 Task: In the event  named  Interview with Can, Set a range of dates when you can accept meetings  '17 Jul â€" 1 Aug 2023'. Select a duration of  45 min. Select working hours  	_x000D_
MON- SAT 10:30am â€" 6:00pm. Add time before or after your events  as 15 min. Set the frequency of available time slots for invitees as  60 min. Set the minimum notice period and maximum events allowed per day as  48 hours and 5. , logged in from the account softage.4@softage.net and add another guest for the event, softage.6@softage.net
Action: Mouse moved to (340, 296)
Screenshot: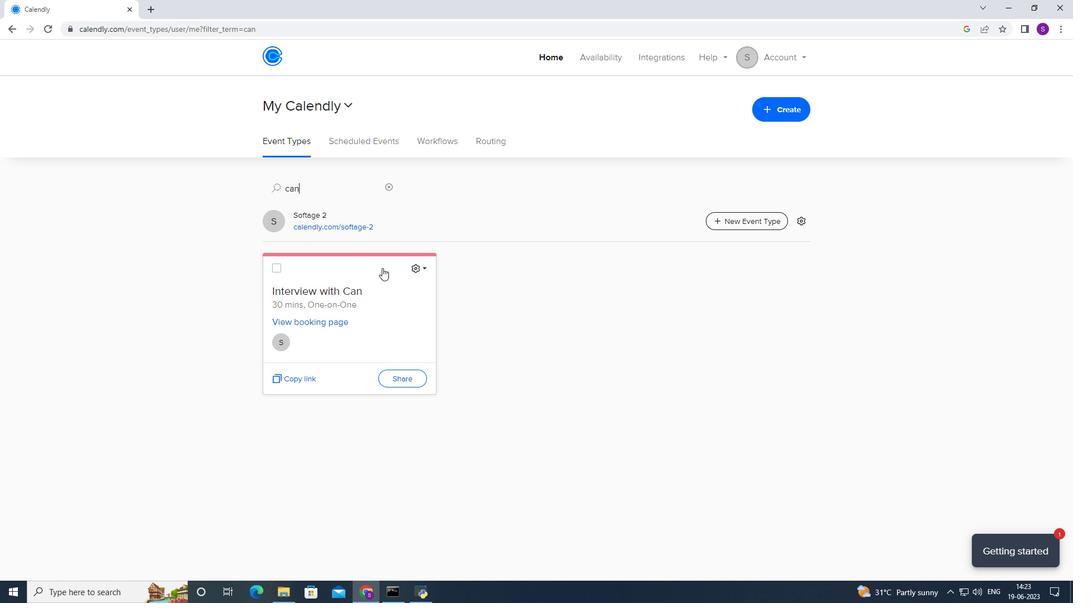 
Action: Mouse pressed left at (340, 296)
Screenshot: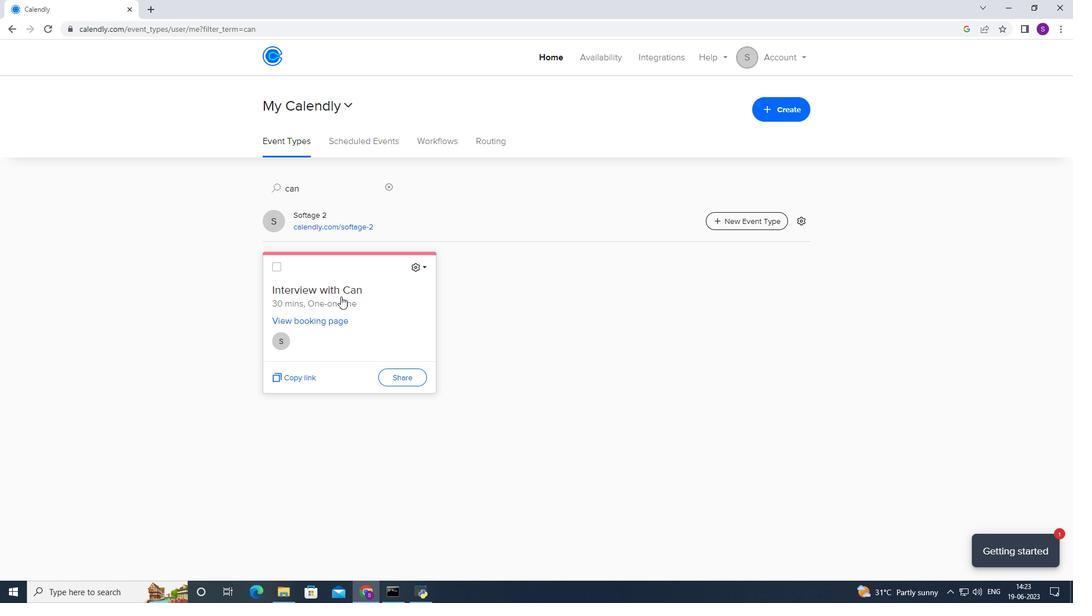 
Action: Mouse moved to (339, 301)
Screenshot: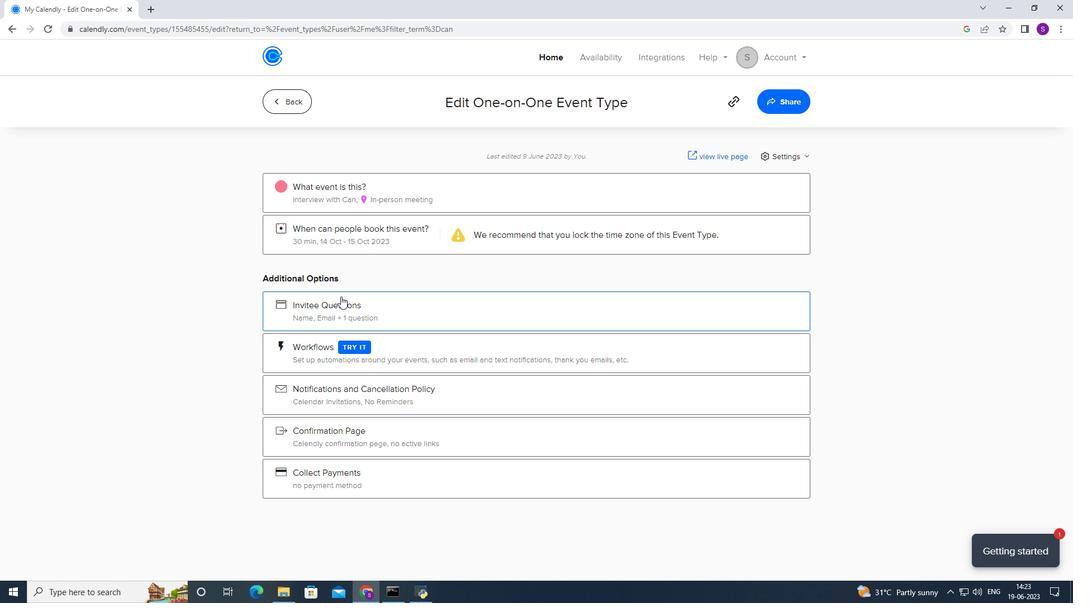 
Action: Mouse scrolled (339, 301) with delta (0, 0)
Screenshot: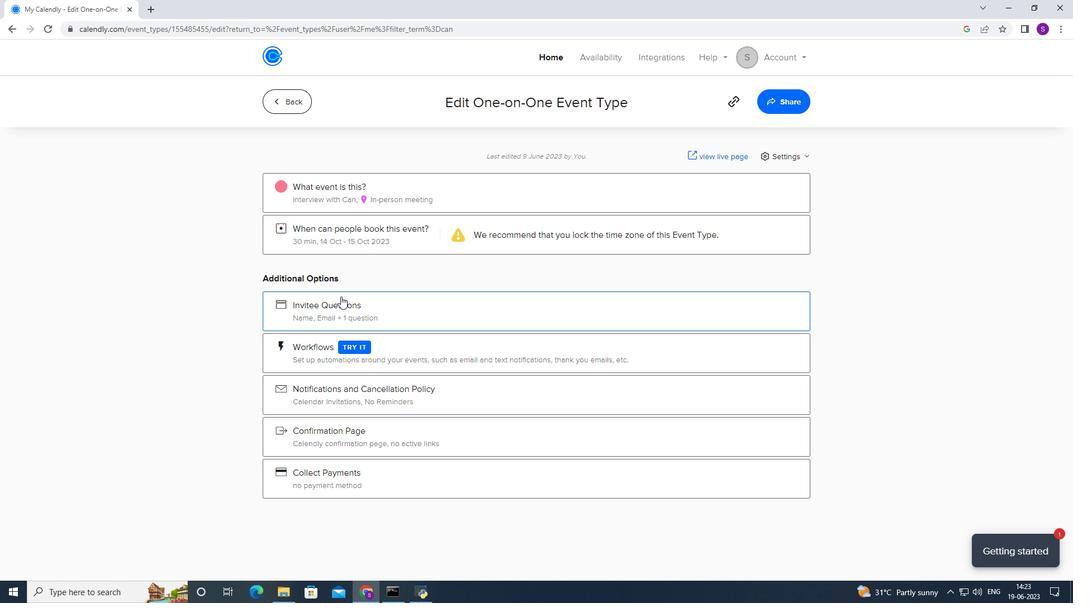 
Action: Mouse scrolled (339, 301) with delta (0, 0)
Screenshot: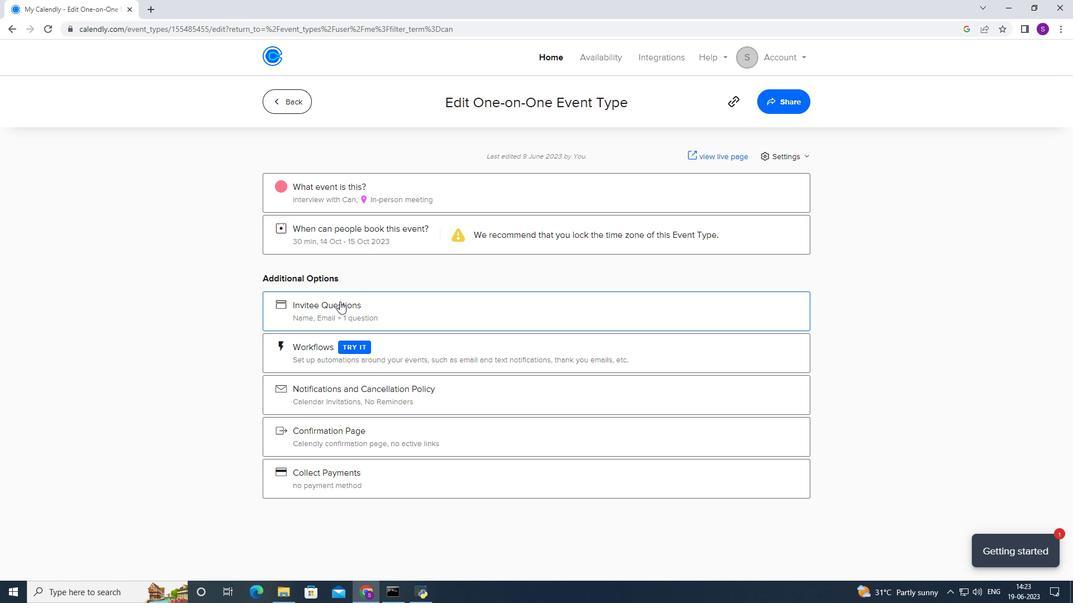 
Action: Mouse moved to (347, 233)
Screenshot: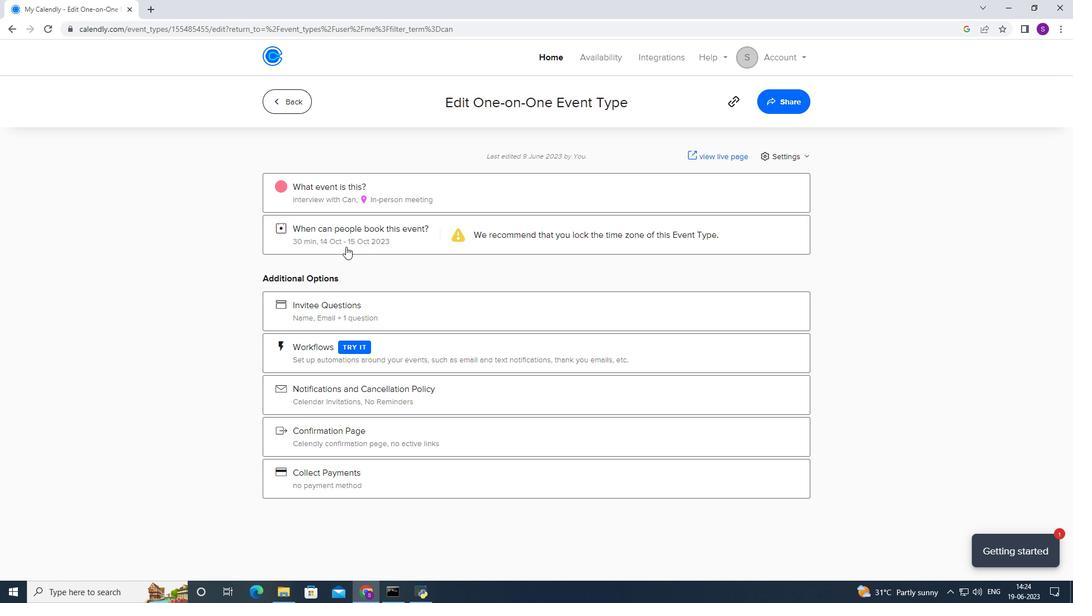 
Action: Mouse pressed left at (347, 233)
Screenshot: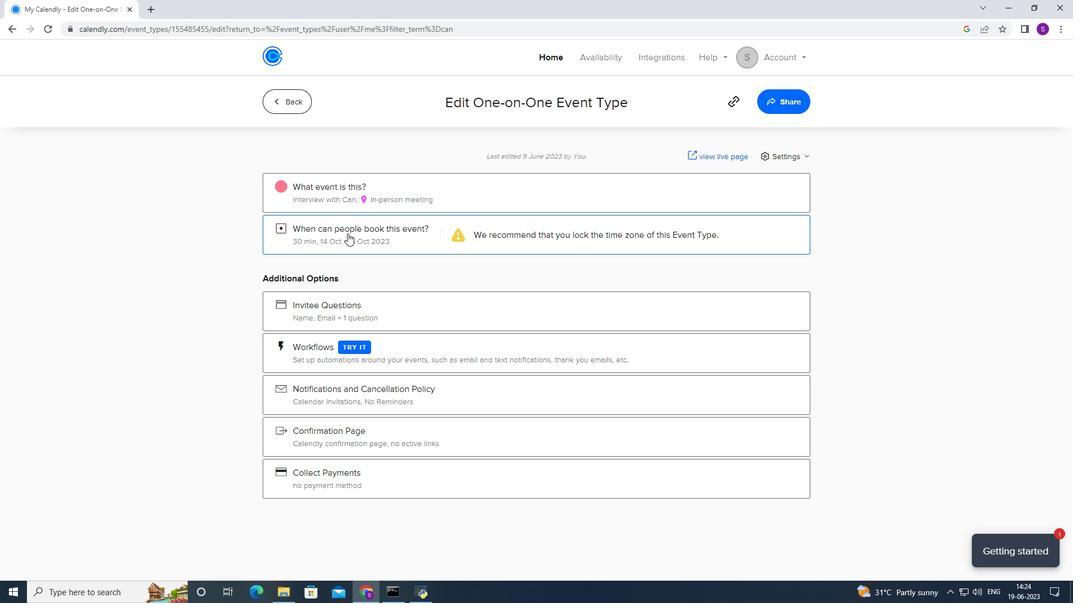 
Action: Mouse moved to (326, 327)
Screenshot: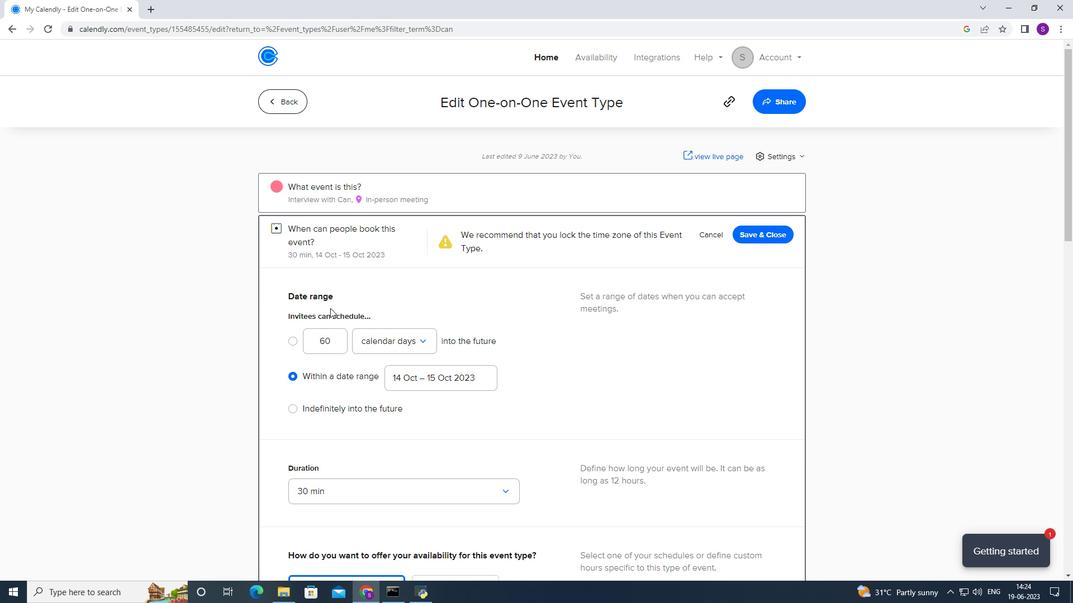 
Action: Mouse scrolled (326, 326) with delta (0, 0)
Screenshot: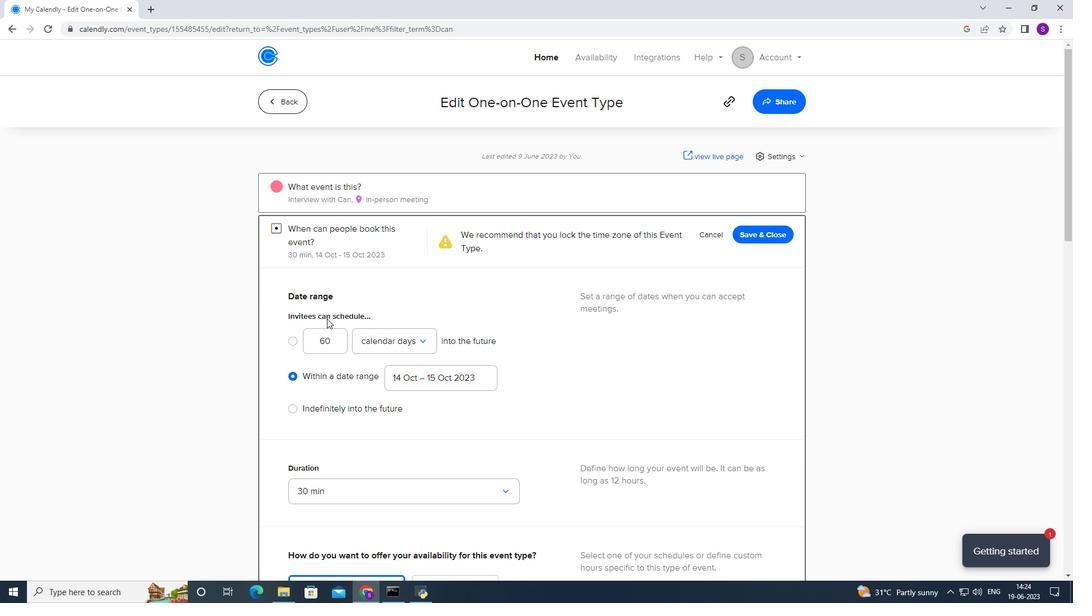 
Action: Mouse scrolled (326, 326) with delta (0, 0)
Screenshot: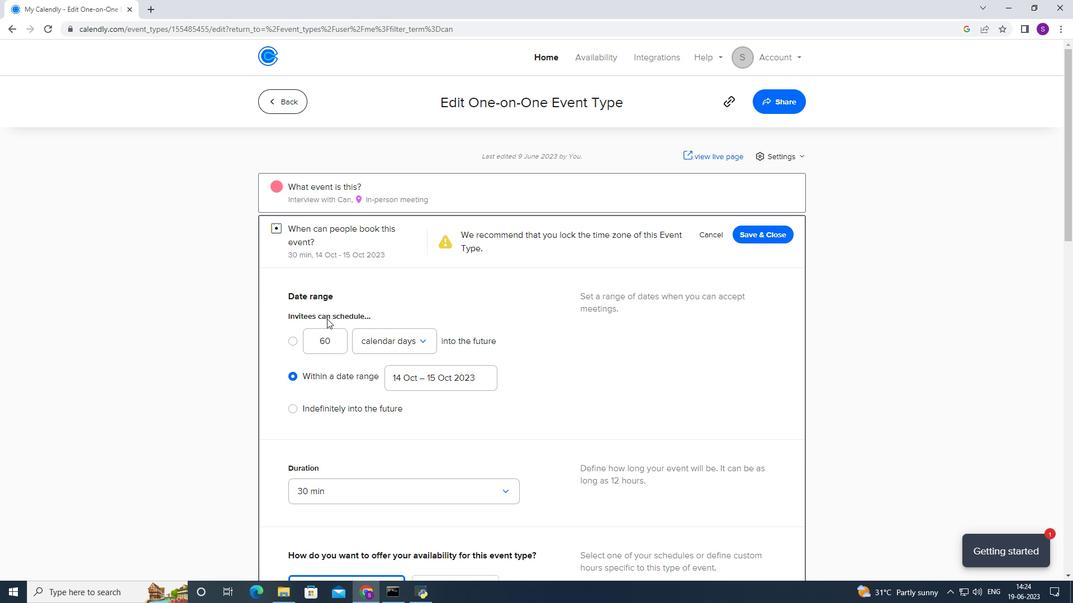 
Action: Mouse moved to (408, 267)
Screenshot: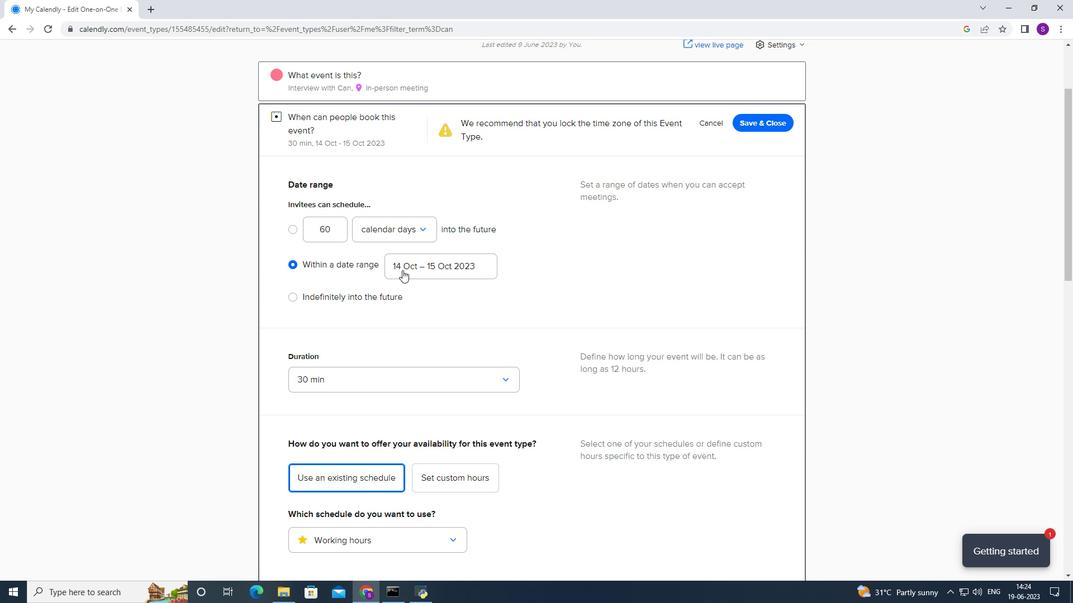 
Action: Mouse pressed left at (408, 267)
Screenshot: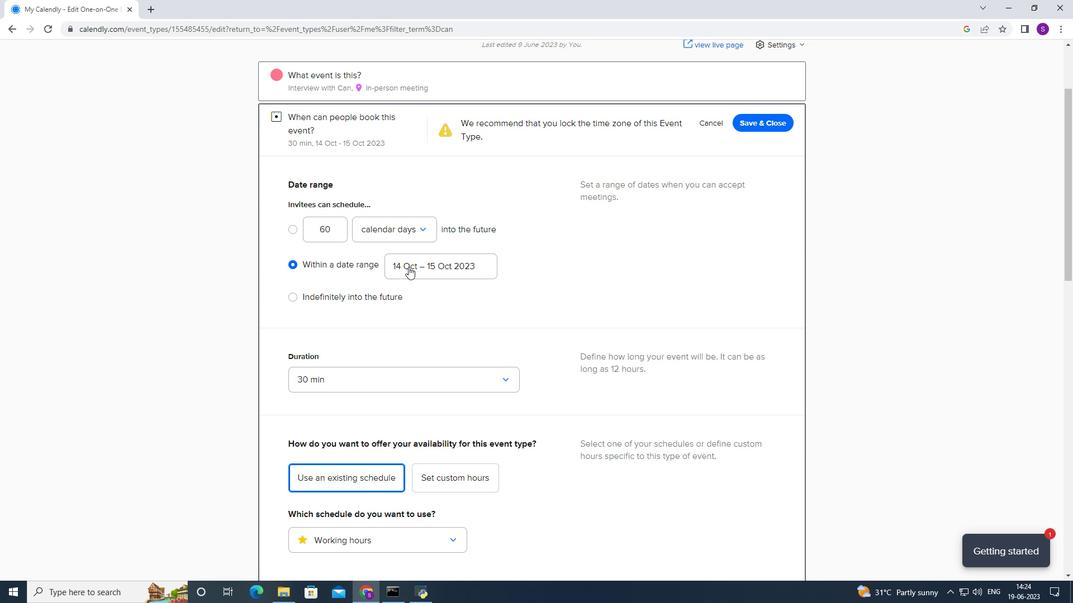 
Action: Mouse moved to (475, 313)
Screenshot: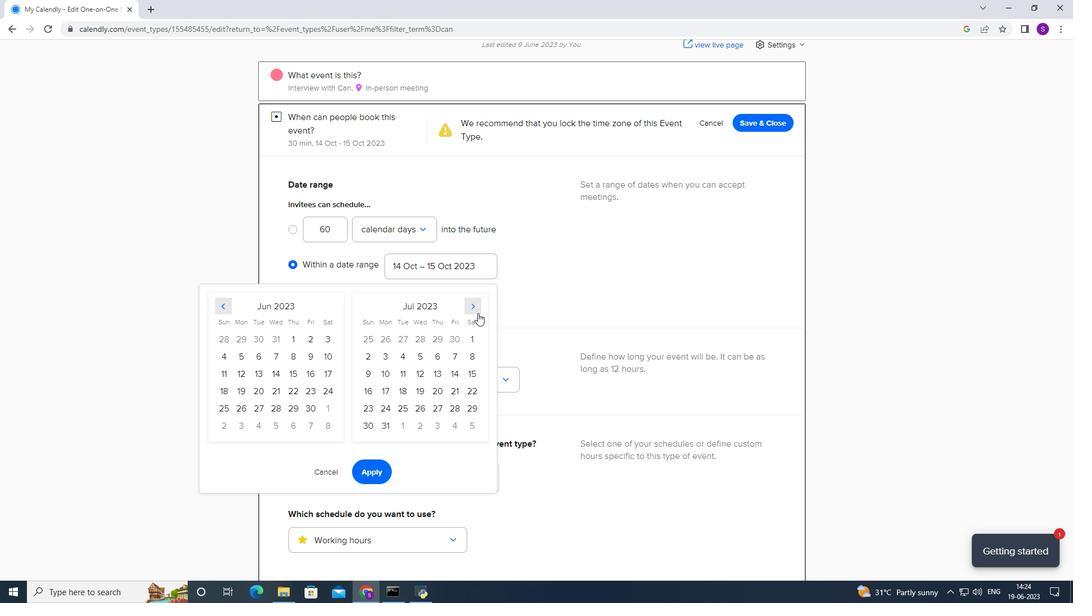 
Action: Mouse pressed left at (475, 313)
Screenshot: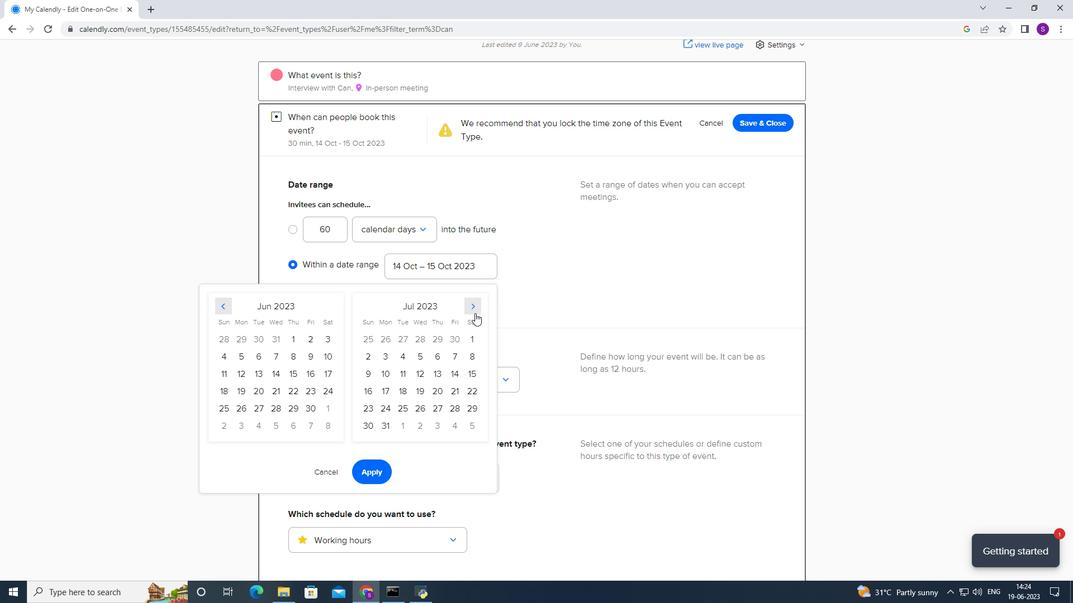 
Action: Mouse moved to (240, 386)
Screenshot: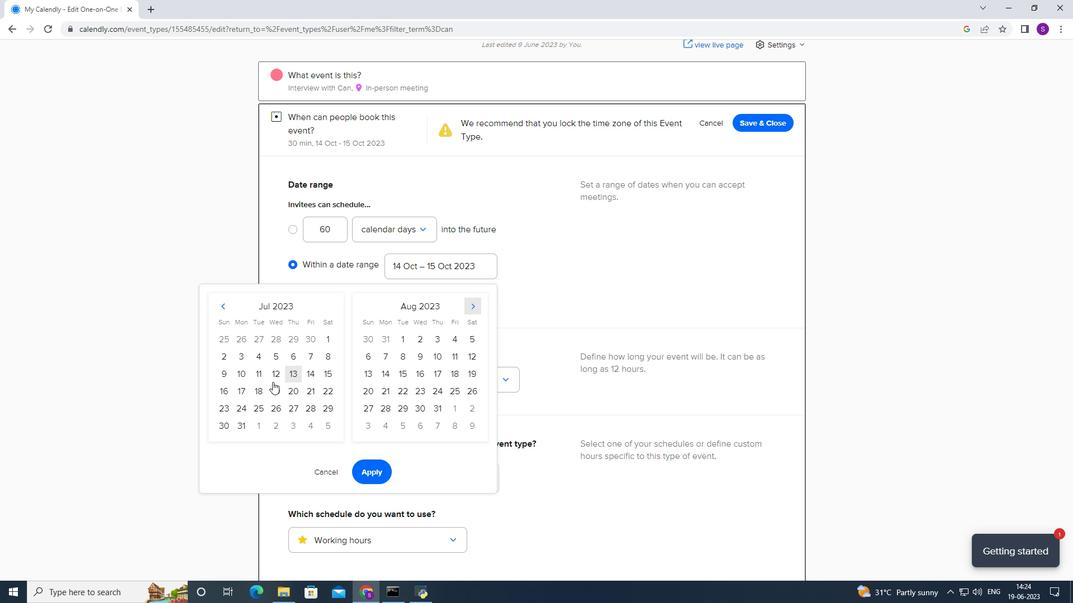 
Action: Mouse pressed left at (240, 386)
Screenshot: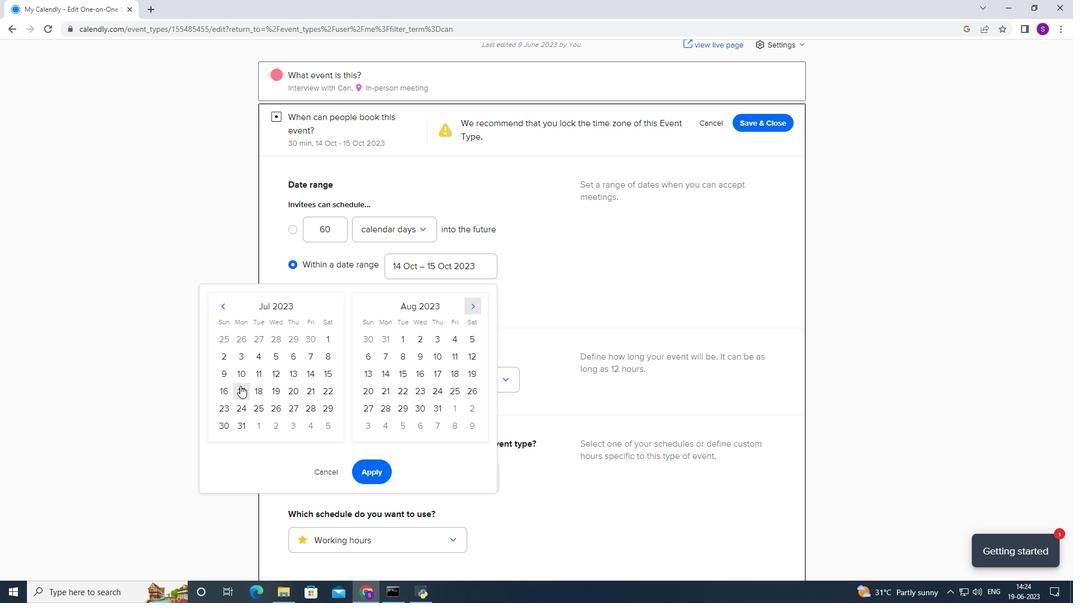 
Action: Mouse moved to (406, 332)
Screenshot: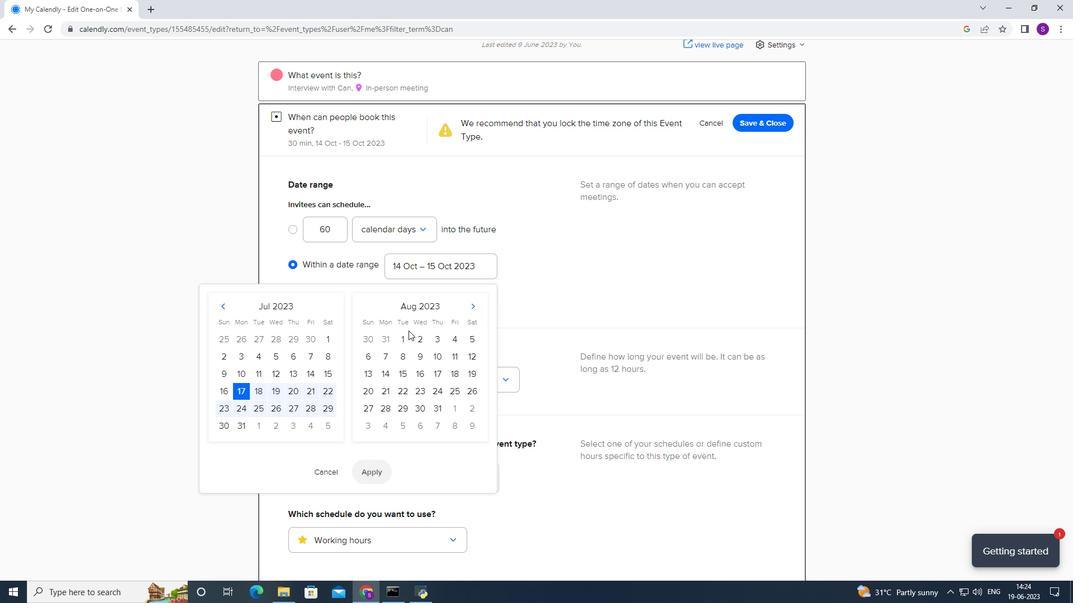 
Action: Mouse pressed left at (406, 332)
Screenshot: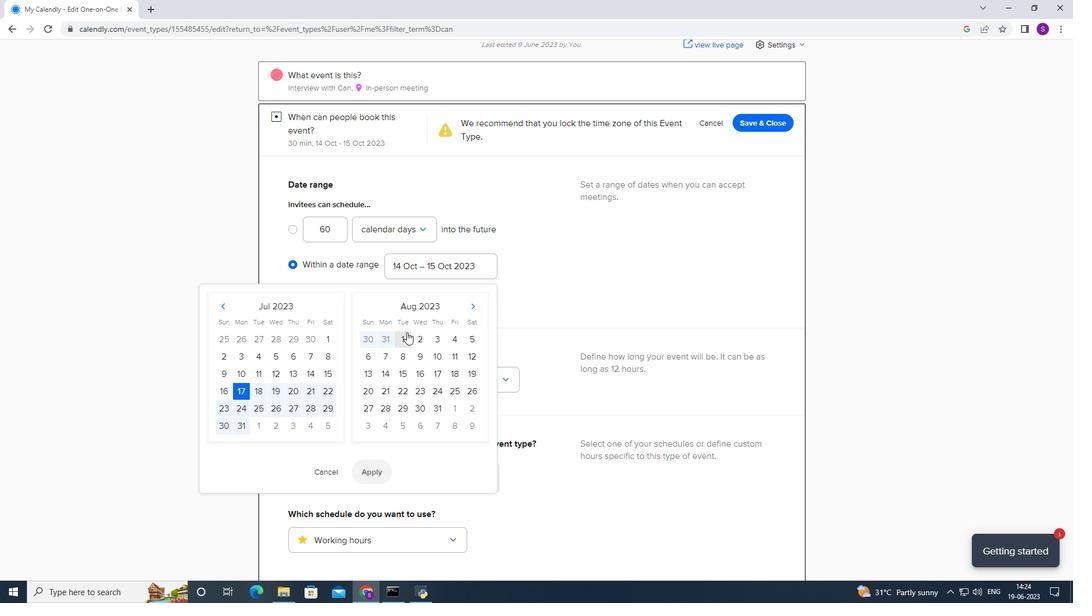 
Action: Mouse moved to (368, 474)
Screenshot: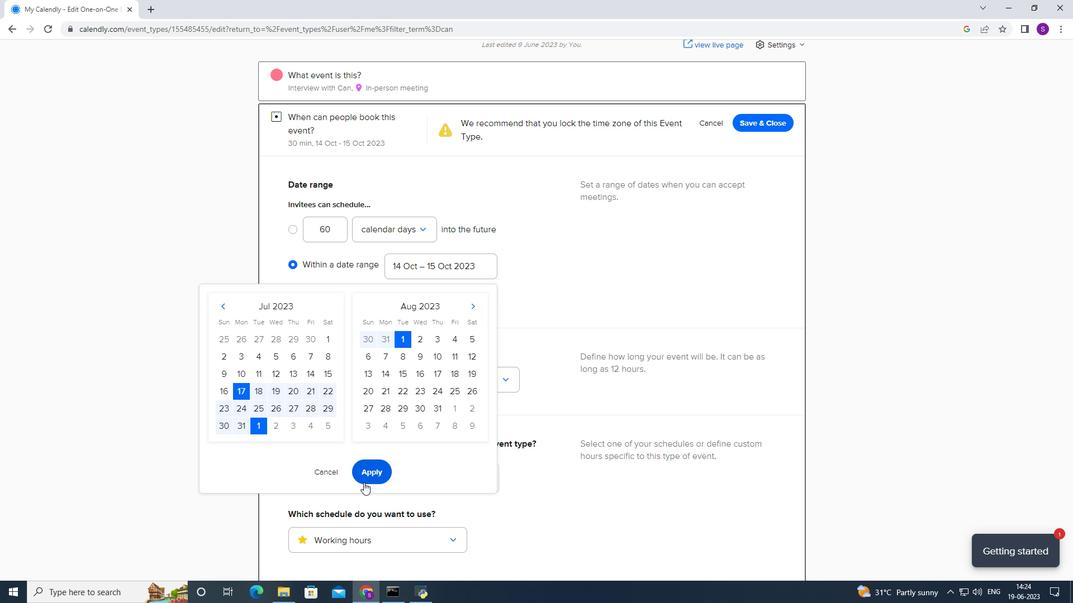 
Action: Mouse pressed left at (368, 474)
Screenshot: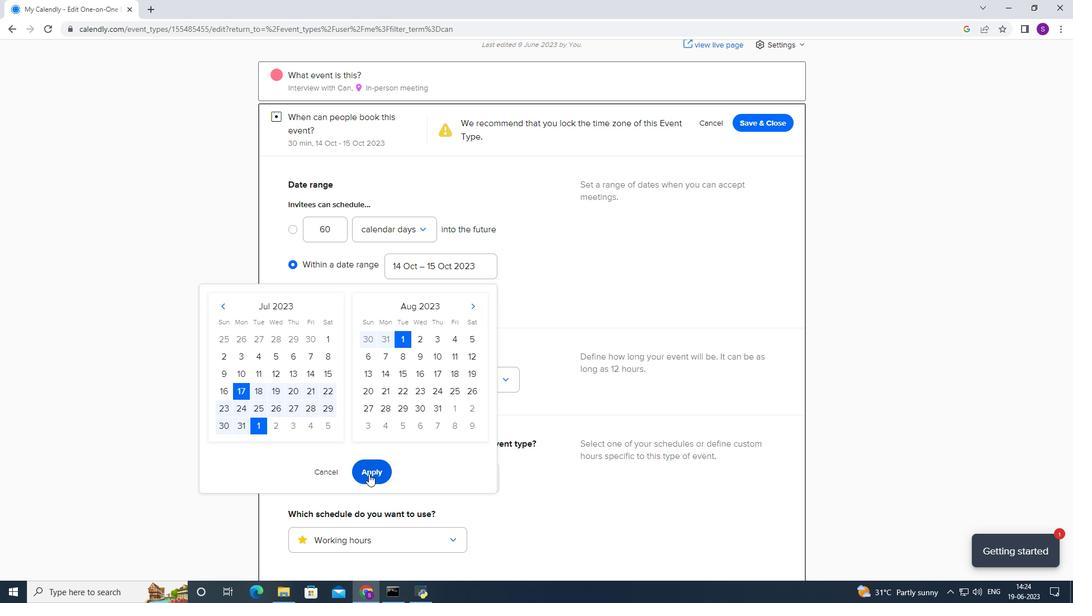 
Action: Mouse moved to (389, 453)
Screenshot: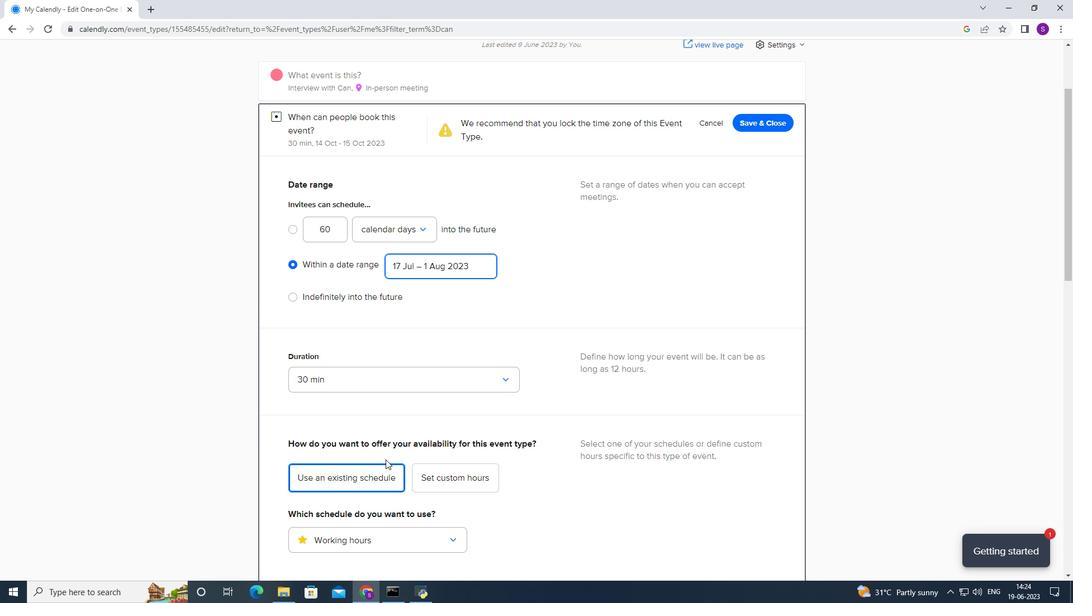 
Action: Mouse scrolled (389, 452) with delta (0, 0)
Screenshot: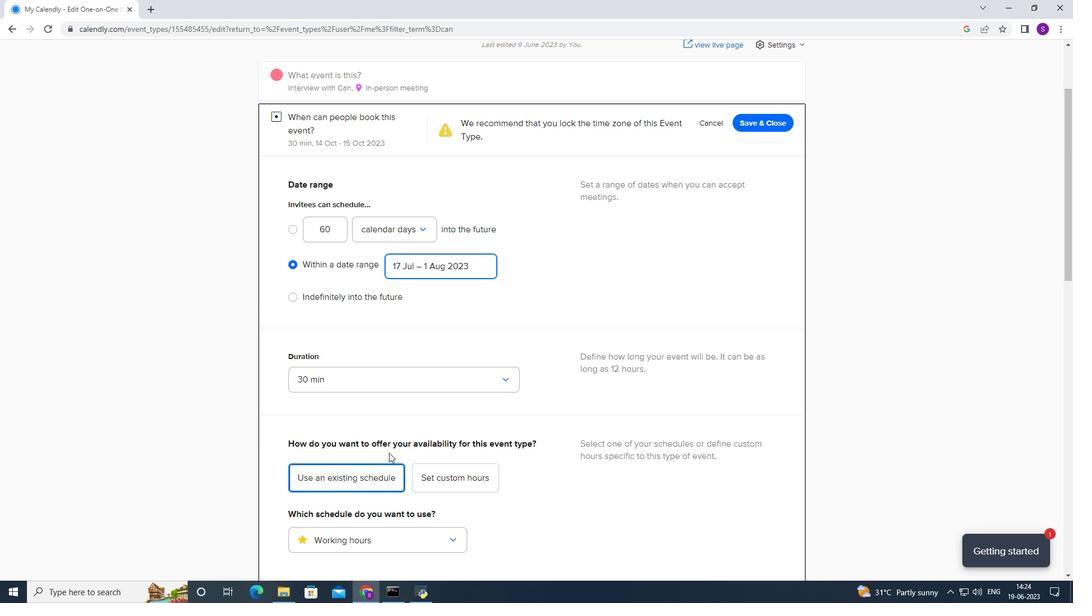 
Action: Mouse scrolled (389, 452) with delta (0, 0)
Screenshot: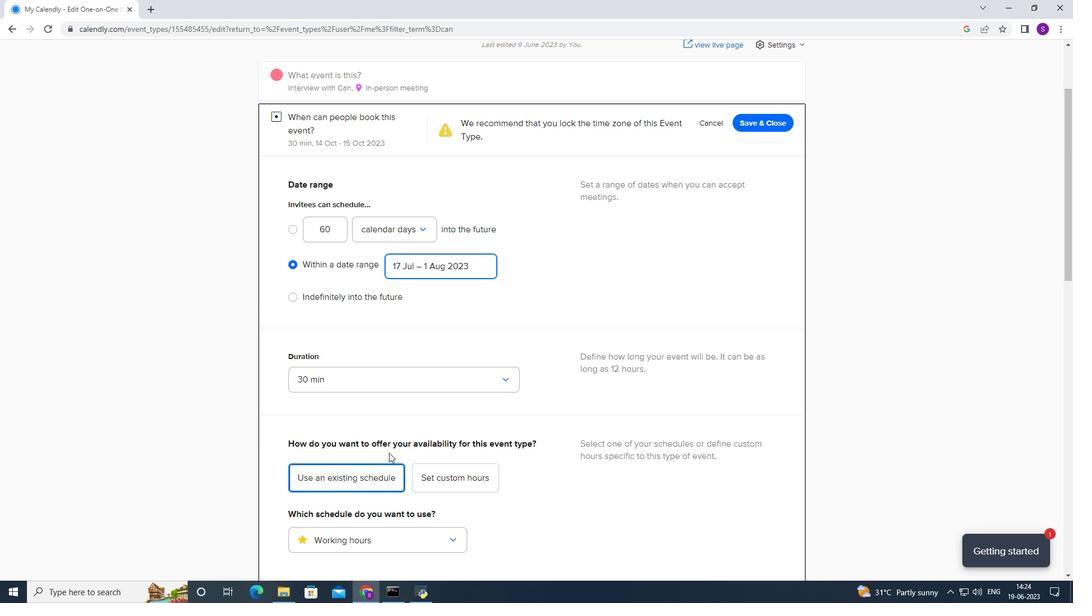 
Action: Mouse scrolled (389, 452) with delta (0, 0)
Screenshot: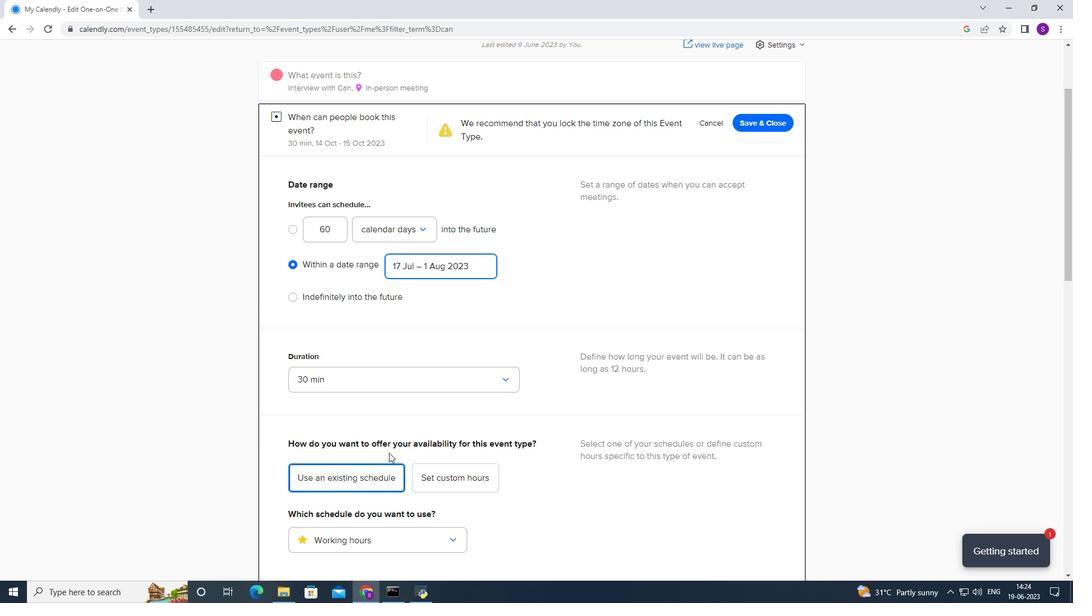 
Action: Mouse moved to (414, 200)
Screenshot: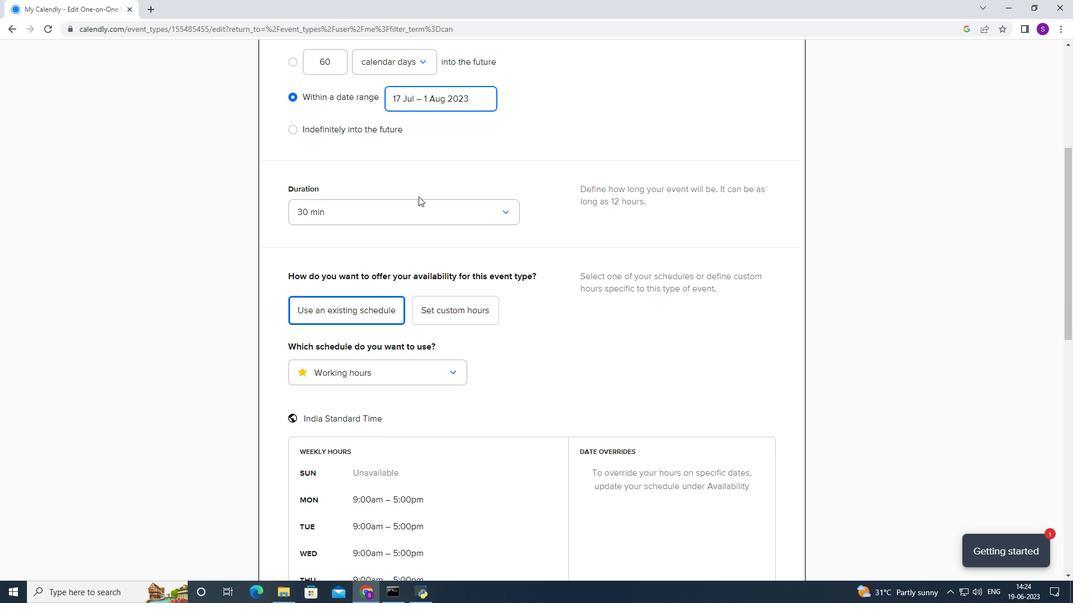 
Action: Mouse pressed left at (414, 200)
Screenshot: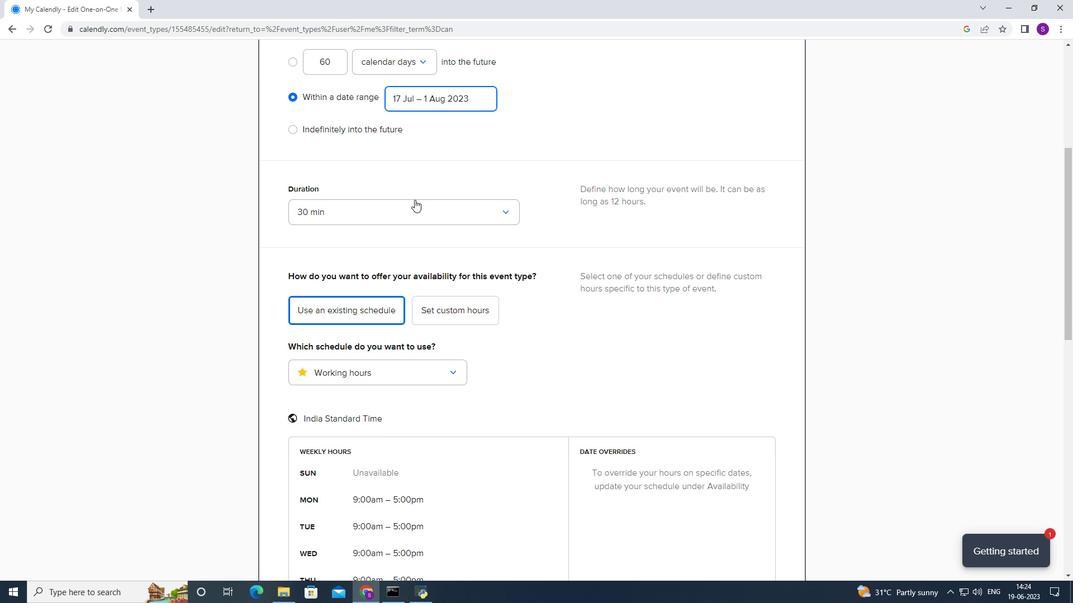 
Action: Mouse moved to (342, 281)
Screenshot: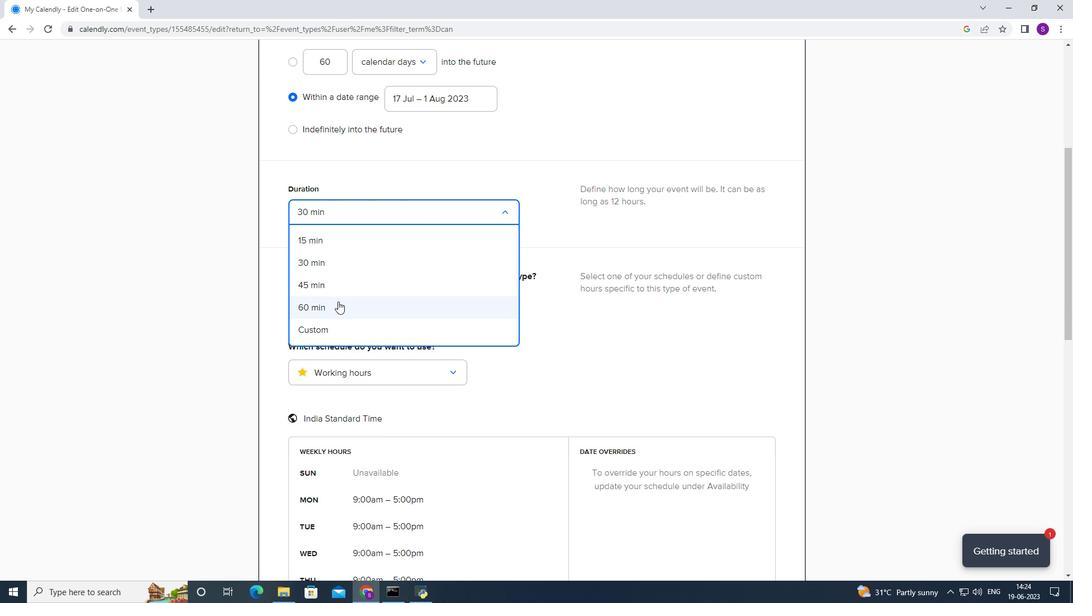 
Action: Mouse pressed left at (342, 281)
Screenshot: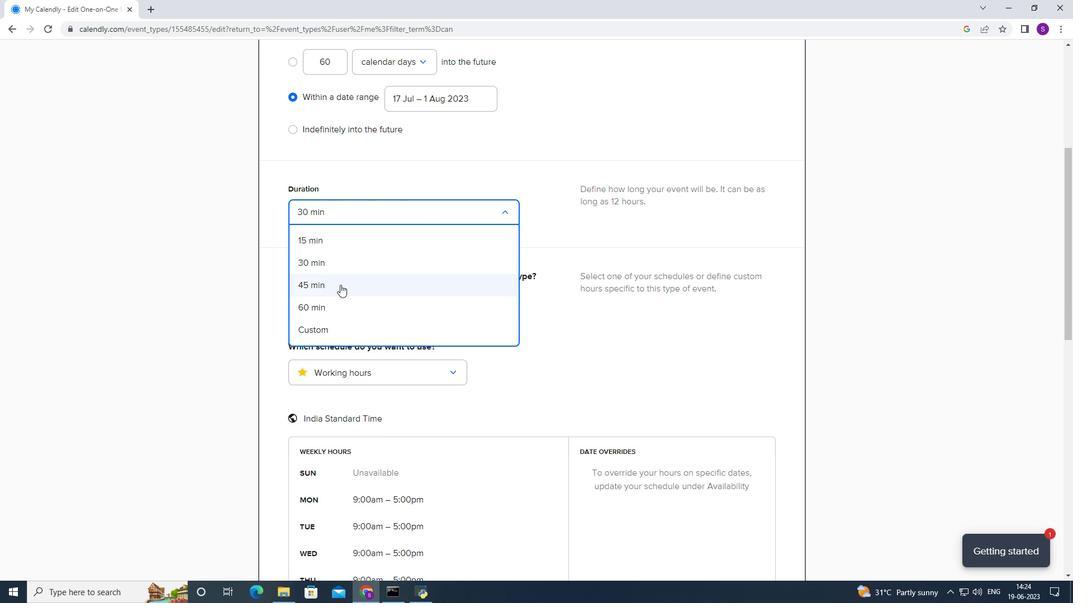 
Action: Mouse moved to (450, 314)
Screenshot: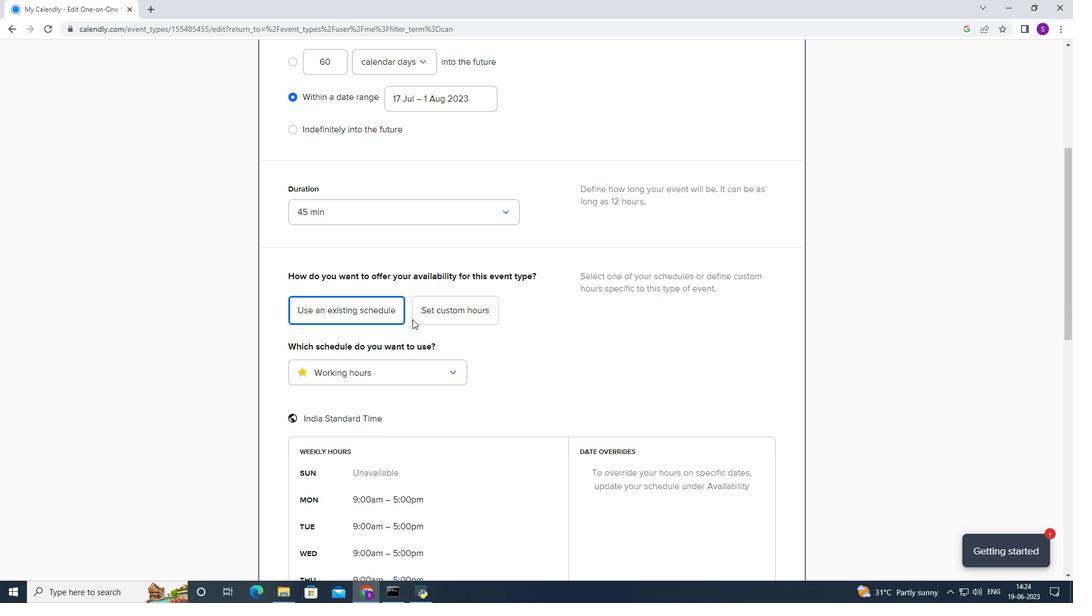 
Action: Mouse pressed left at (450, 314)
Screenshot: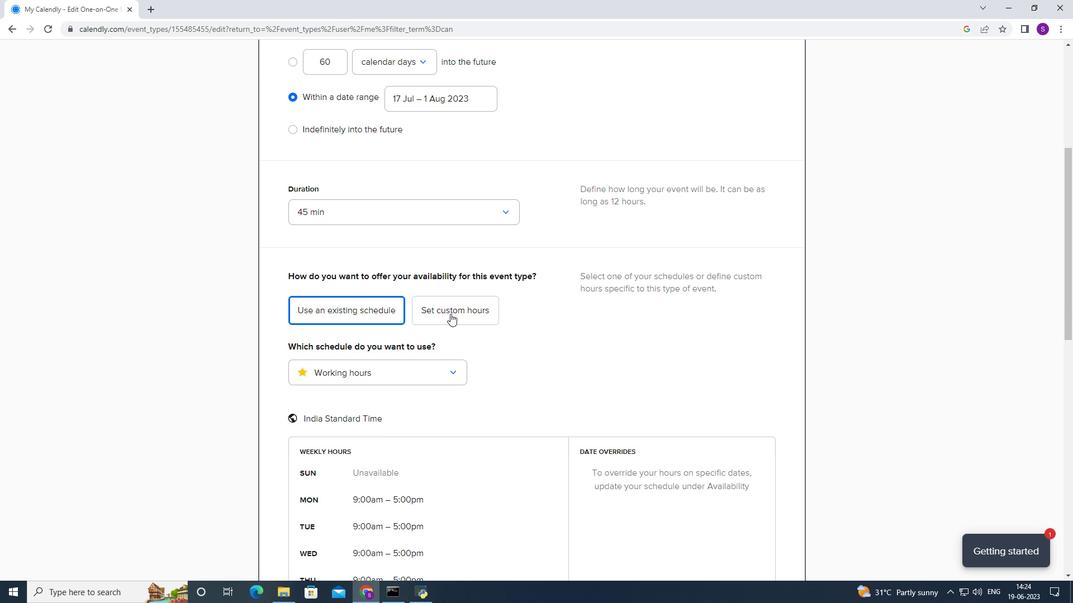
Action: Mouse moved to (402, 325)
Screenshot: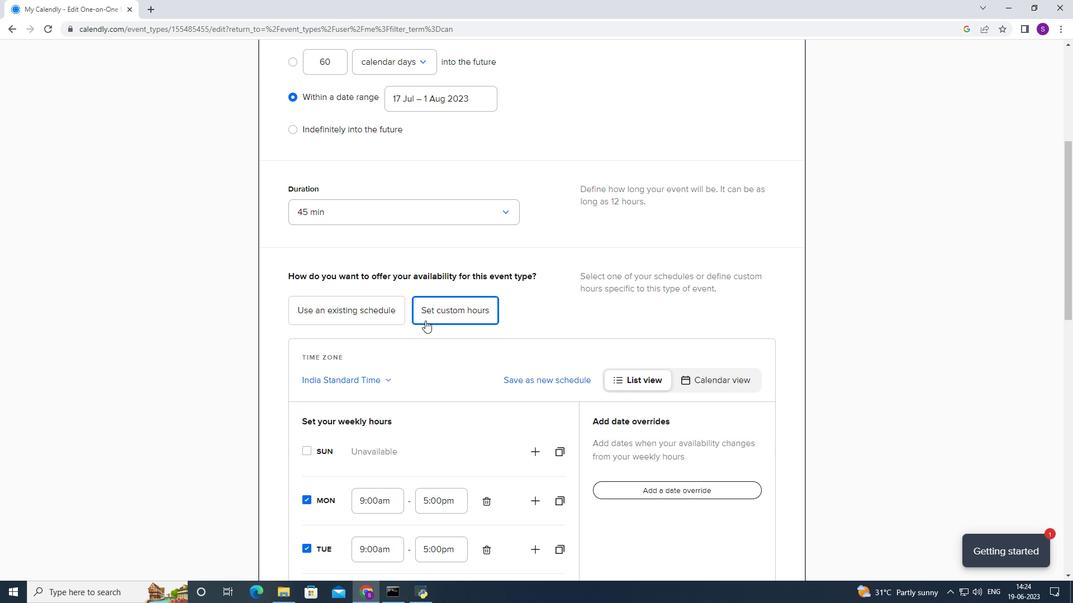 
Action: Mouse scrolled (402, 325) with delta (0, 0)
Screenshot: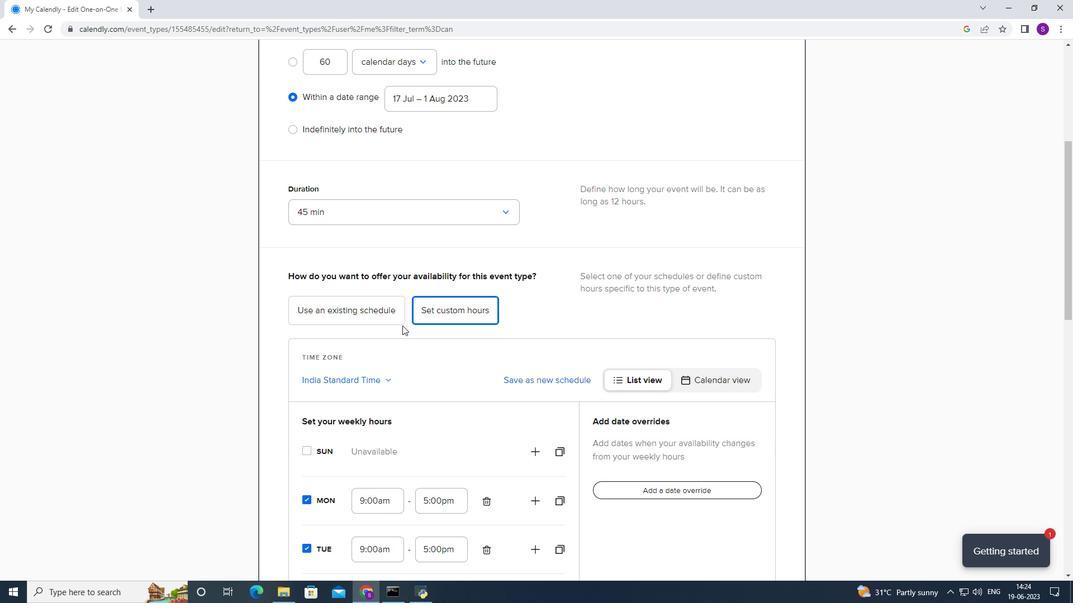 
Action: Mouse scrolled (402, 325) with delta (0, 0)
Screenshot: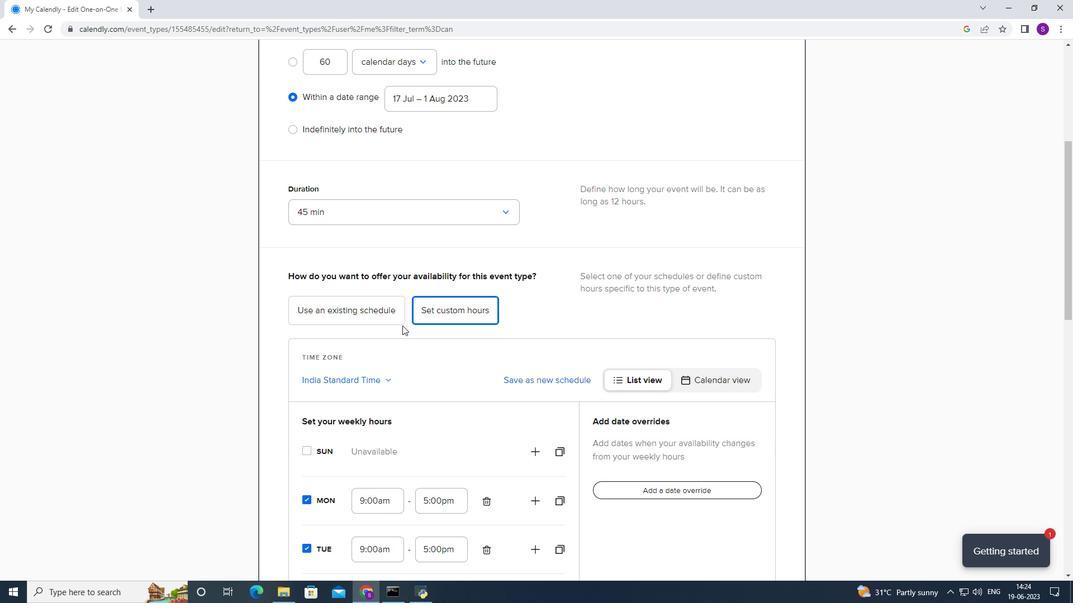 
Action: Mouse scrolled (402, 325) with delta (0, 0)
Screenshot: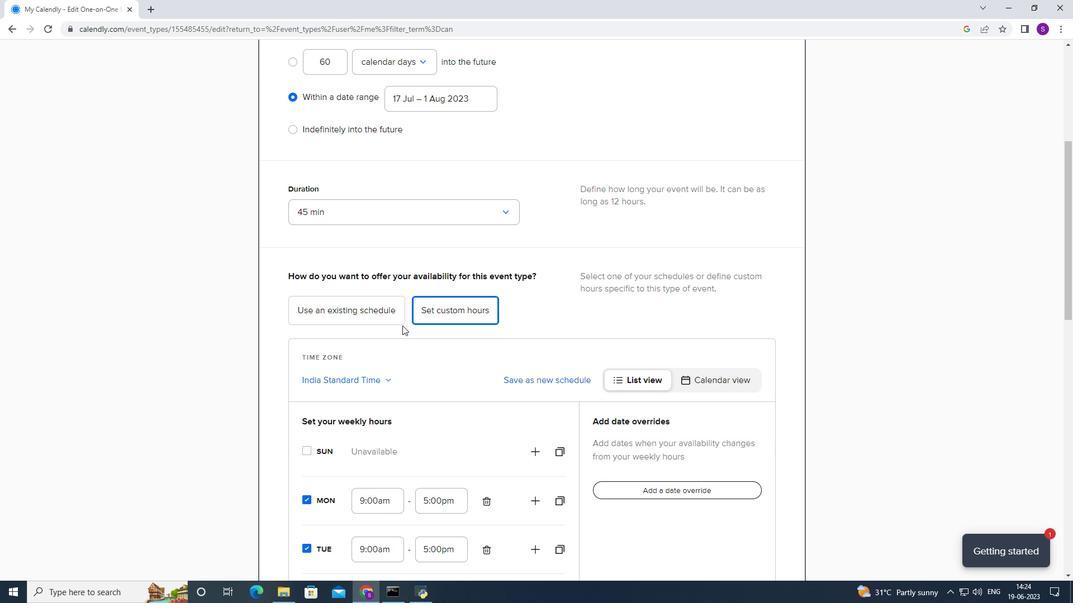 
Action: Mouse scrolled (402, 325) with delta (0, 0)
Screenshot: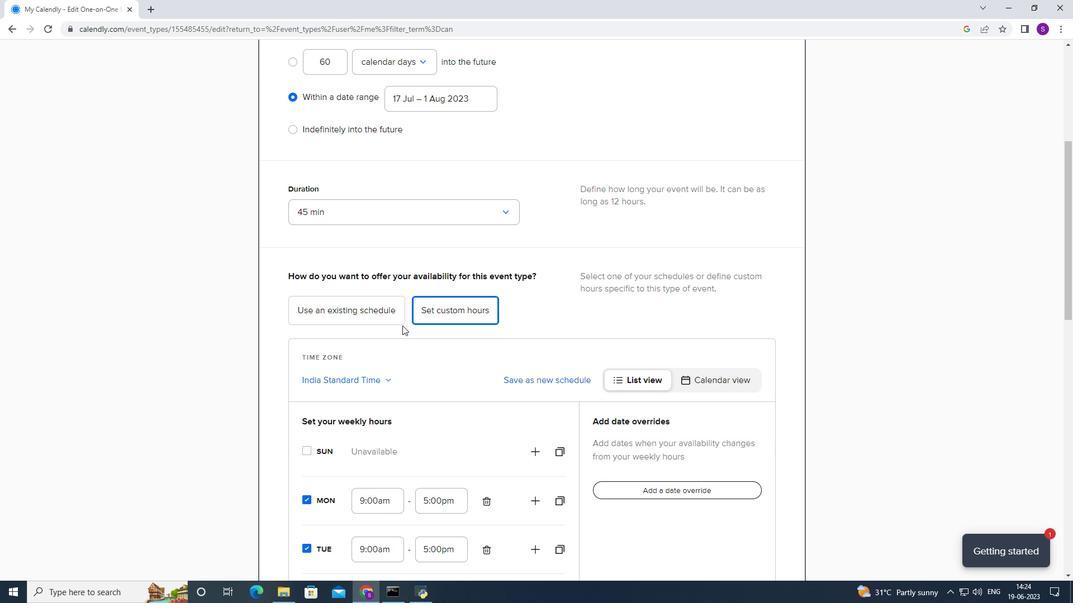 
Action: Mouse scrolled (402, 325) with delta (0, 0)
Screenshot: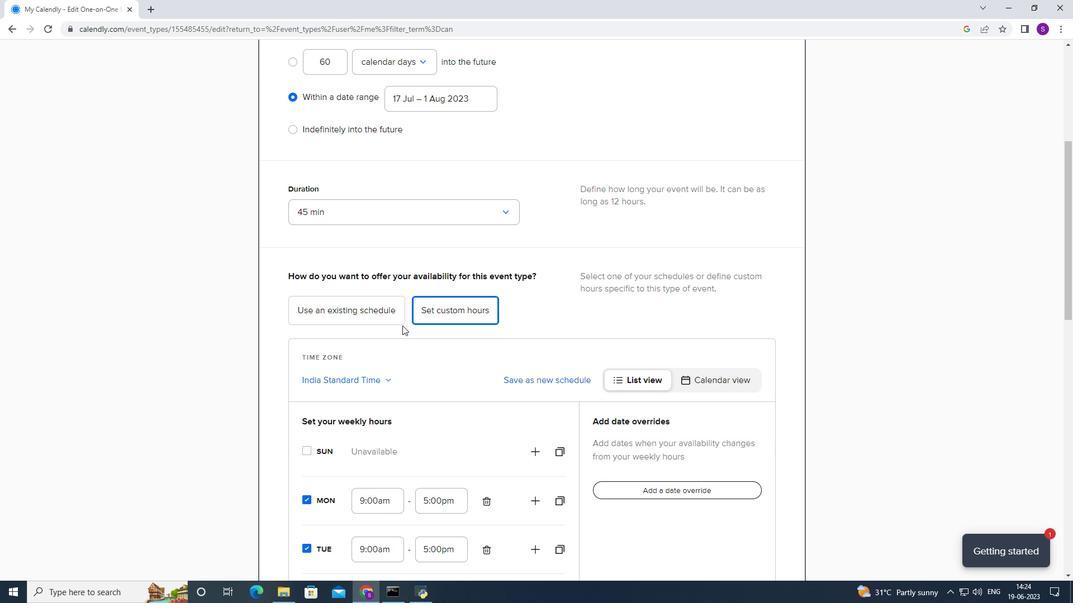 
Action: Mouse moved to (303, 474)
Screenshot: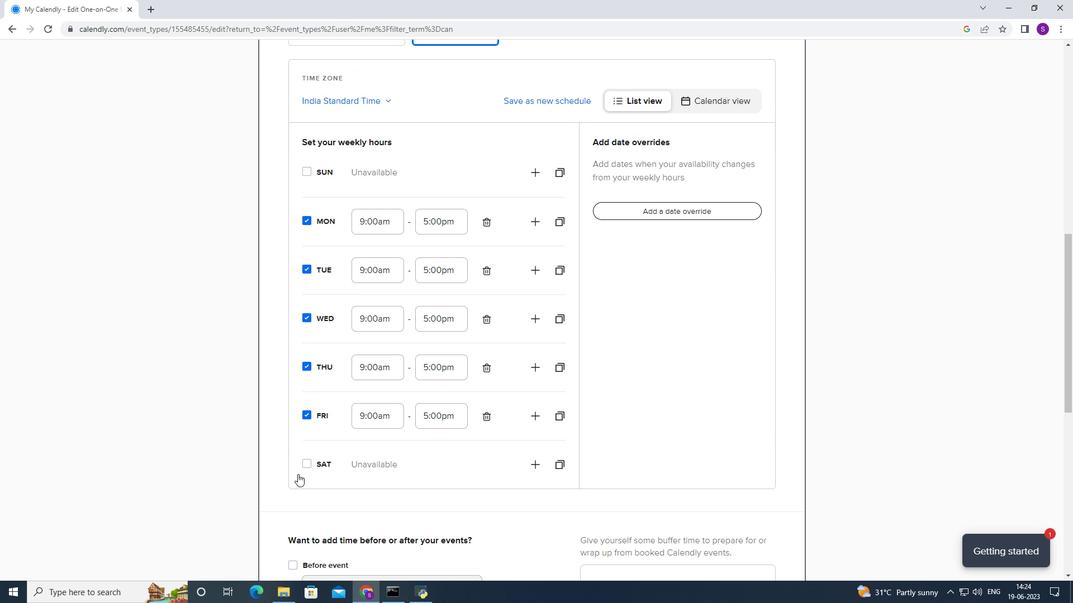 
Action: Mouse pressed left at (303, 474)
Screenshot: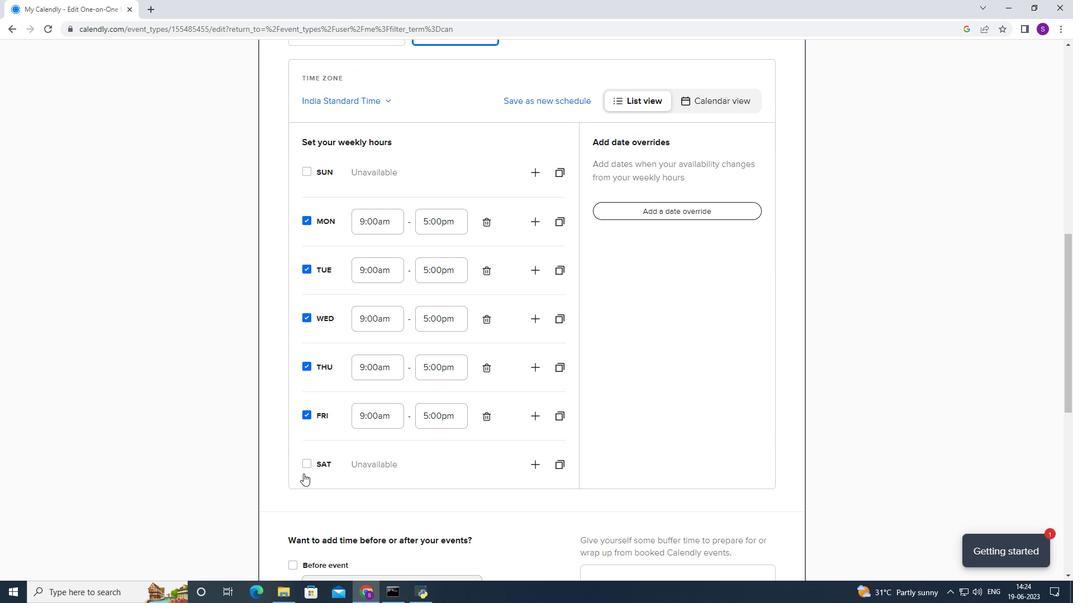 
Action: Mouse moved to (362, 453)
Screenshot: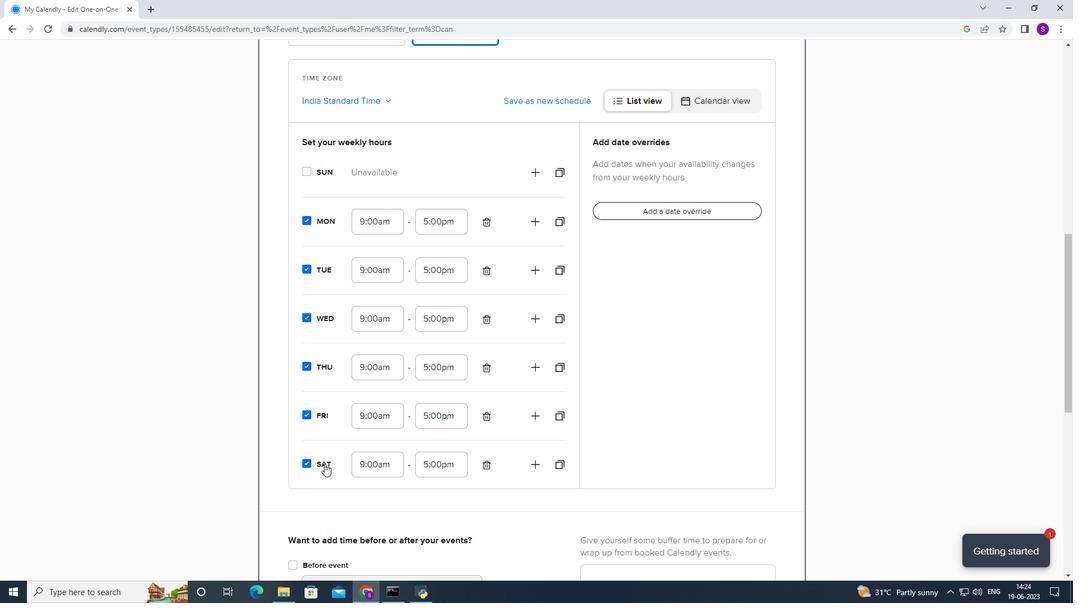 
Action: Mouse pressed left at (362, 453)
Screenshot: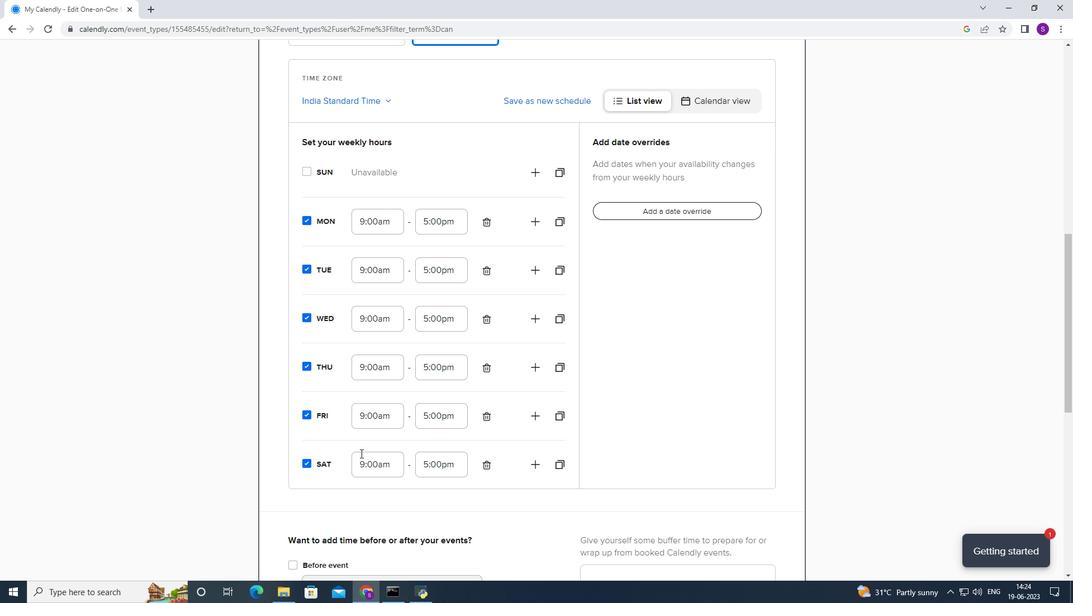 
Action: Mouse moved to (426, 490)
Screenshot: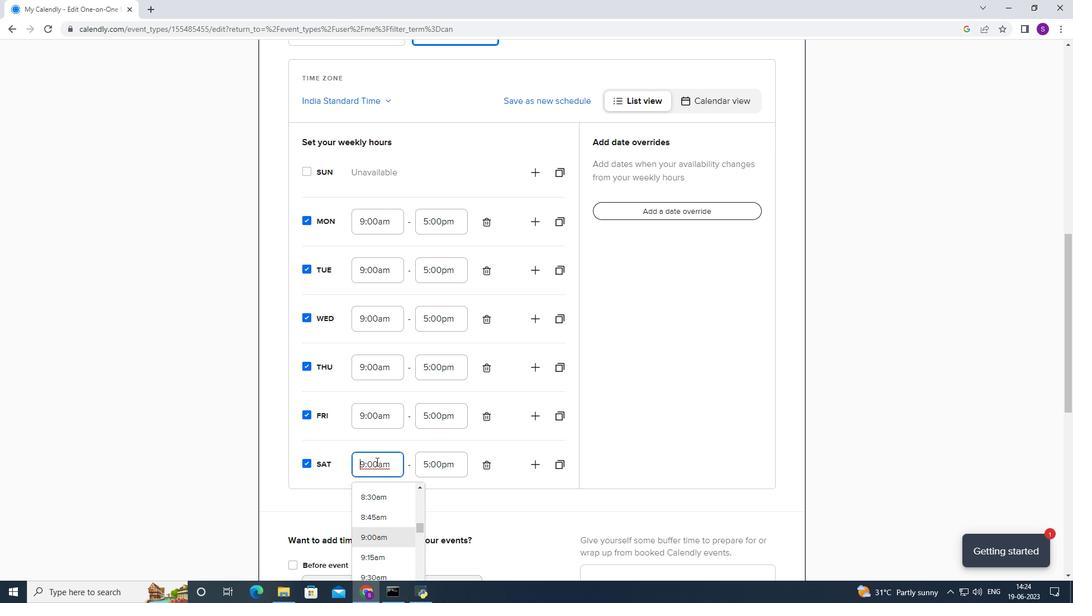 
Action: Mouse scrolled (426, 489) with delta (0, 0)
Screenshot: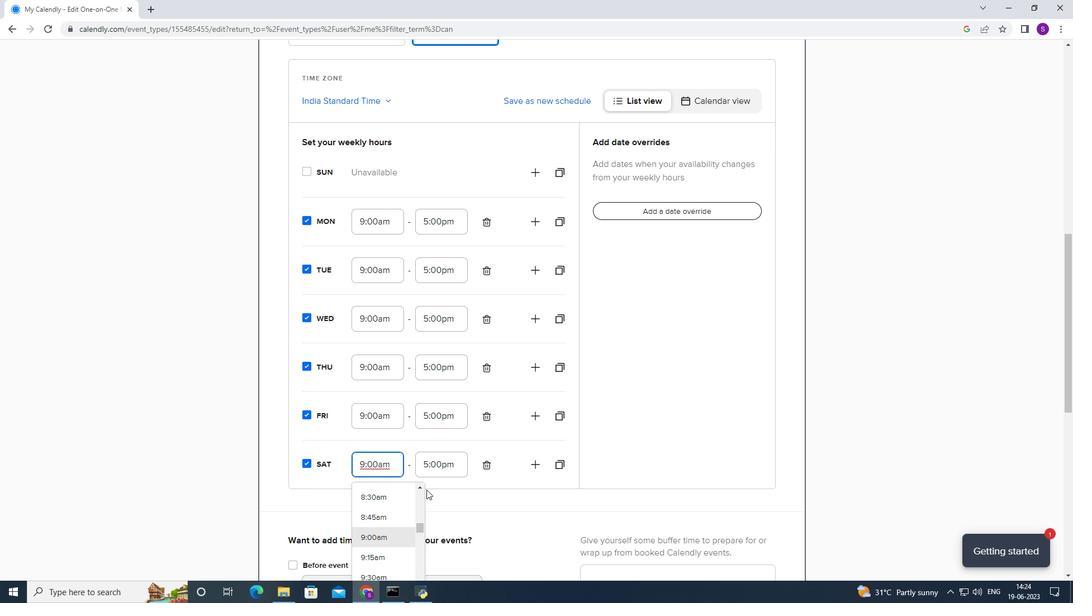 
Action: Mouse scrolled (426, 489) with delta (0, 0)
Screenshot: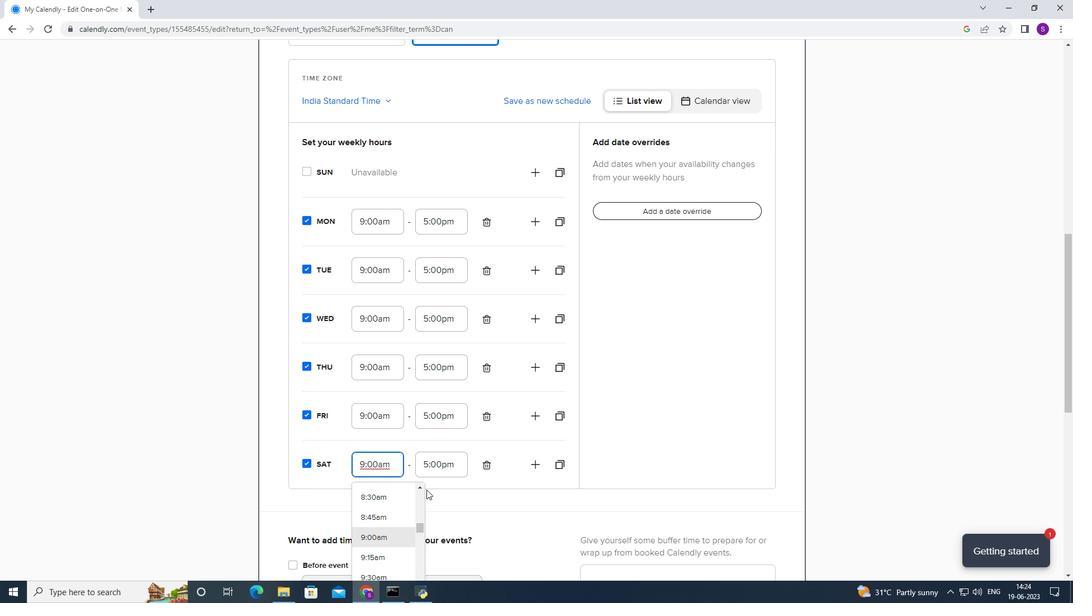 
Action: Mouse scrolled (426, 489) with delta (0, 0)
Screenshot: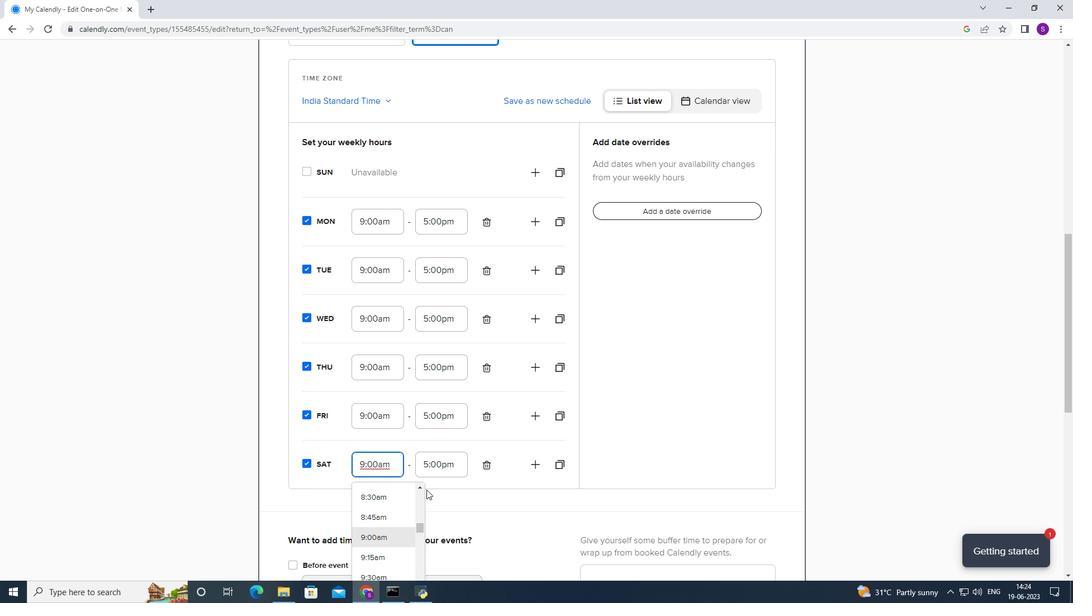 
Action: Mouse moved to (375, 296)
Screenshot: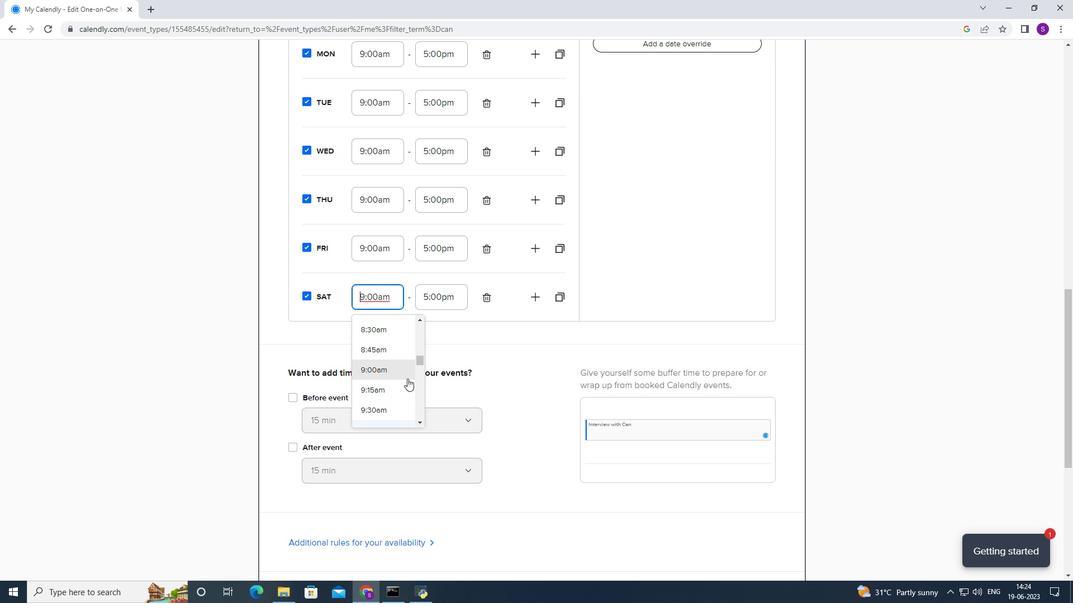 
Action: Mouse scrolled (375, 296) with delta (0, 0)
Screenshot: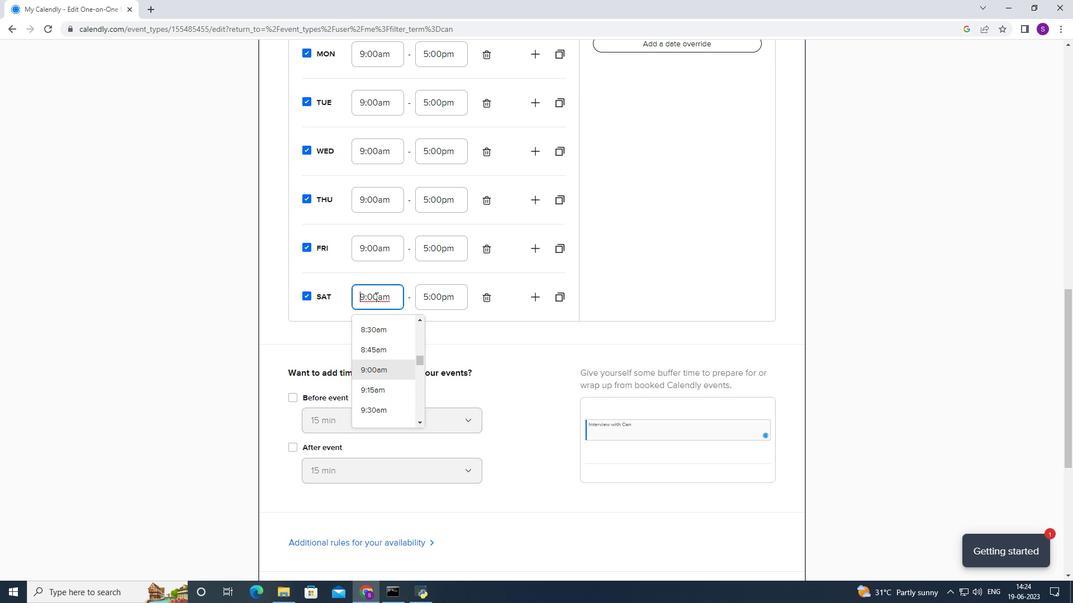 
Action: Mouse scrolled (375, 296) with delta (0, 0)
Screenshot: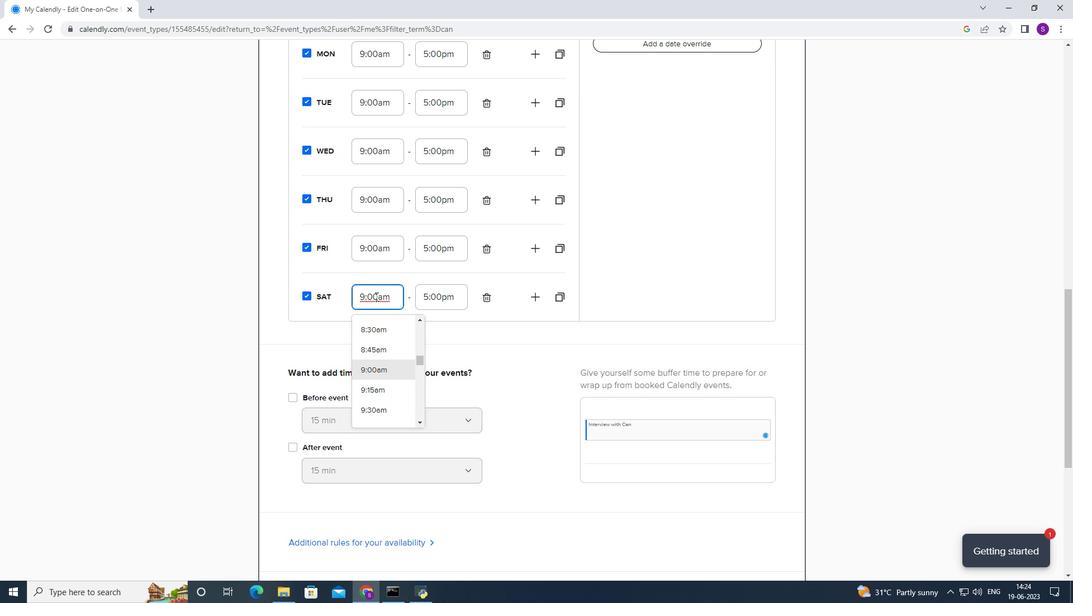 
Action: Mouse scrolled (375, 296) with delta (0, 0)
Screenshot: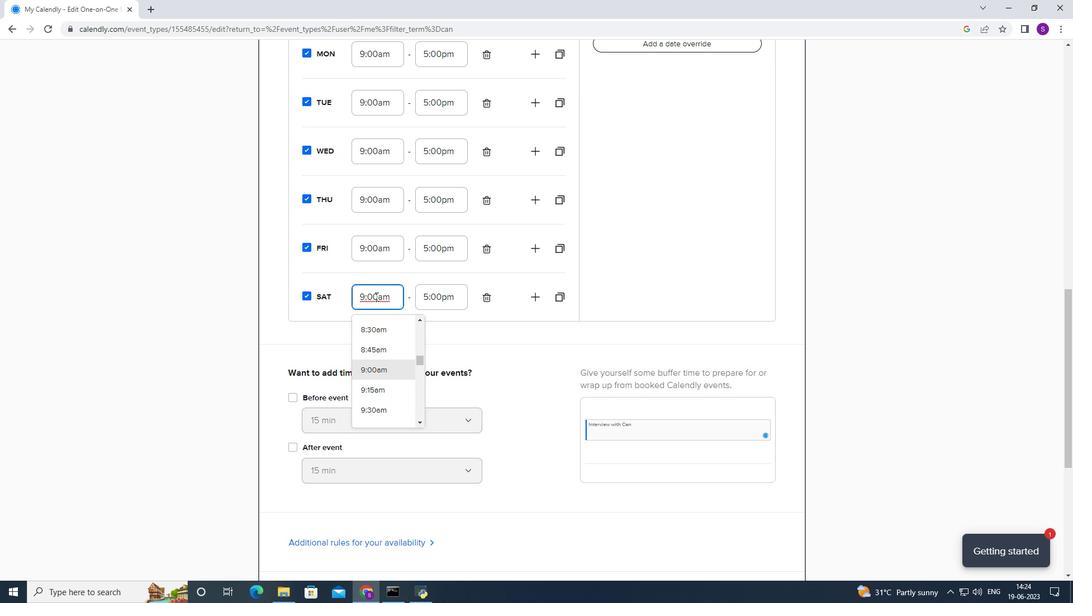 
Action: Mouse moved to (408, 213)
Screenshot: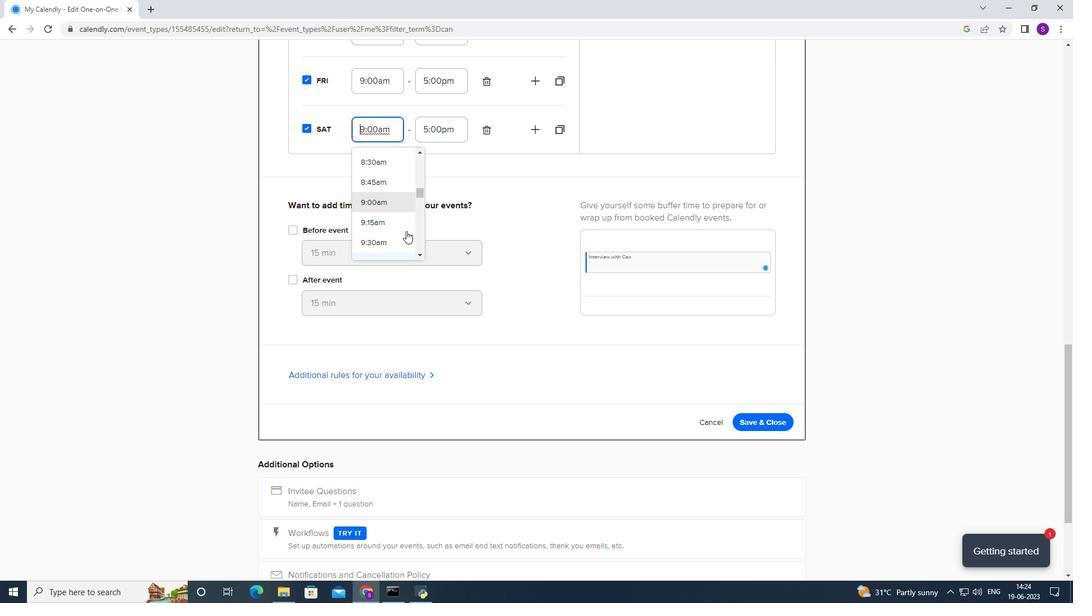 
Action: Mouse scrolled (408, 212) with delta (0, 0)
Screenshot: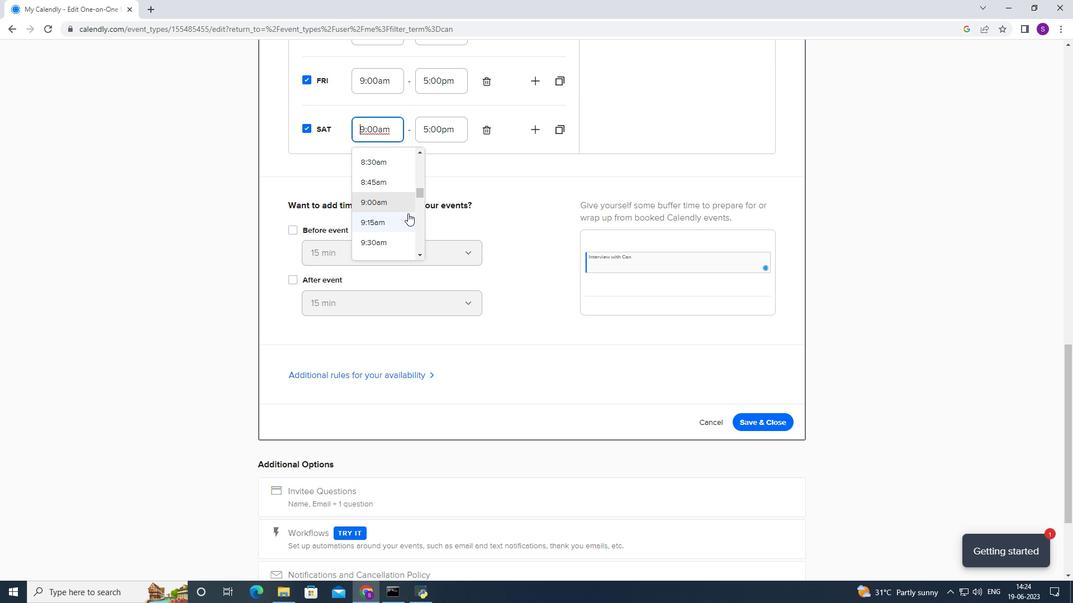 
Action: Mouse scrolled (408, 212) with delta (0, 0)
Screenshot: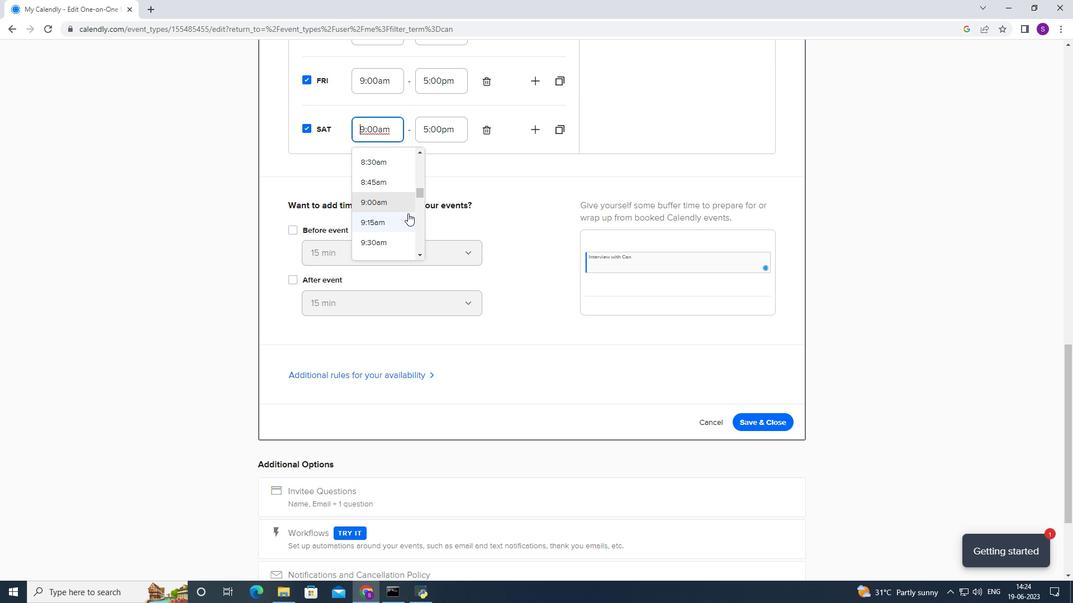
Action: Mouse moved to (404, 212)
Screenshot: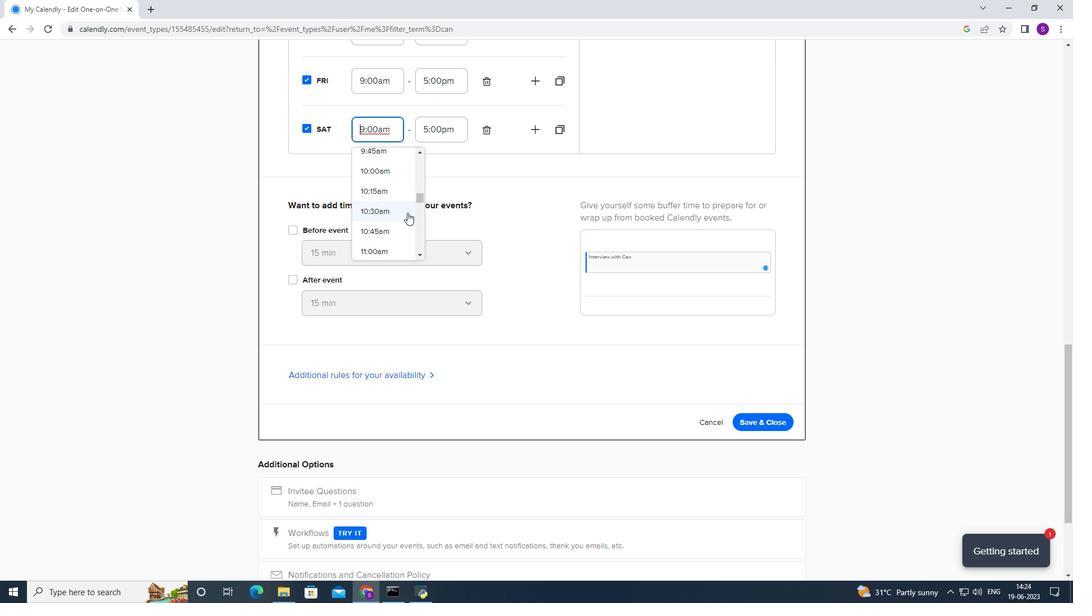 
Action: Mouse pressed left at (404, 212)
Screenshot: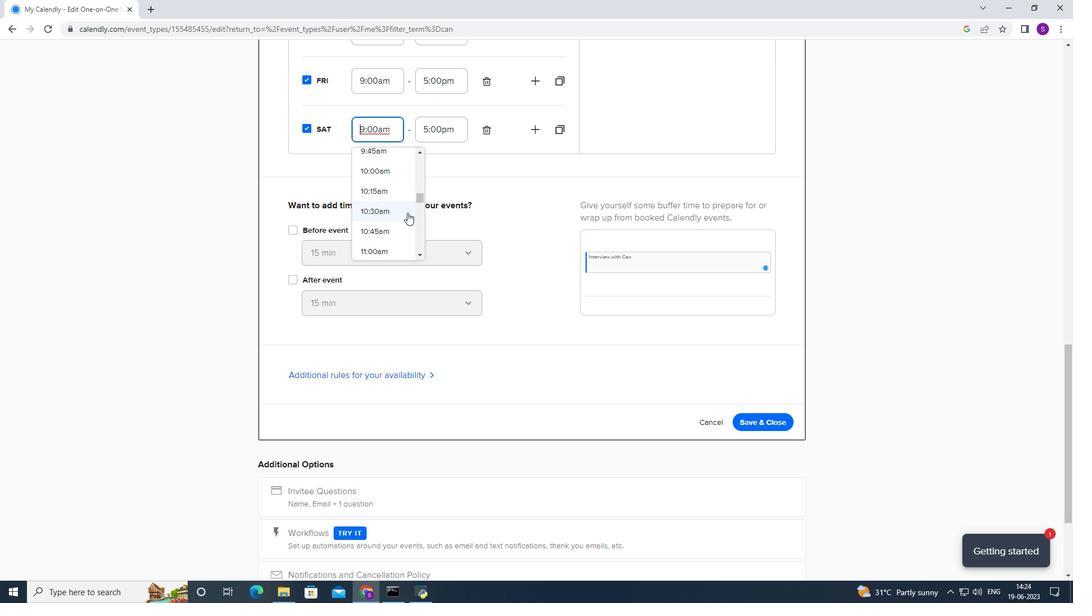 
Action: Mouse moved to (399, 148)
Screenshot: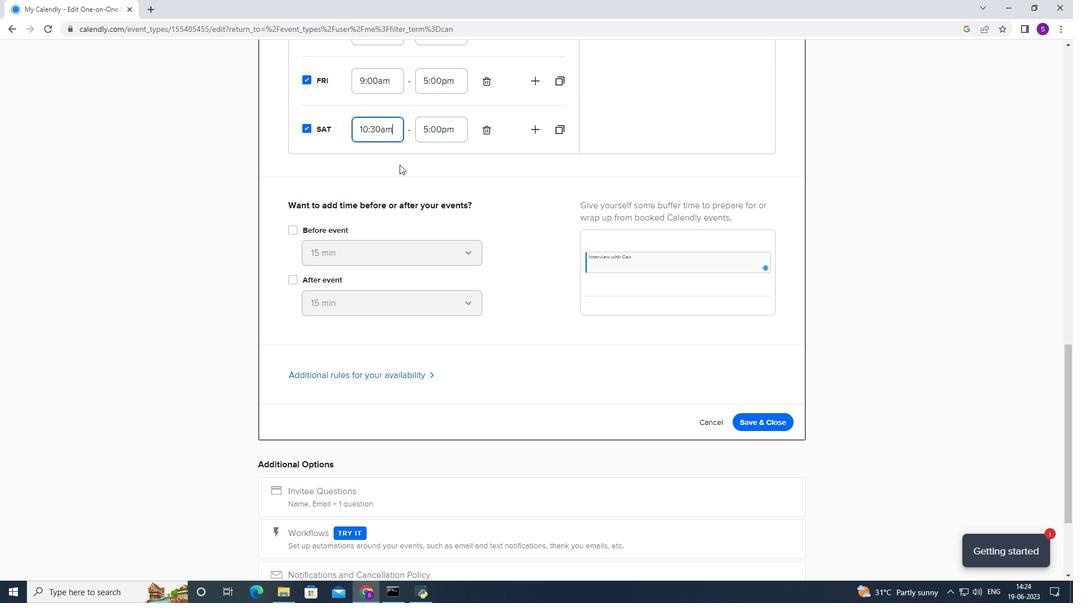 
Action: Mouse scrolled (399, 148) with delta (0, 0)
Screenshot: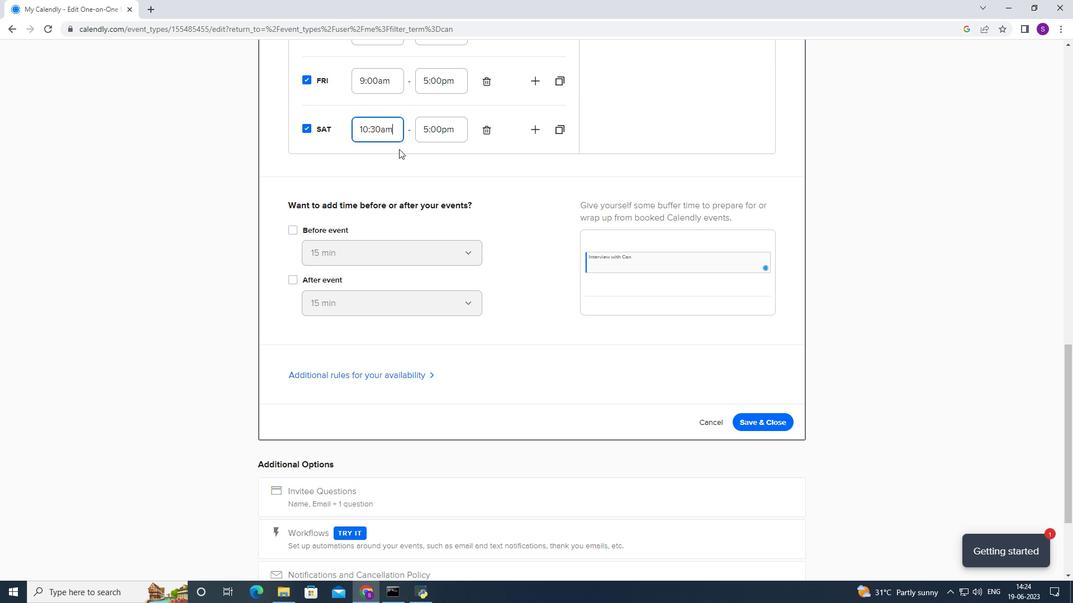 
Action: Mouse scrolled (399, 148) with delta (0, 0)
Screenshot: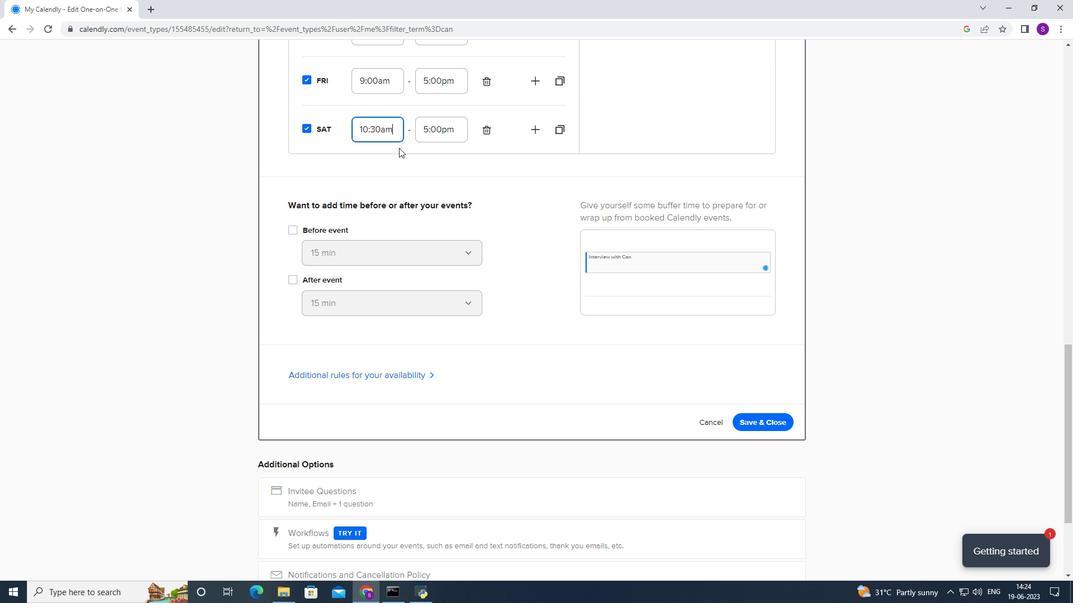 
Action: Mouse scrolled (399, 148) with delta (0, 0)
Screenshot: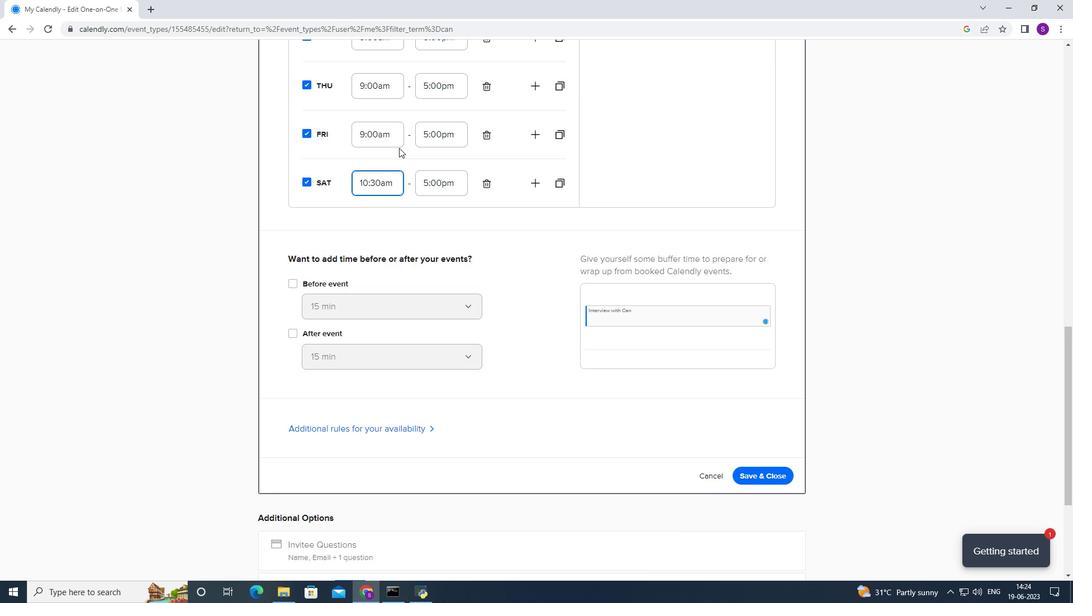 
Action: Mouse moved to (373, 268)
Screenshot: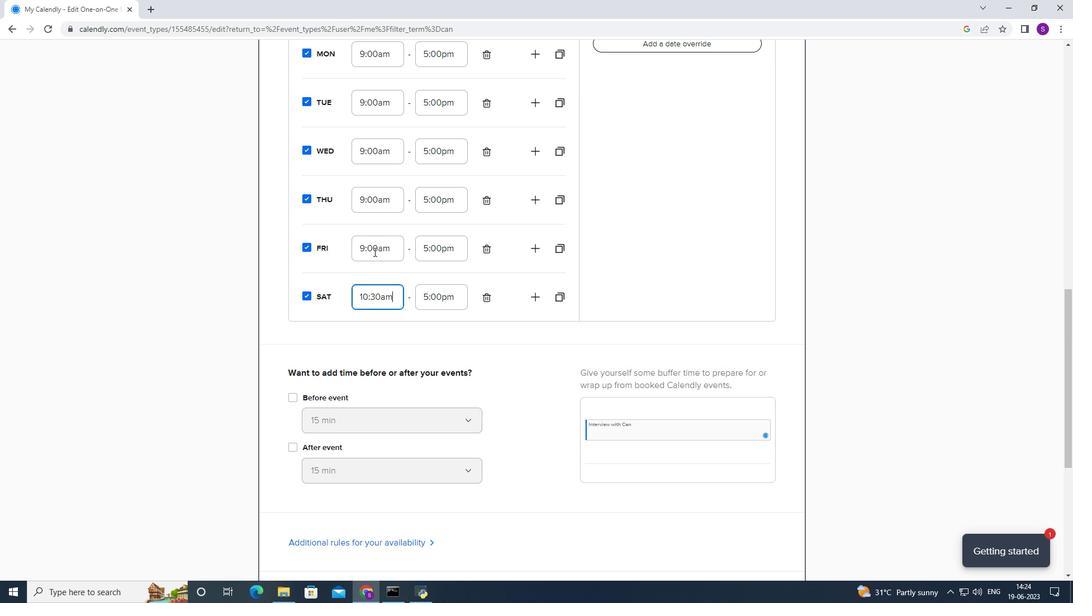 
Action: Mouse pressed left at (373, 268)
Screenshot: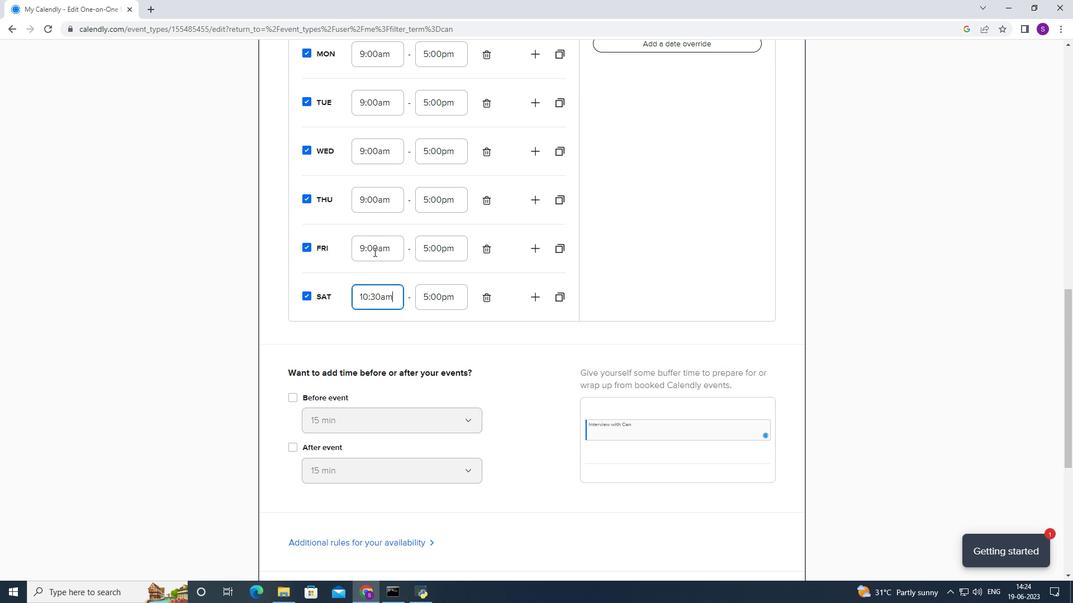 
Action: Mouse moved to (387, 256)
Screenshot: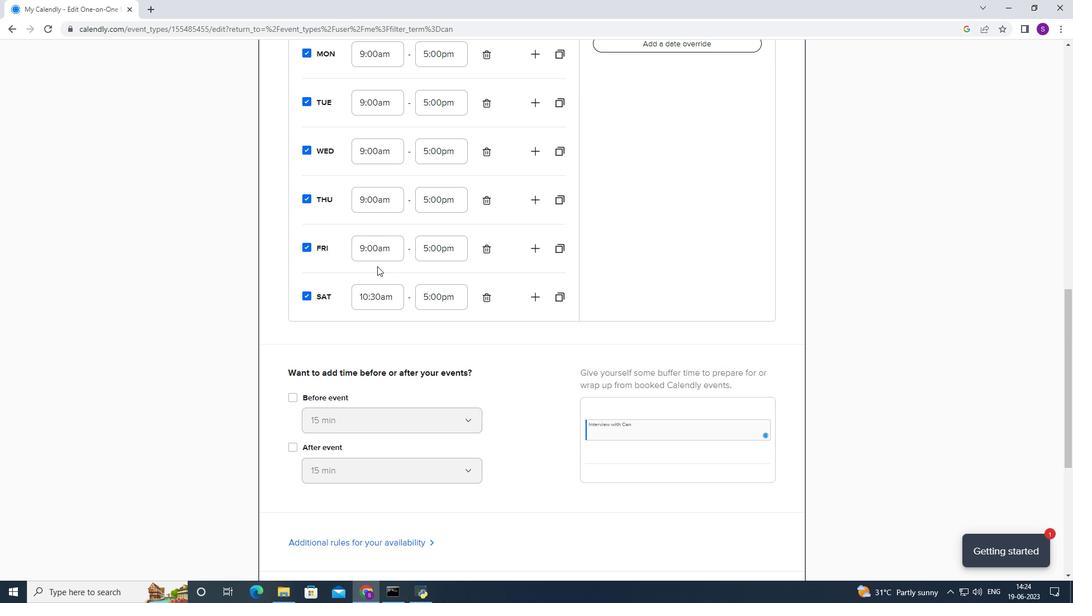 
Action: Mouse pressed left at (387, 256)
Screenshot: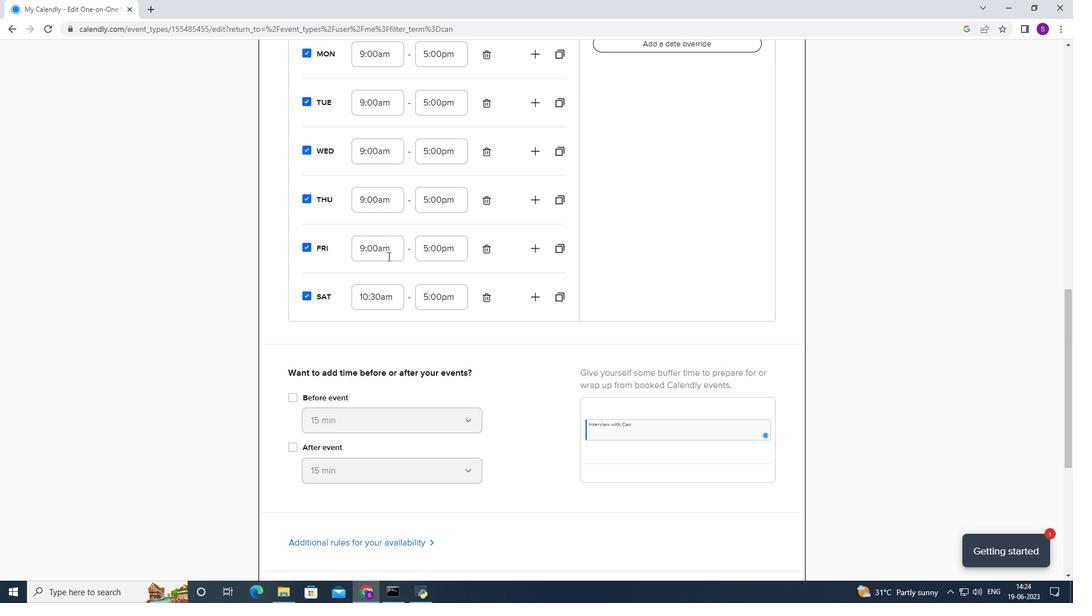 
Action: Mouse moved to (384, 300)
Screenshot: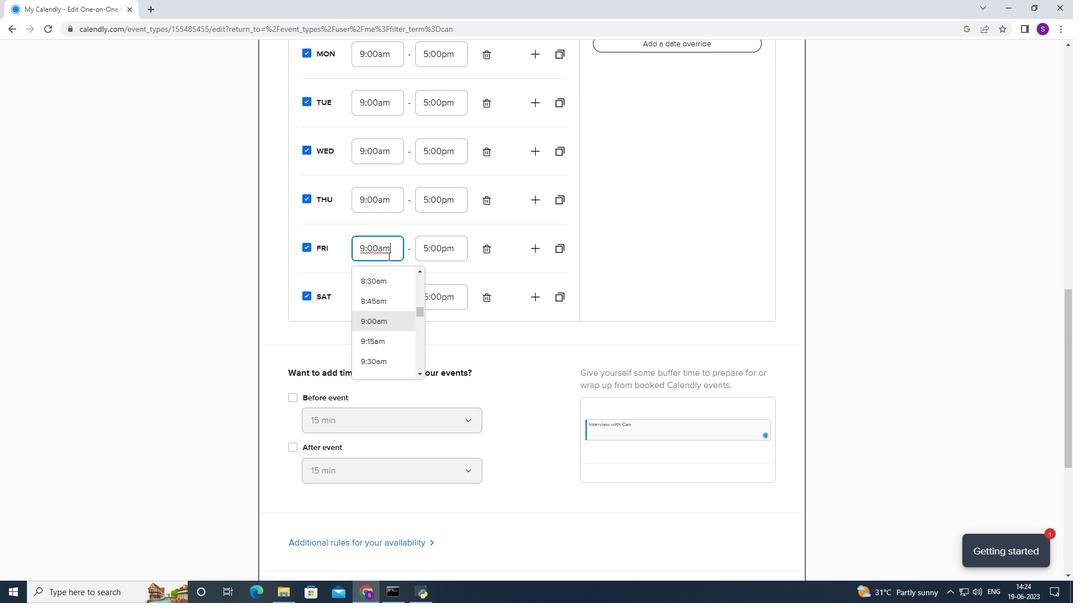 
Action: Mouse scrolled (384, 300) with delta (0, 0)
Screenshot: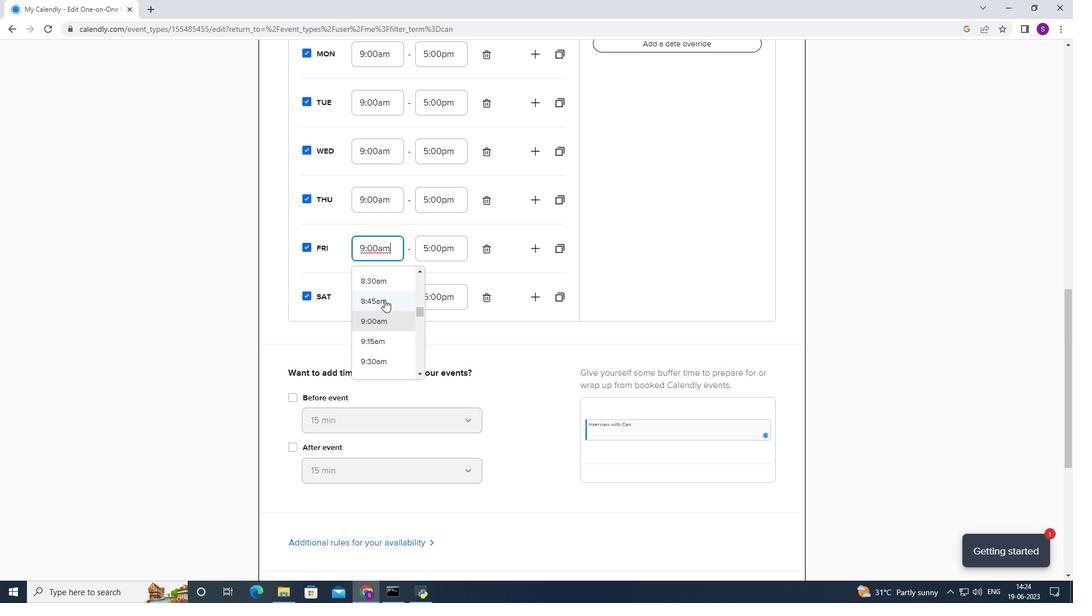 
Action: Mouse moved to (383, 303)
Screenshot: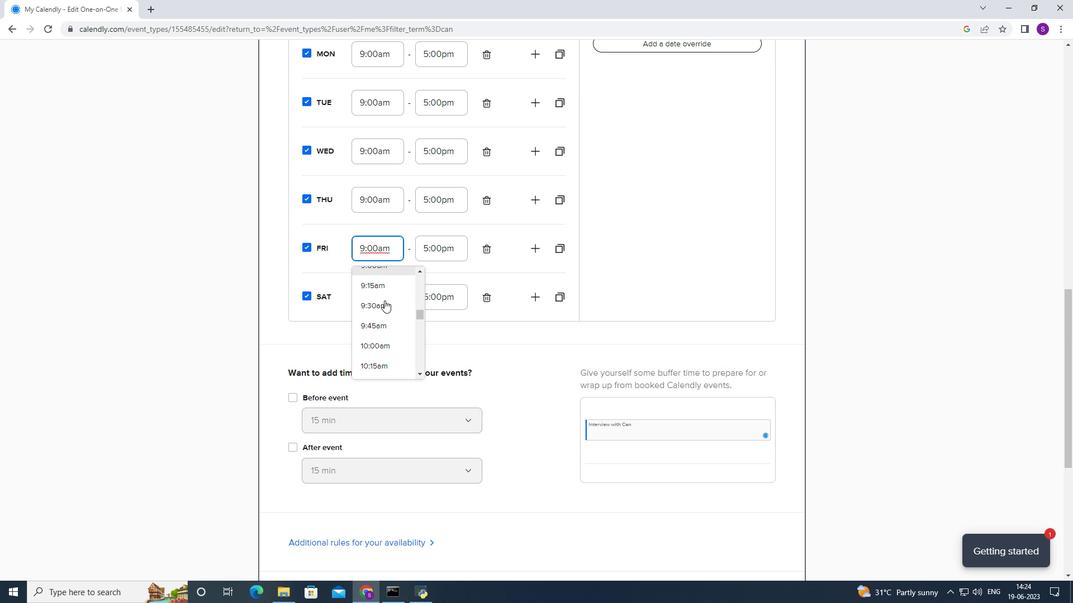 
Action: Mouse scrolled (383, 302) with delta (0, 0)
Screenshot: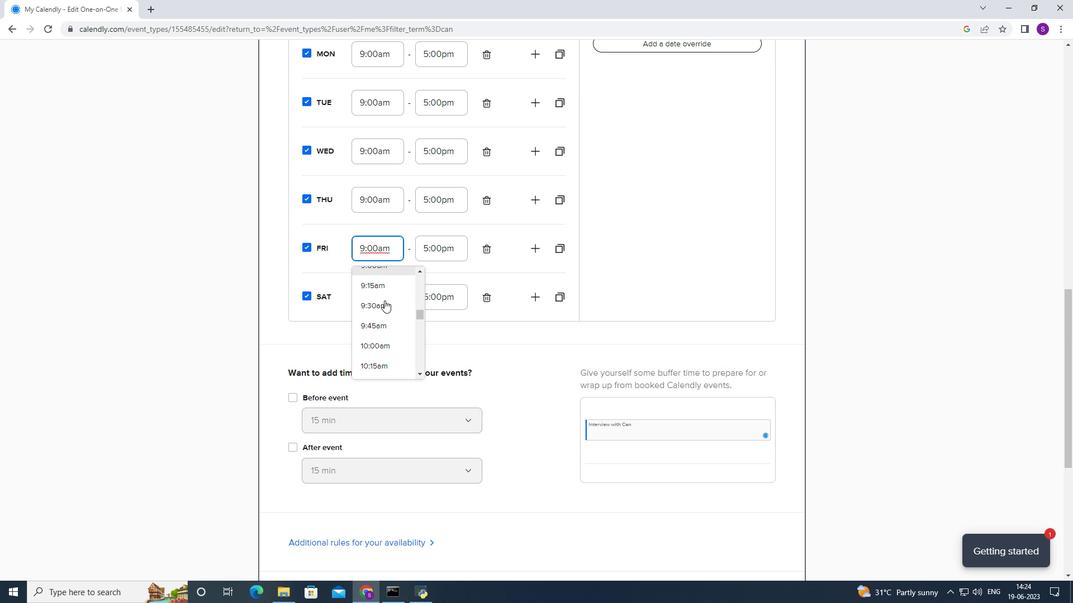
Action: Mouse moved to (375, 330)
Screenshot: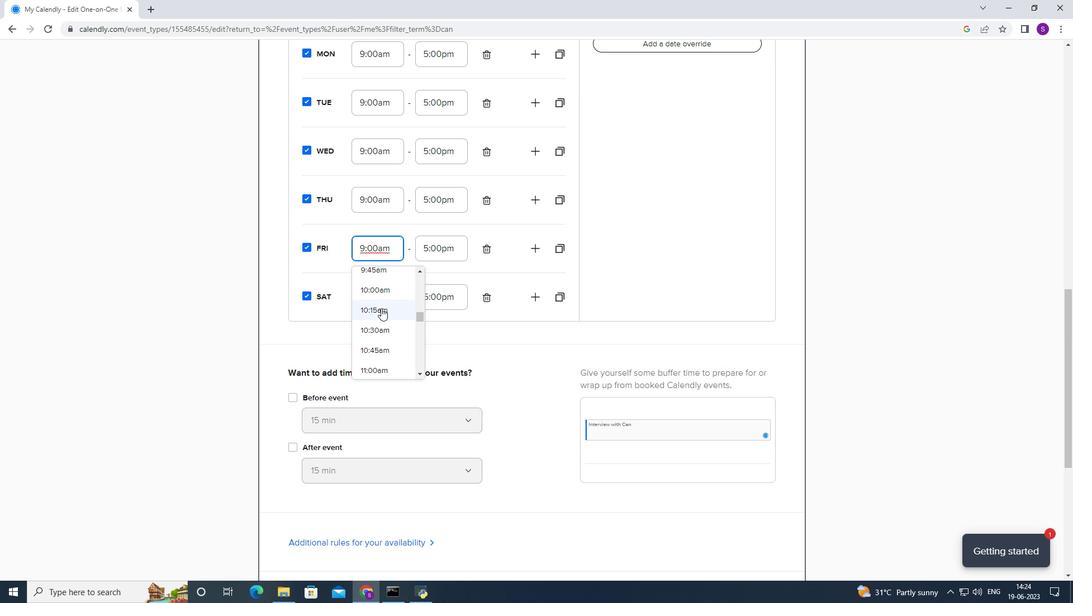 
Action: Mouse pressed left at (375, 330)
Screenshot: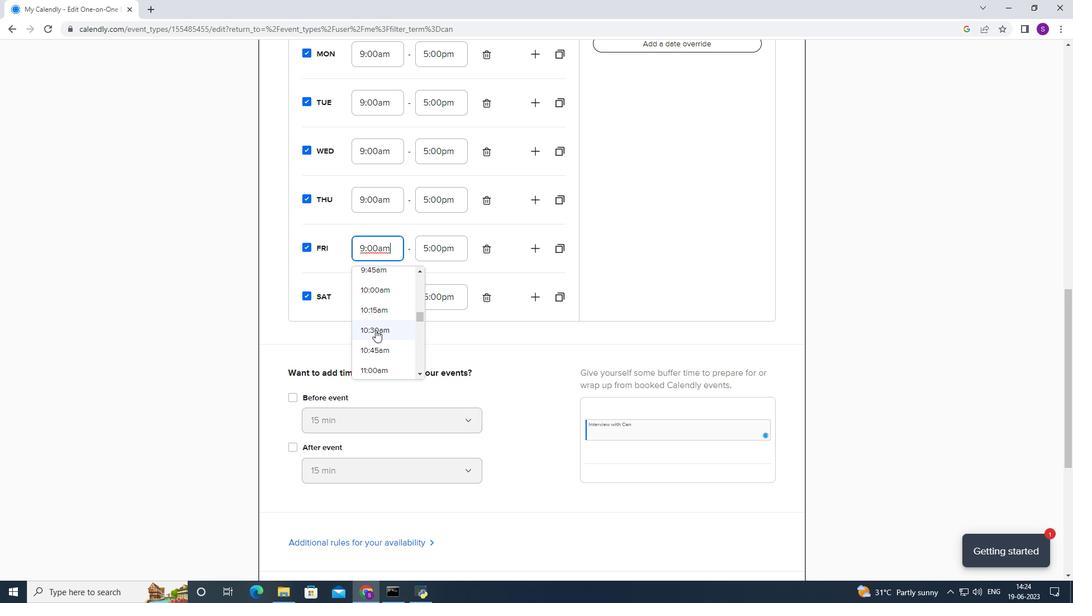 
Action: Mouse moved to (375, 186)
Screenshot: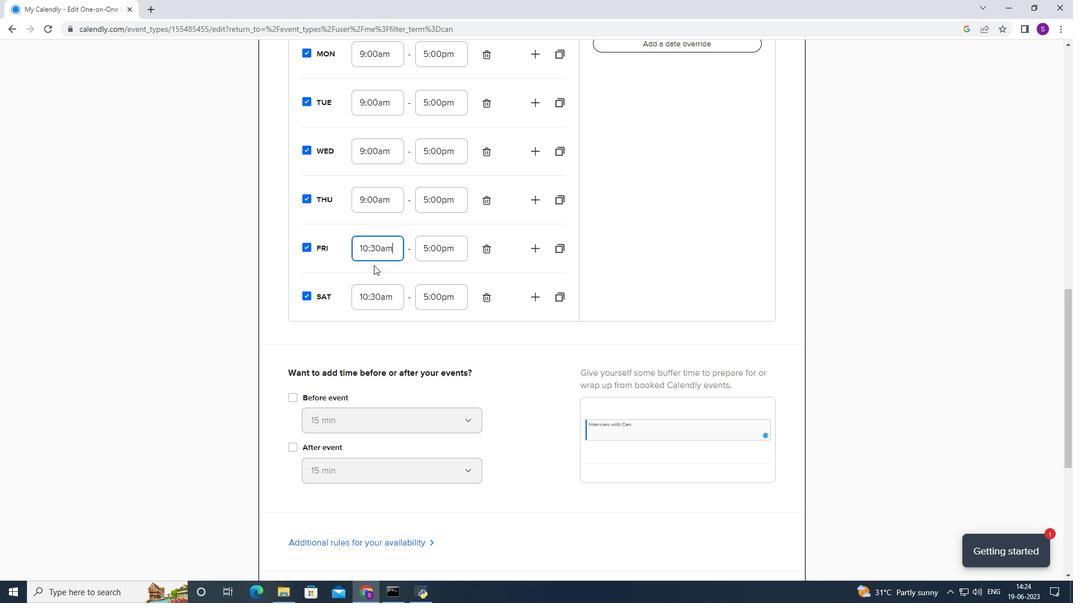 
Action: Mouse pressed left at (375, 186)
Screenshot: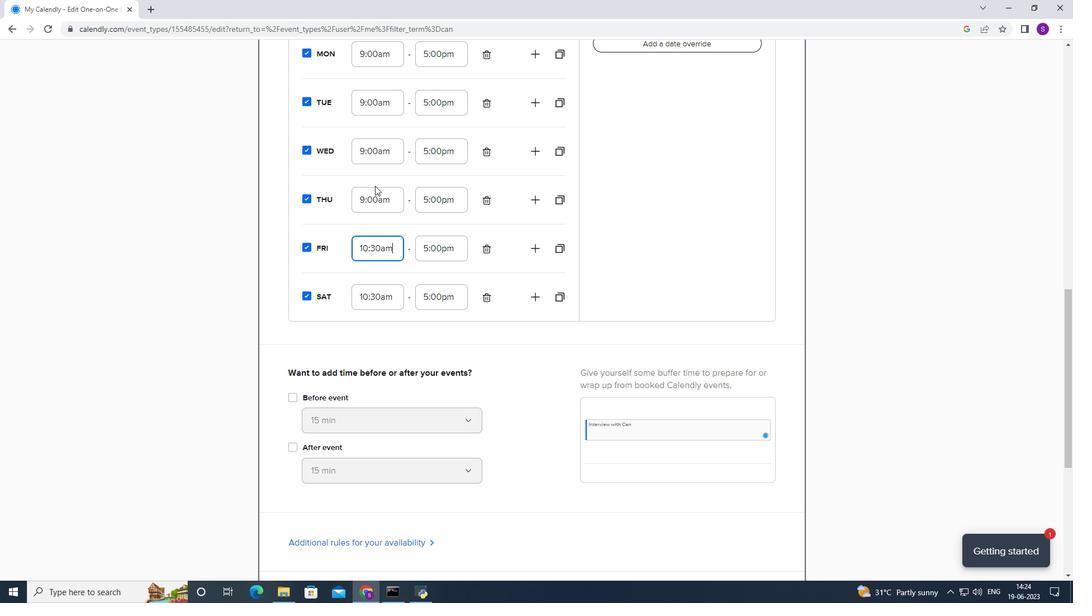 
Action: Mouse moved to (385, 212)
Screenshot: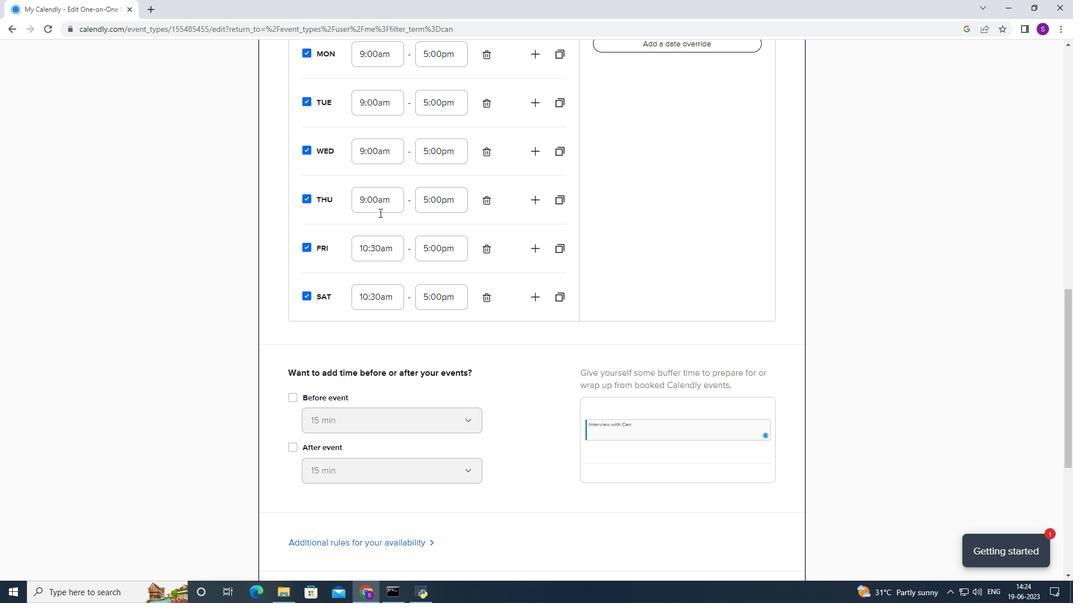 
Action: Mouse pressed left at (385, 212)
Screenshot: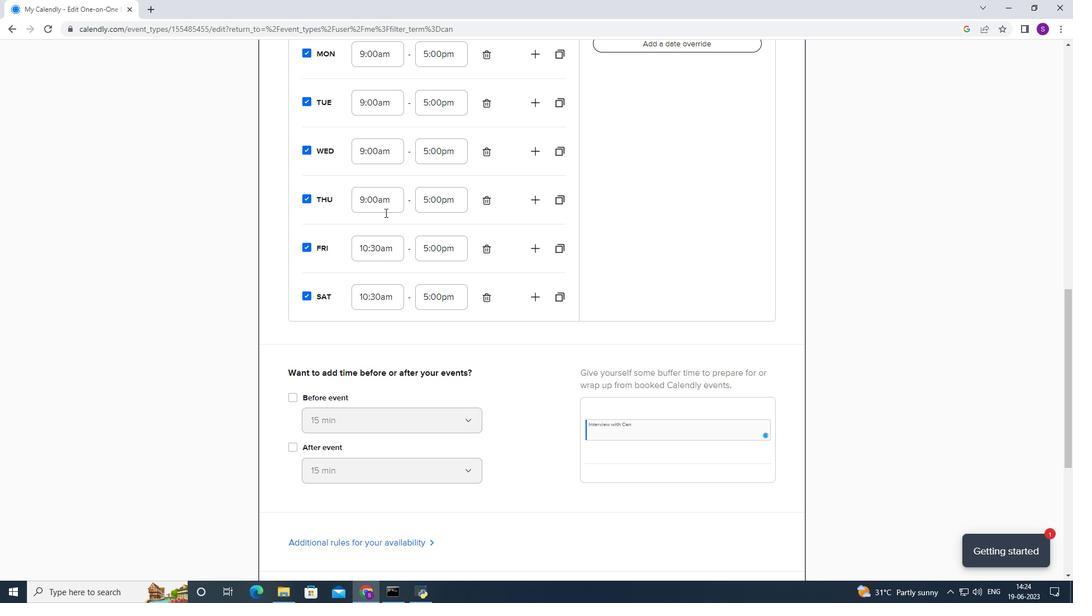 
Action: Mouse moved to (376, 261)
Screenshot: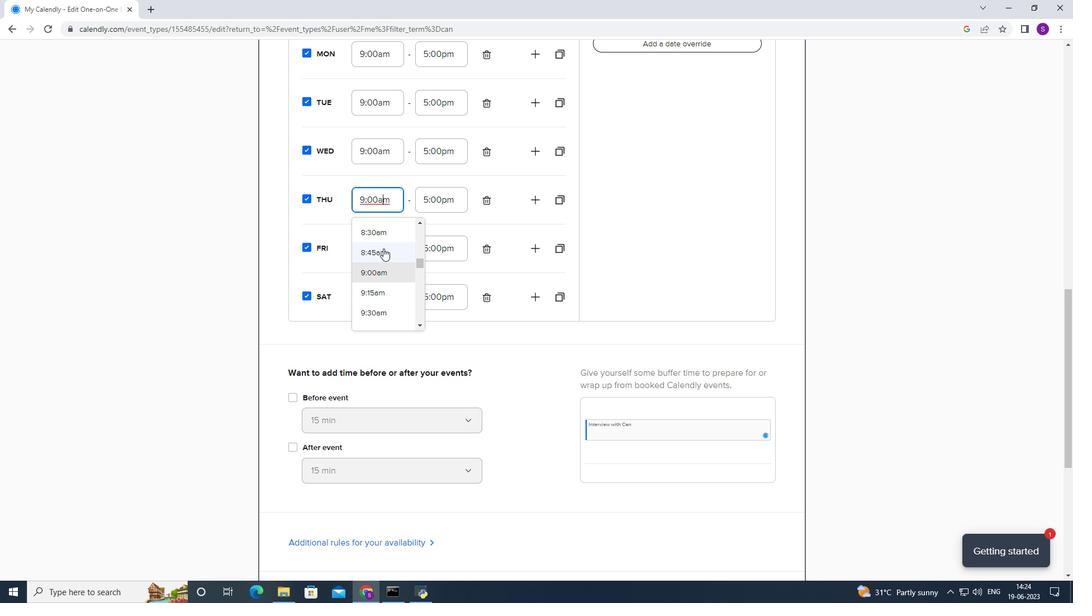 
Action: Mouse scrolled (376, 260) with delta (0, 0)
Screenshot: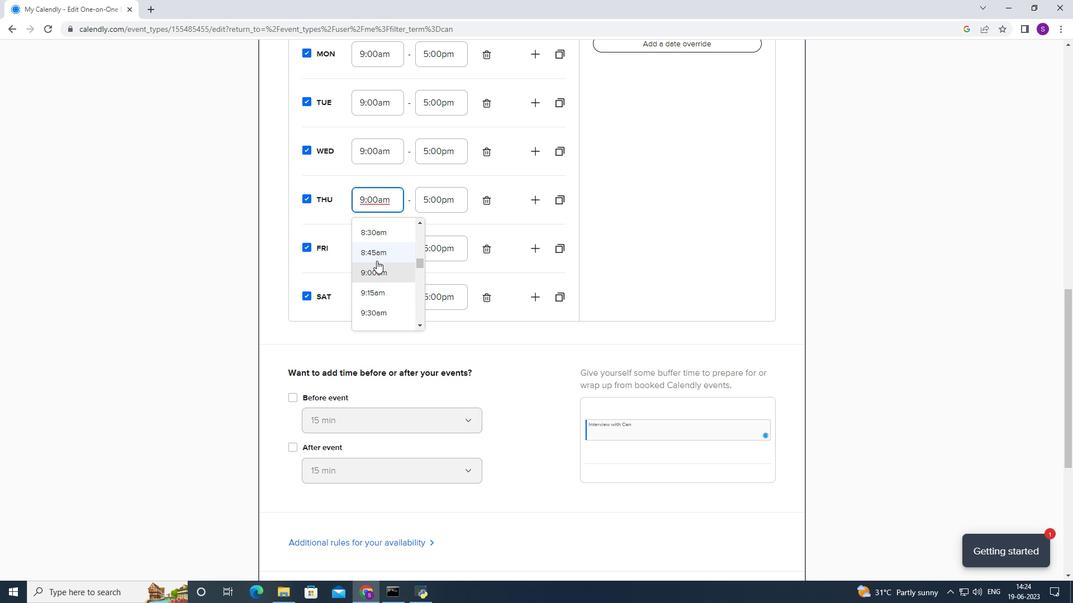 
Action: Mouse scrolled (376, 260) with delta (0, 0)
Screenshot: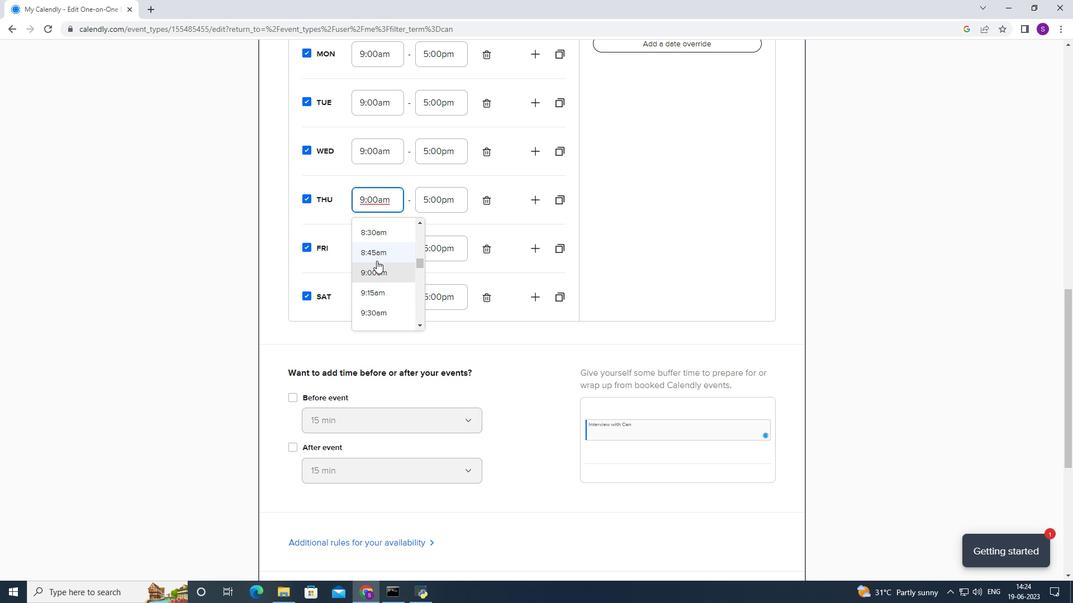 
Action: Mouse moved to (371, 280)
Screenshot: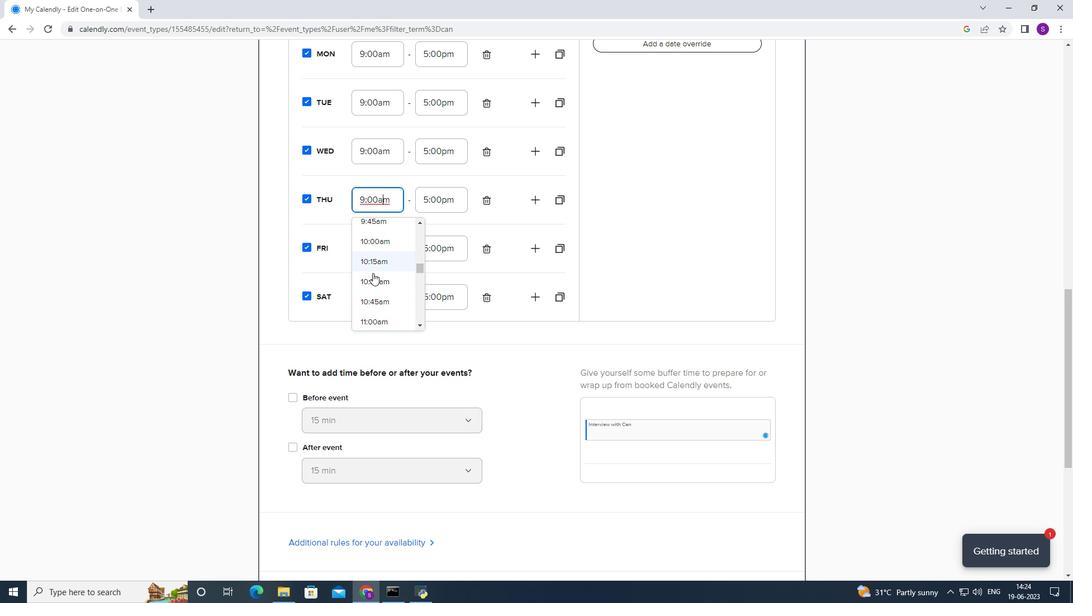 
Action: Mouse pressed left at (371, 280)
Screenshot: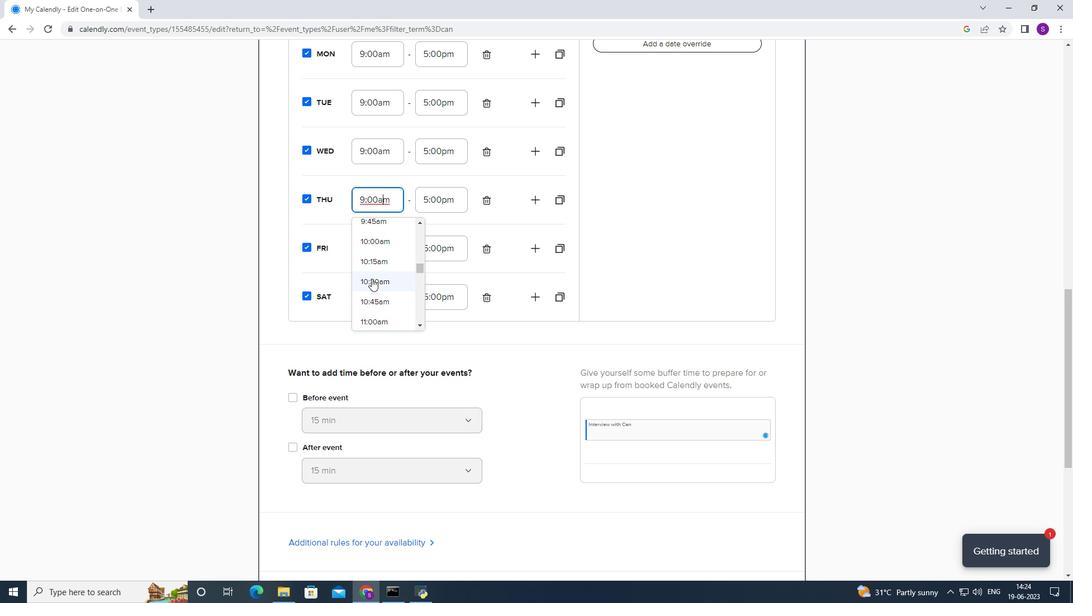 
Action: Mouse moved to (400, 157)
Screenshot: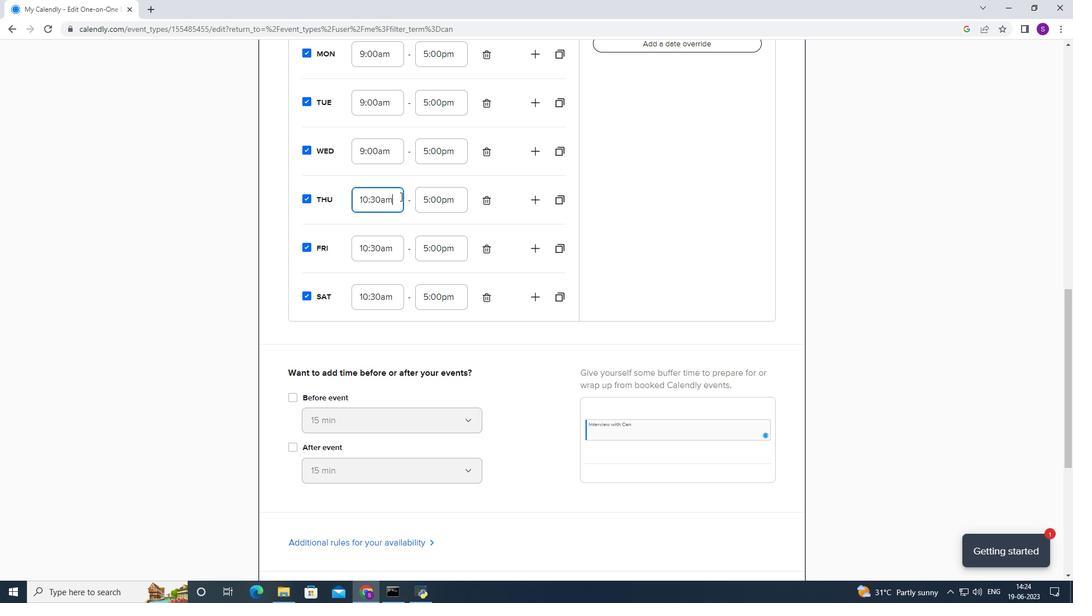 
Action: Mouse pressed left at (400, 157)
Screenshot: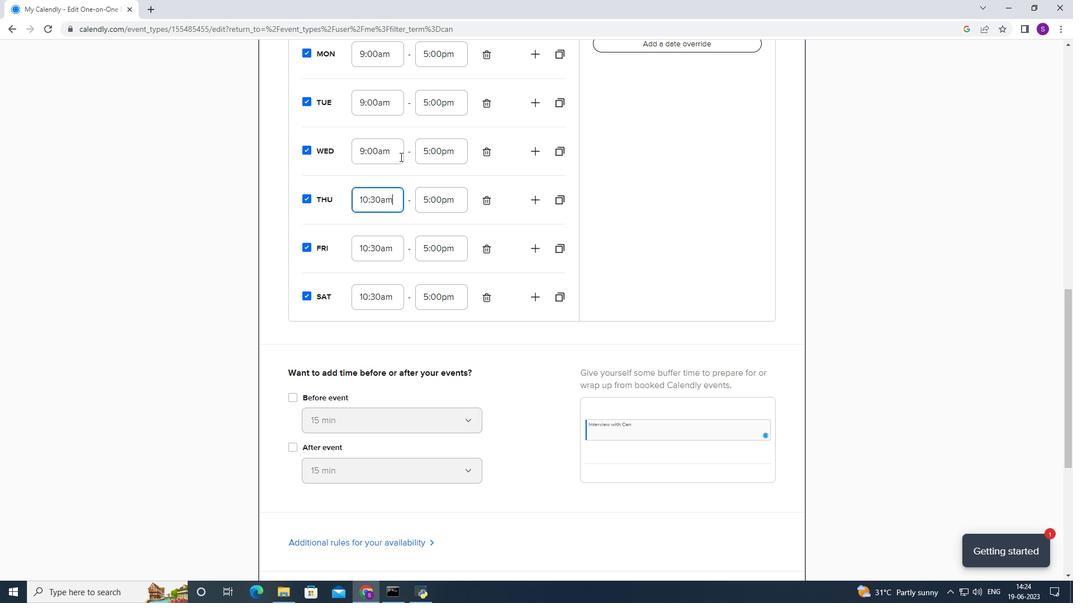 
Action: Mouse moved to (392, 220)
Screenshot: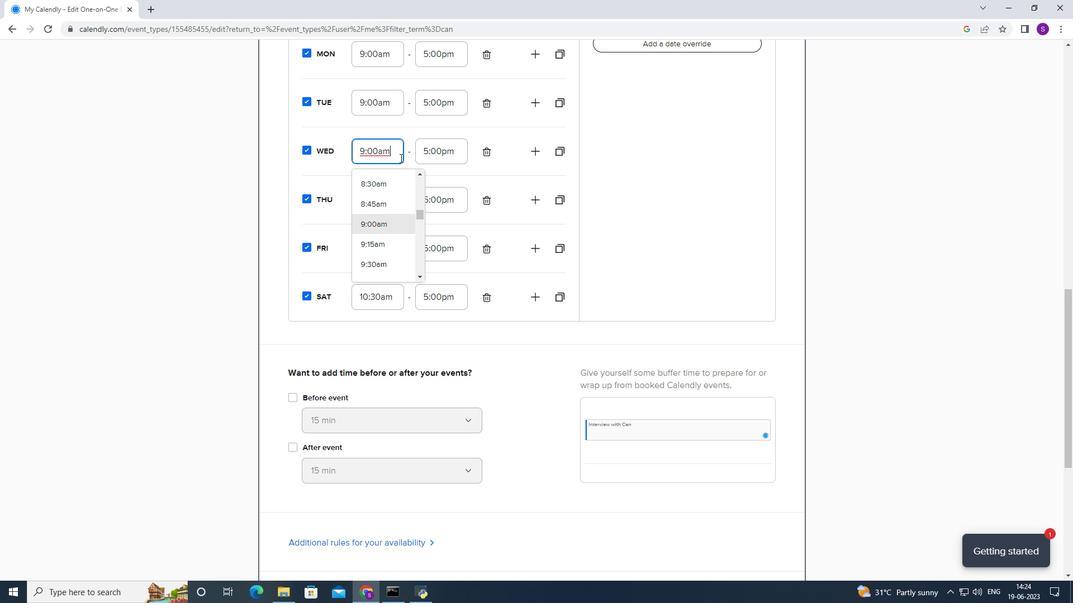
Action: Mouse scrolled (392, 219) with delta (0, 0)
Screenshot: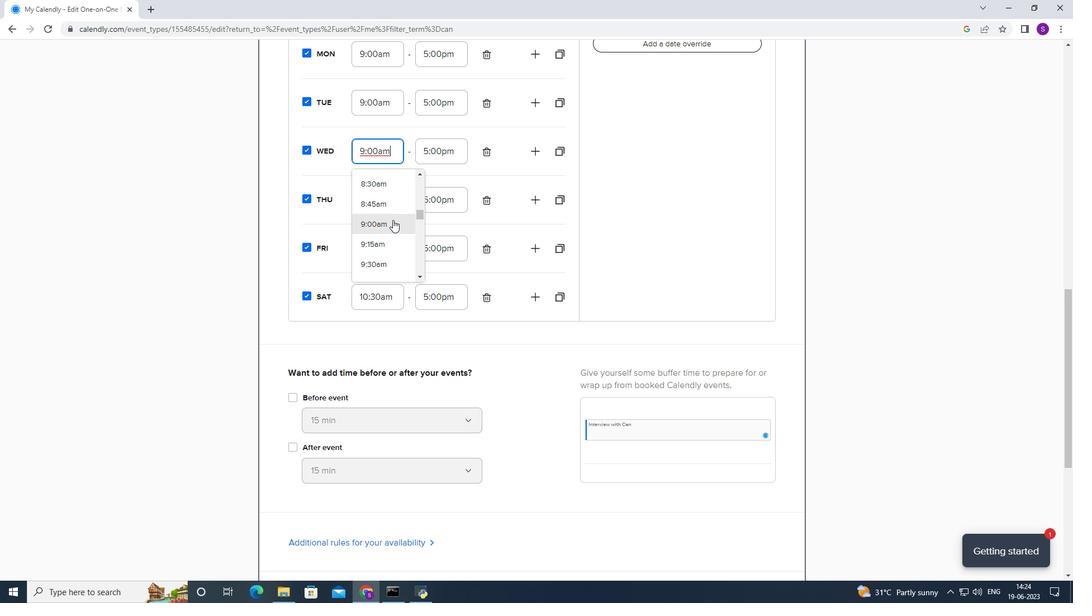 
Action: Mouse scrolled (392, 219) with delta (0, 0)
Screenshot: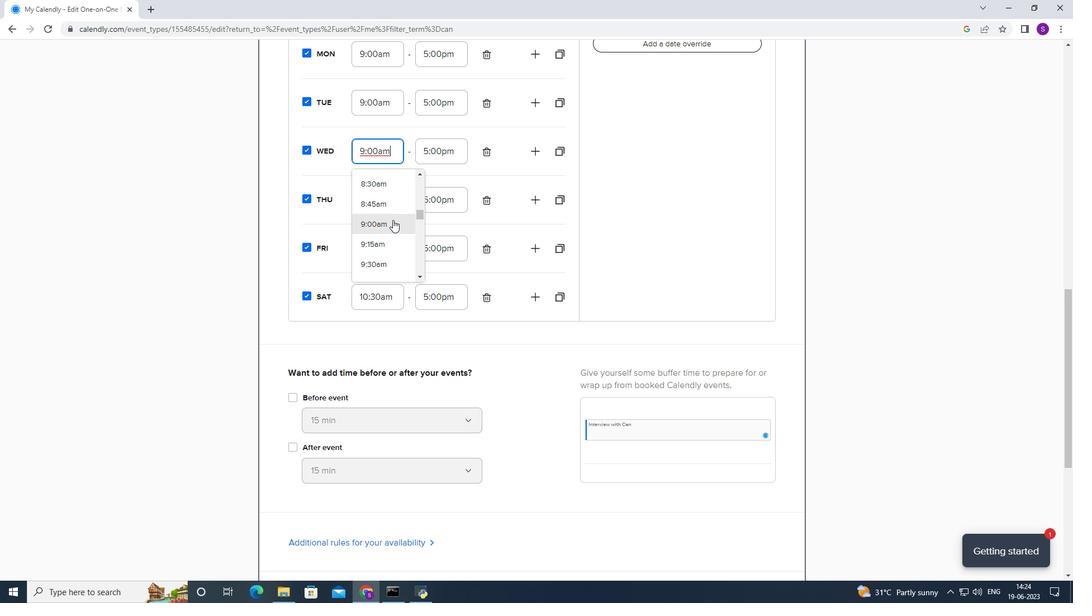 
Action: Mouse moved to (388, 234)
Screenshot: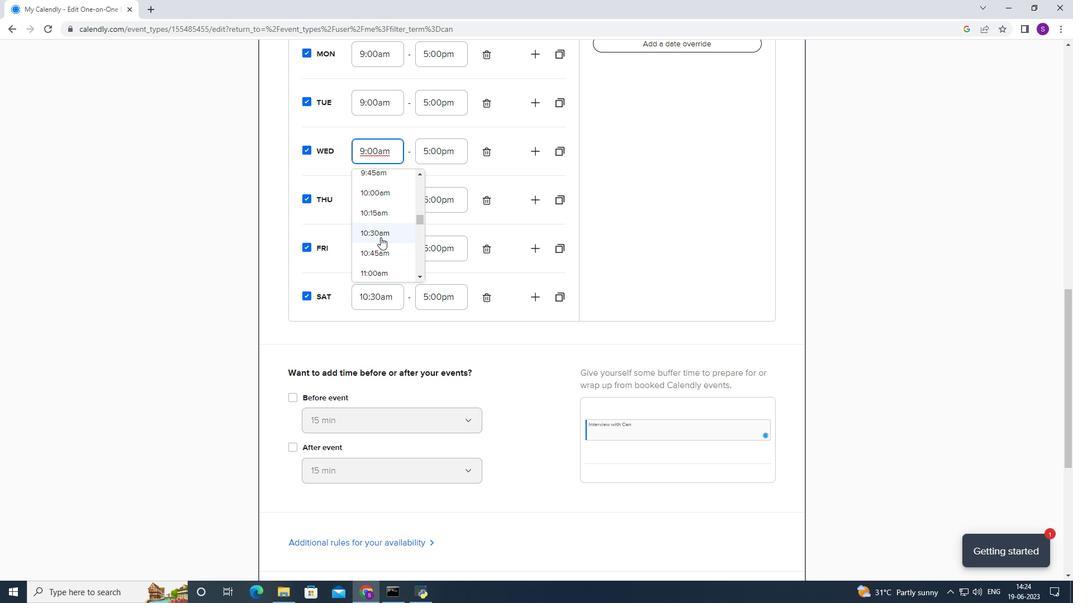 
Action: Mouse pressed left at (388, 234)
Screenshot: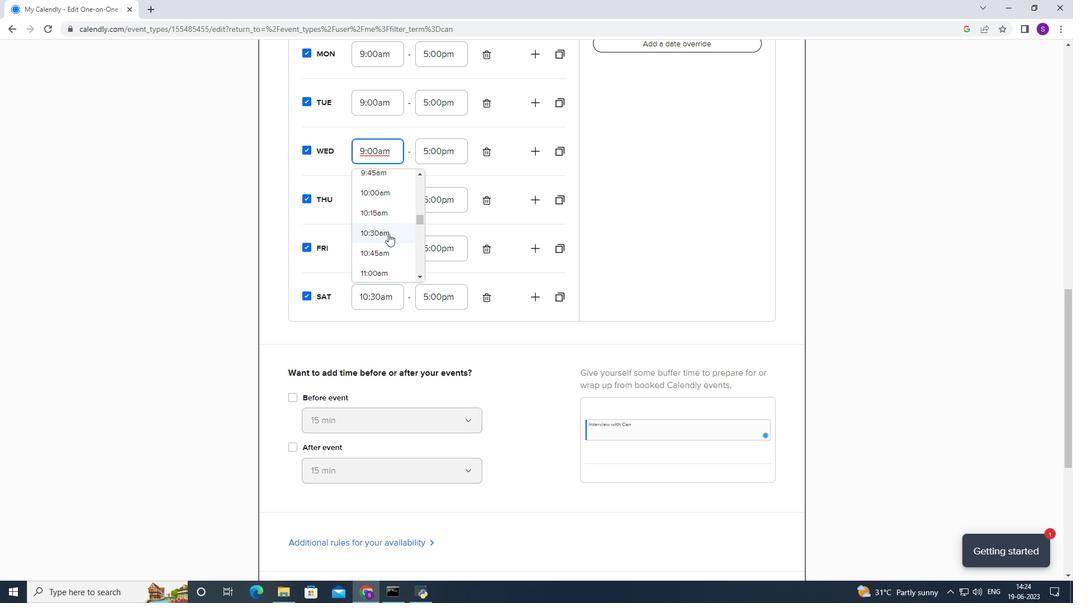 
Action: Mouse moved to (380, 106)
Screenshot: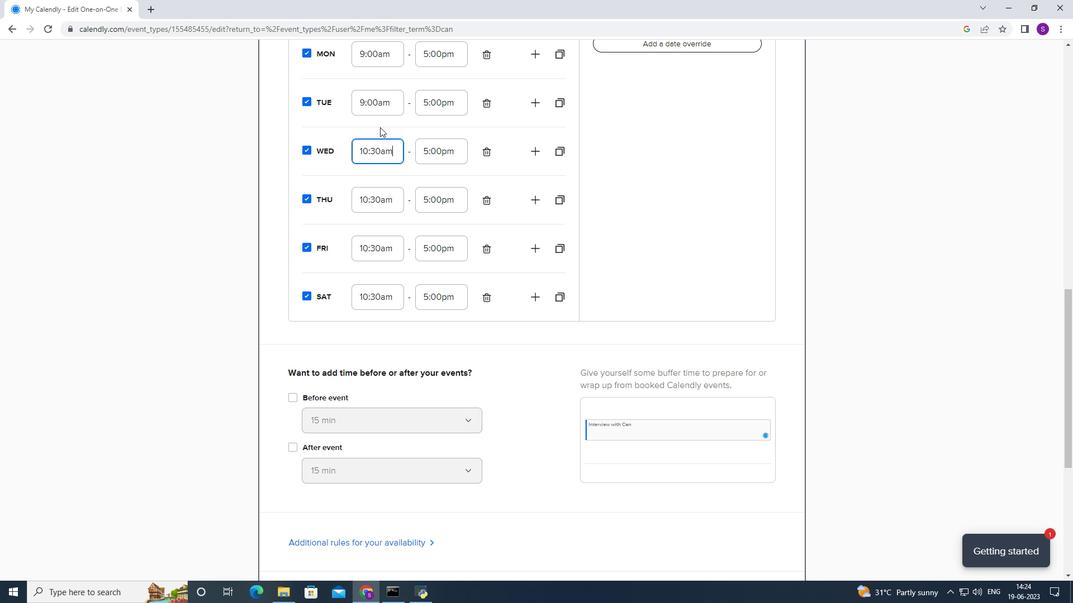 
Action: Mouse pressed left at (380, 106)
Screenshot: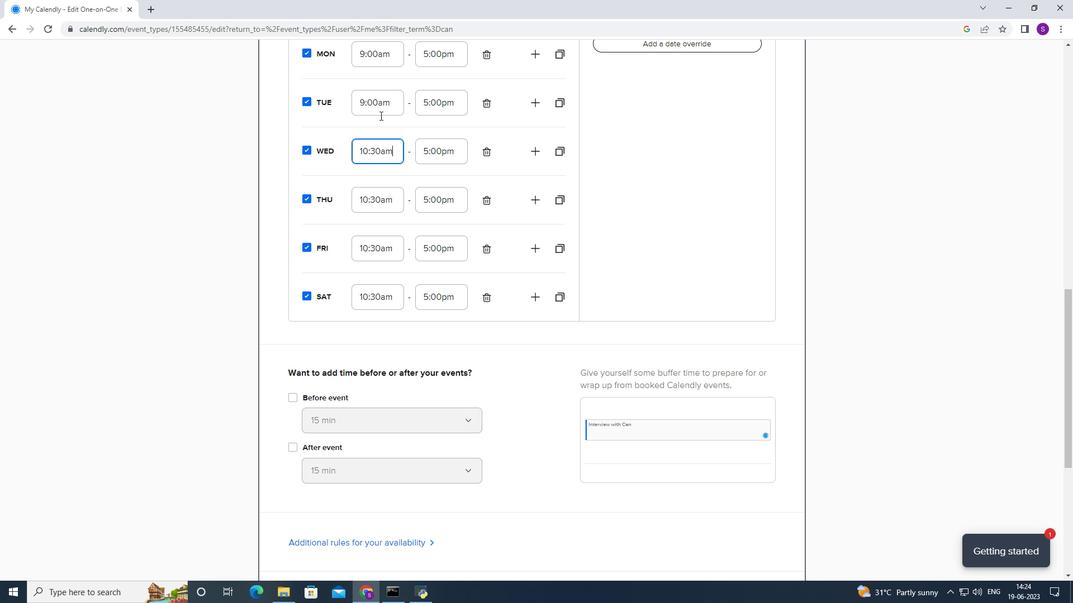 
Action: Mouse moved to (389, 197)
Screenshot: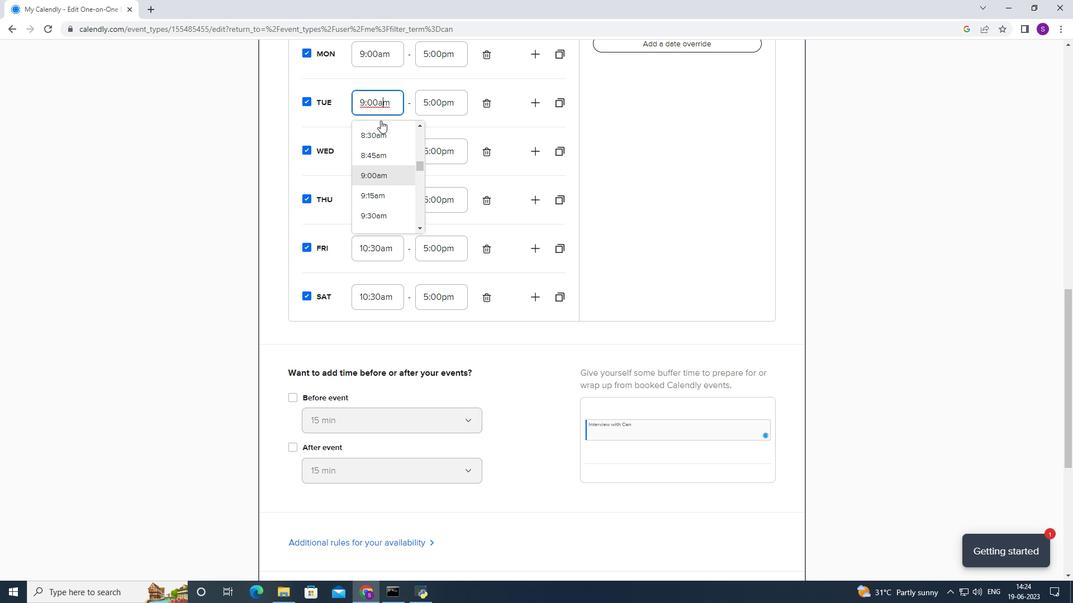 
Action: Mouse scrolled (389, 197) with delta (0, 0)
Screenshot: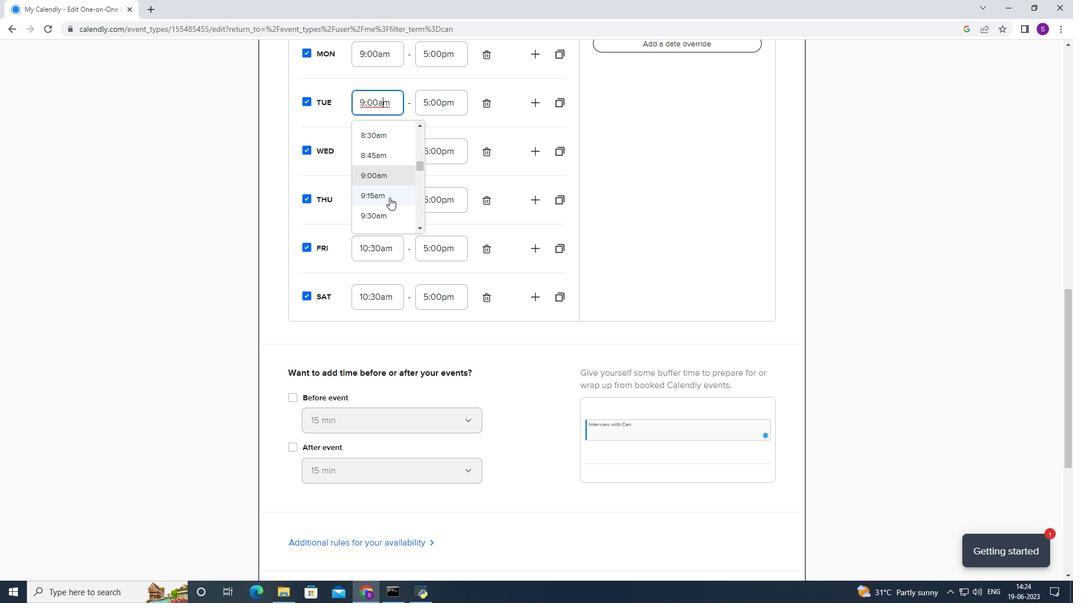 
Action: Mouse scrolled (389, 197) with delta (0, 0)
Screenshot: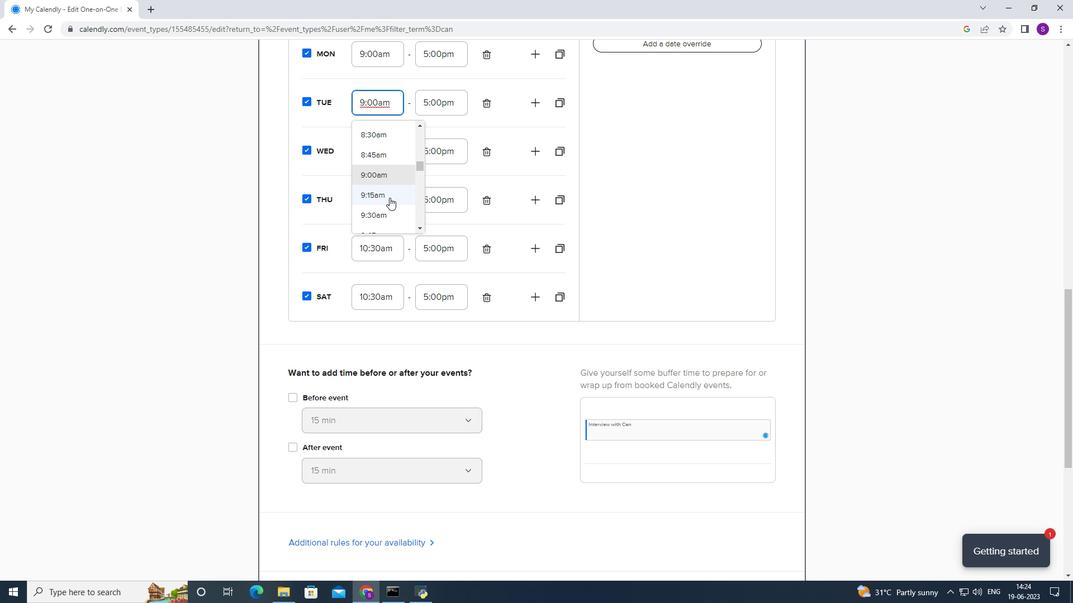 
Action: Mouse moved to (387, 183)
Screenshot: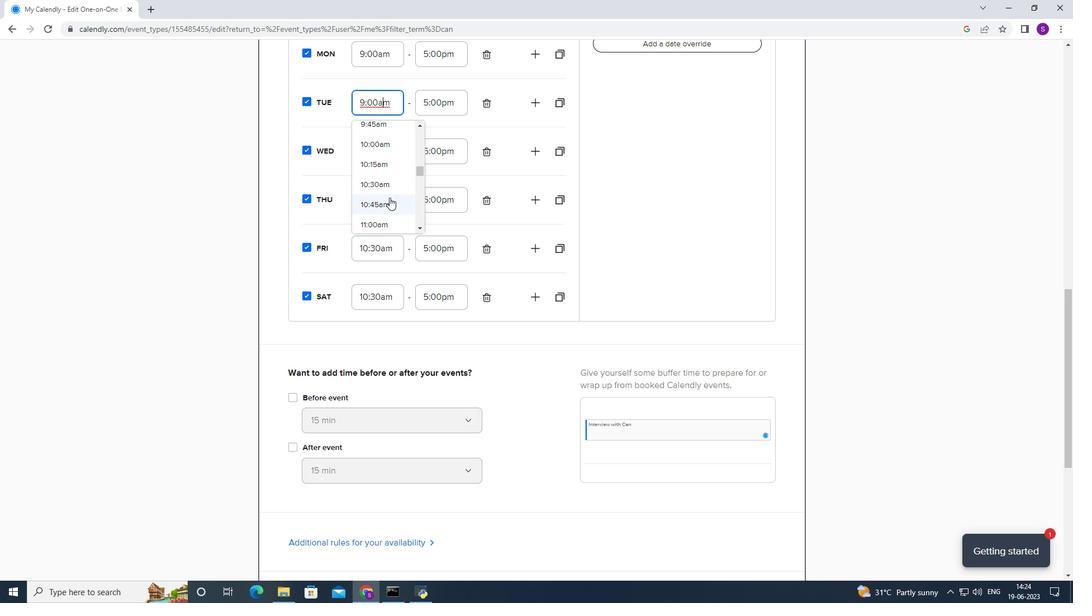 
Action: Mouse pressed left at (387, 183)
Screenshot: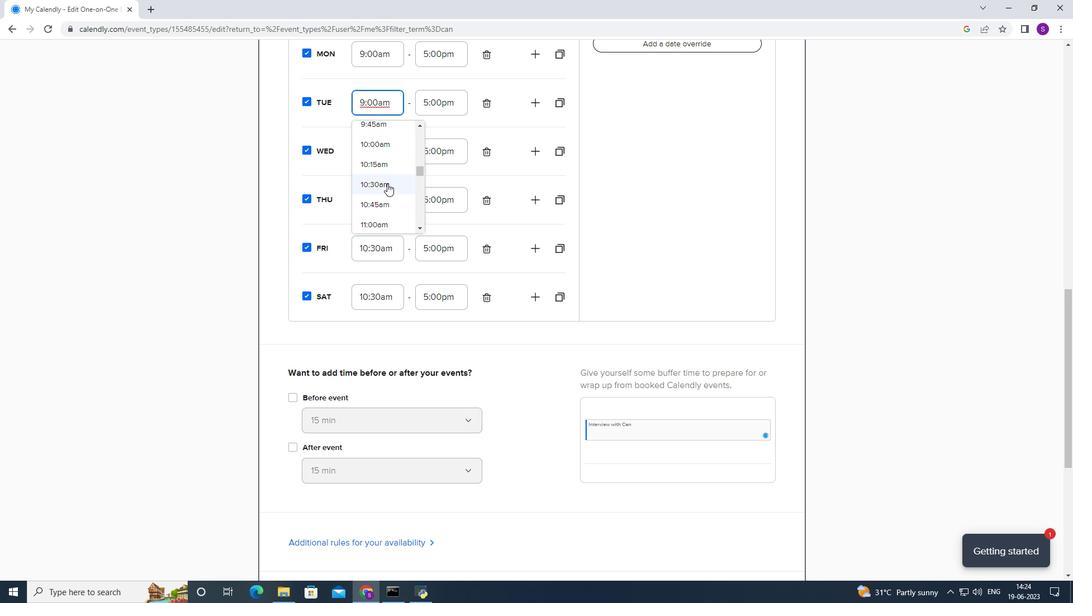 
Action: Mouse moved to (386, 181)
Screenshot: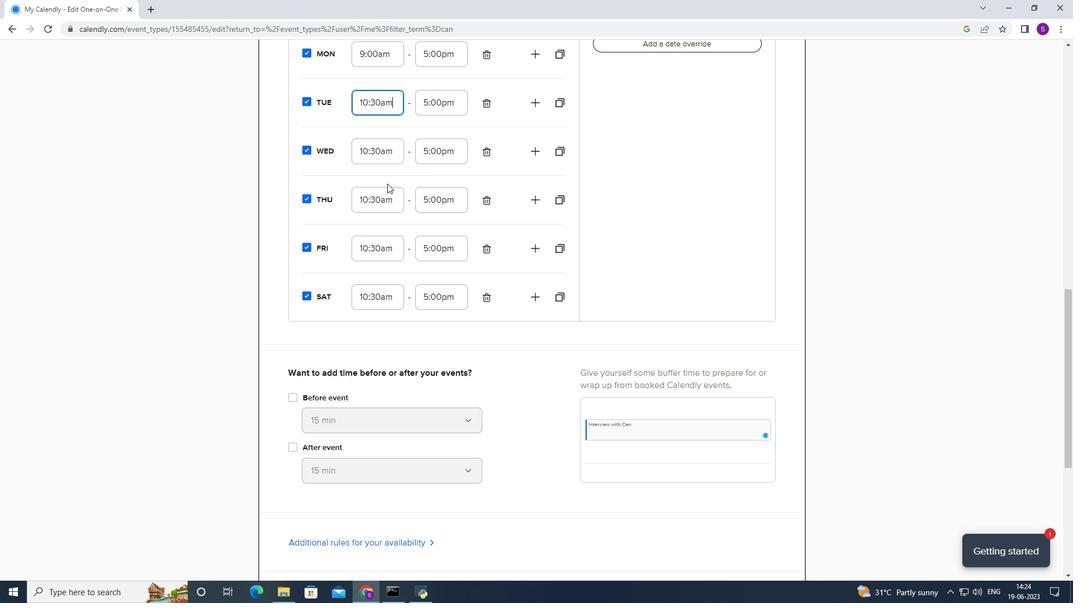 
Action: Mouse scrolled (386, 182) with delta (0, 0)
Screenshot: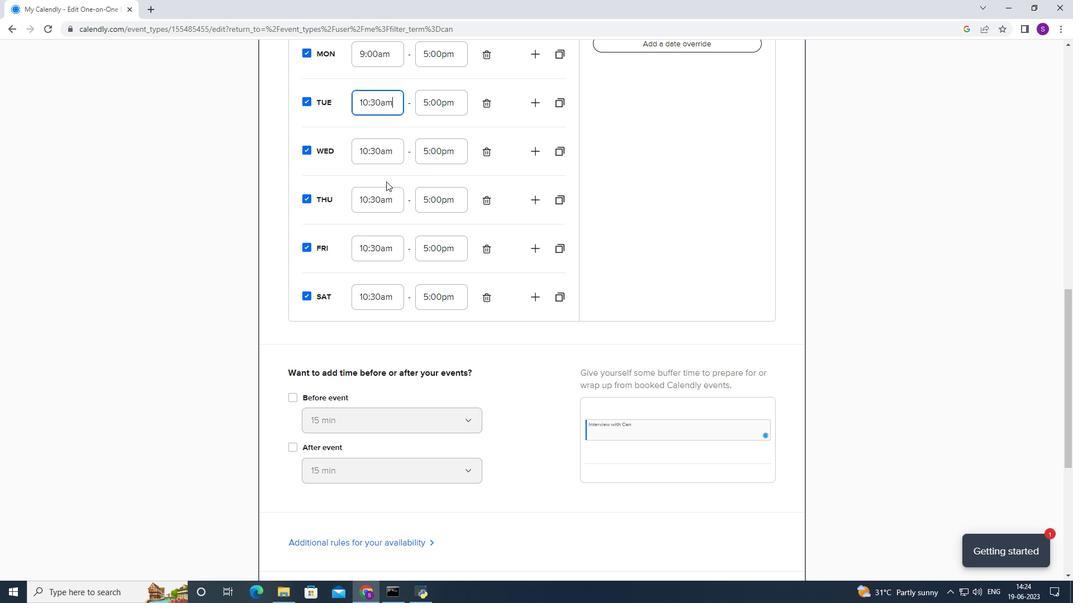 
Action: Mouse scrolled (386, 182) with delta (0, 0)
Screenshot: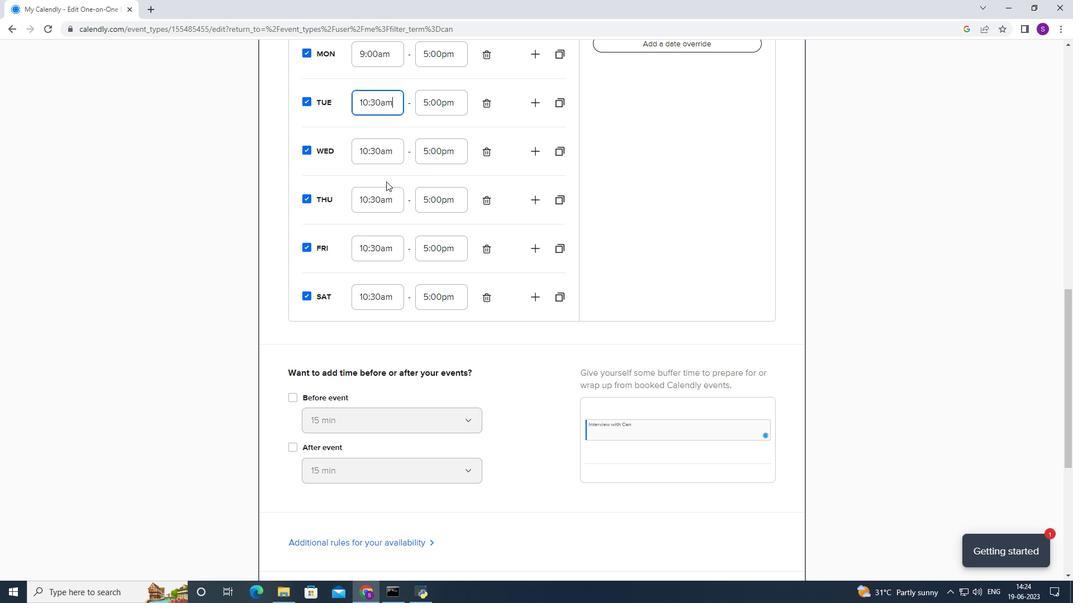 
Action: Mouse scrolled (386, 182) with delta (0, 0)
Screenshot: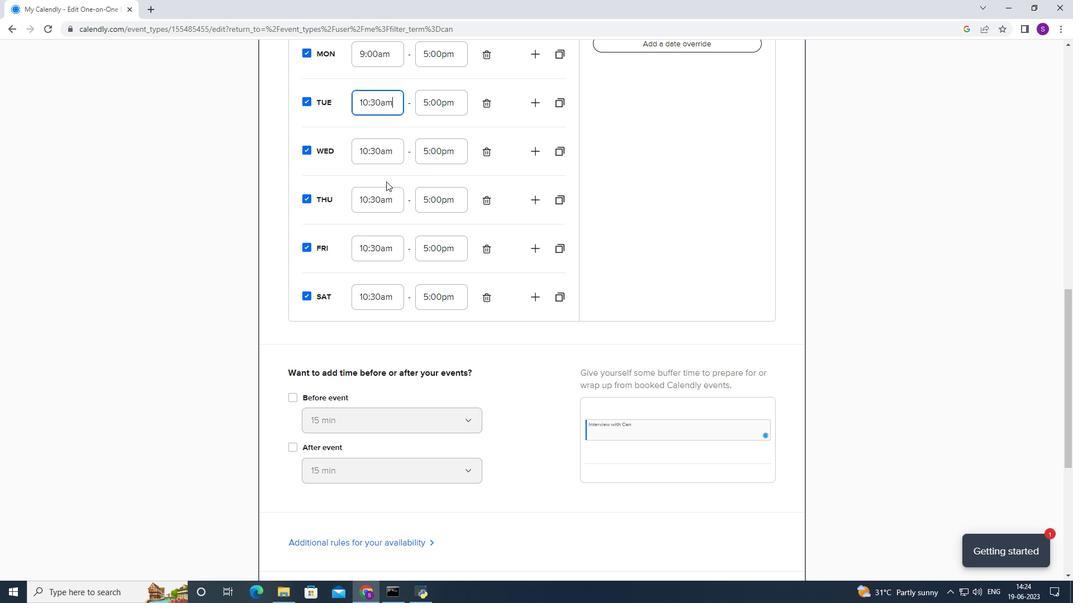 
Action: Mouse scrolled (386, 182) with delta (0, 0)
Screenshot: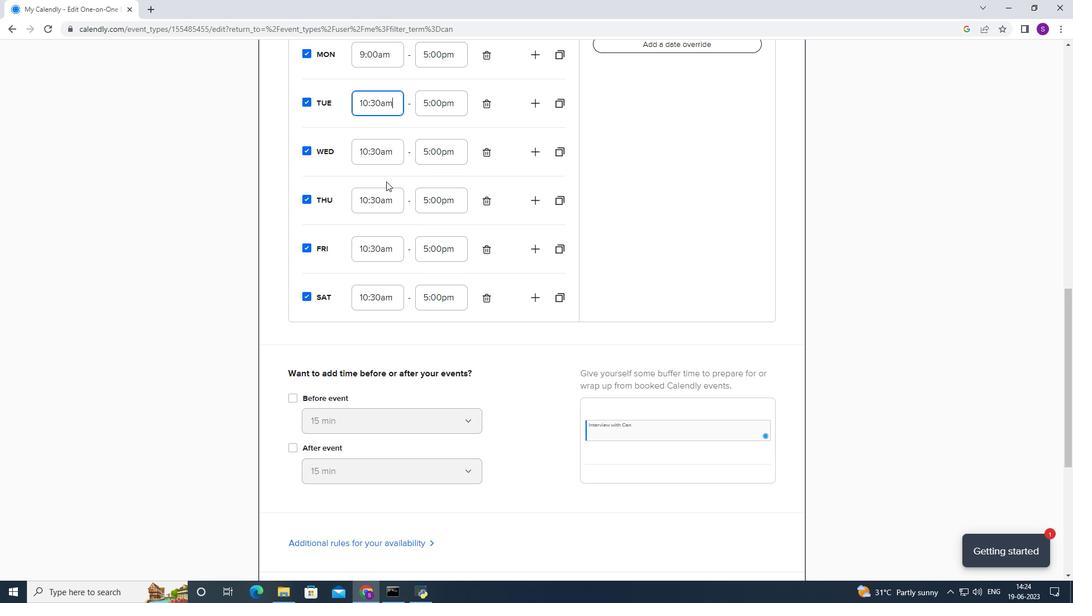 
Action: Mouse moved to (359, 266)
Screenshot: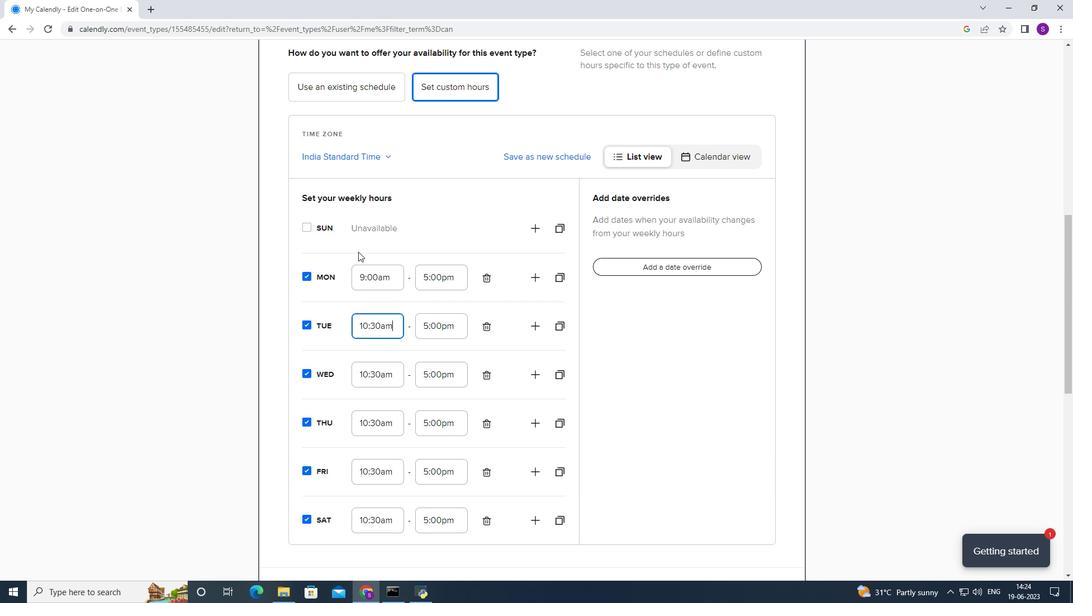 
Action: Mouse pressed left at (359, 266)
Screenshot: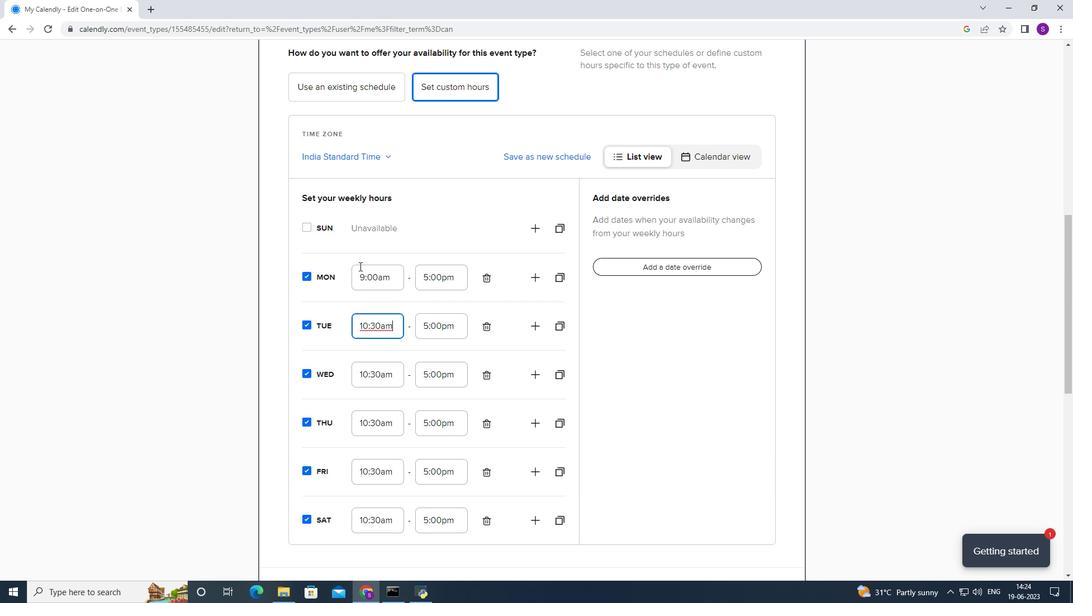 
Action: Mouse moved to (375, 305)
Screenshot: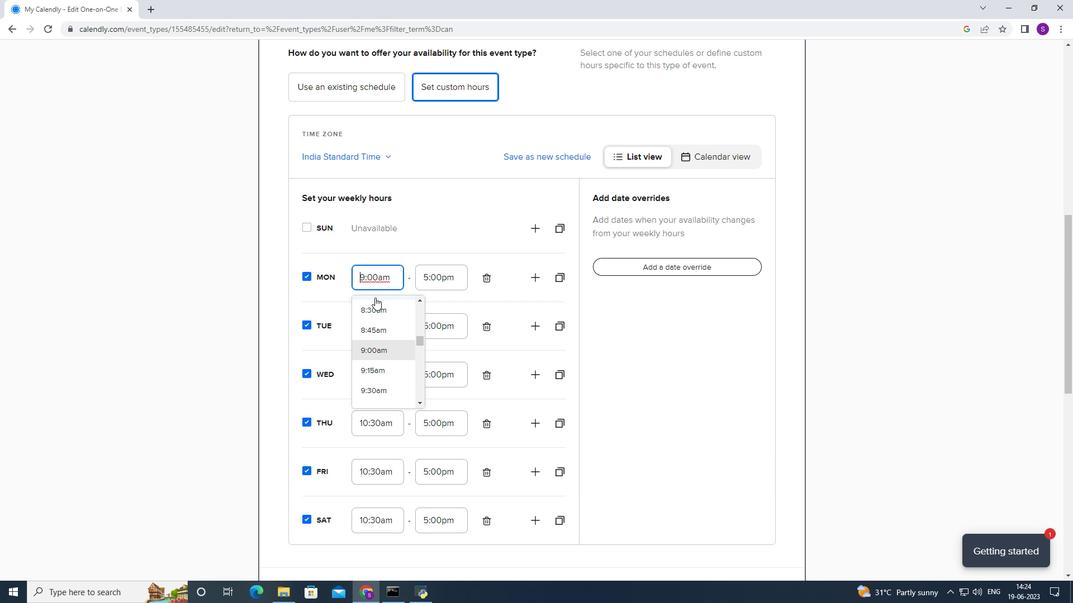 
Action: Mouse scrolled (375, 304) with delta (0, 0)
Screenshot: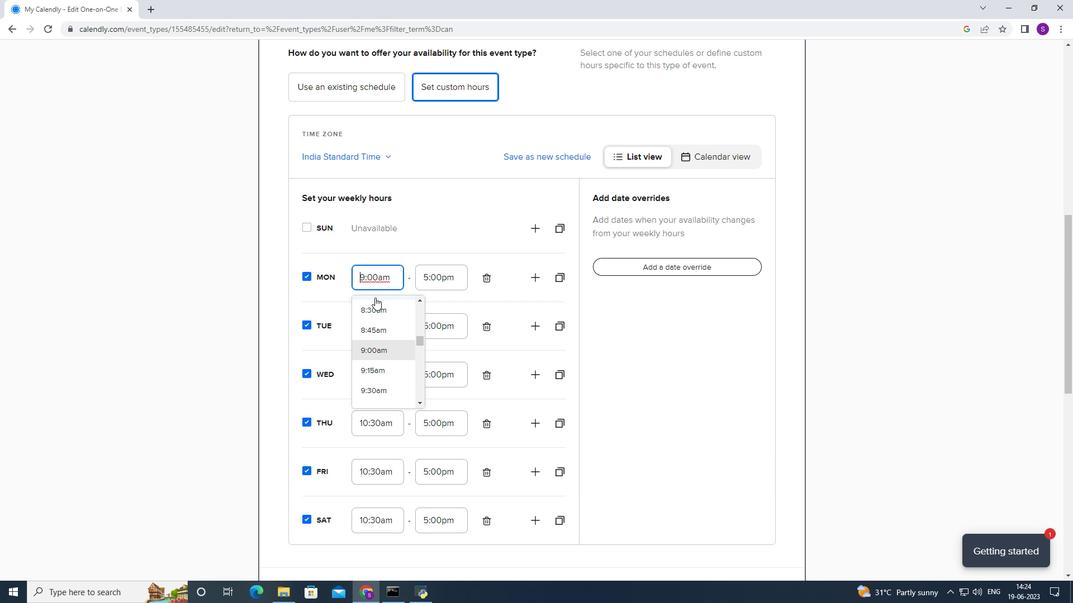 
Action: Mouse scrolled (375, 304) with delta (0, 0)
Screenshot: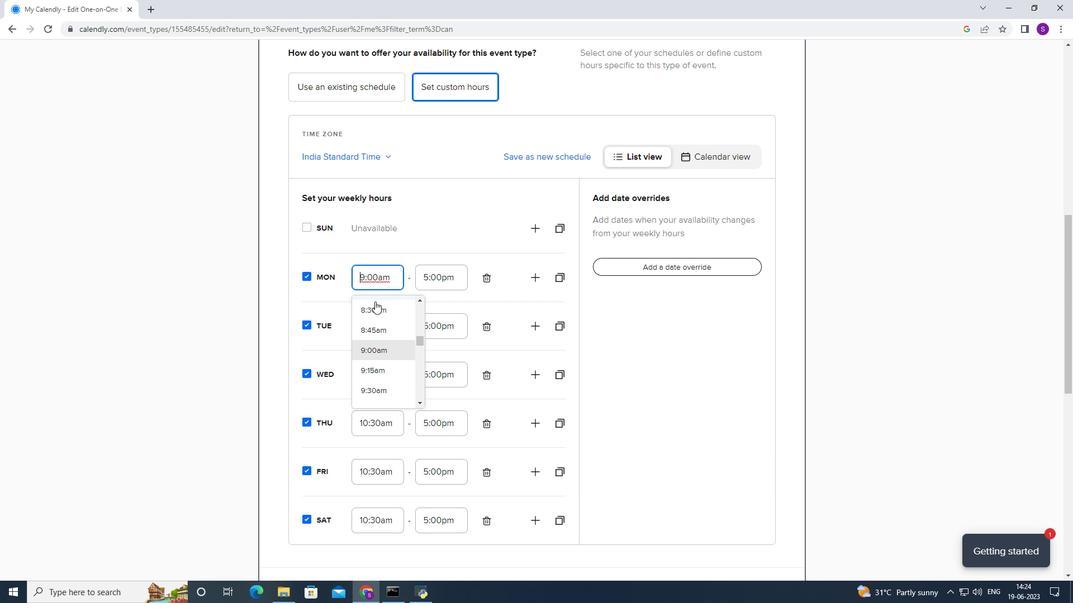 
Action: Mouse moved to (365, 363)
Screenshot: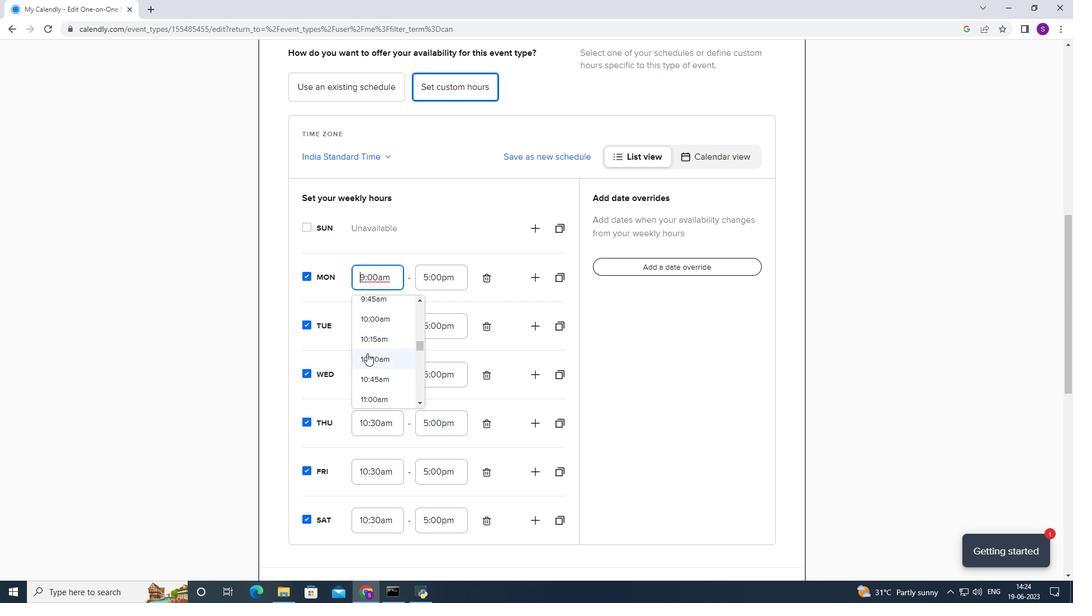 
Action: Mouse pressed left at (365, 363)
Screenshot: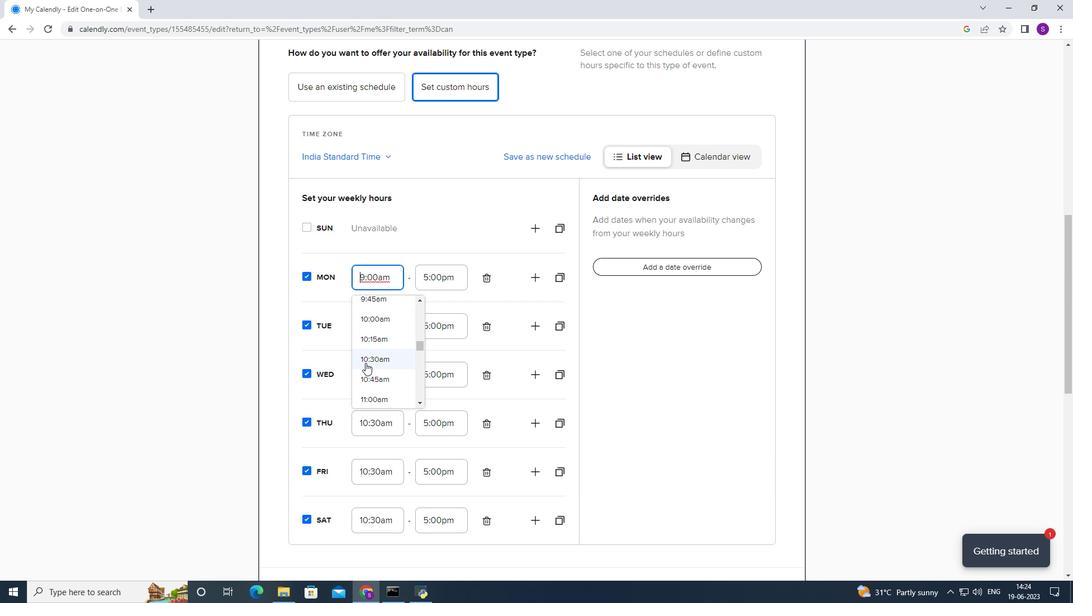 
Action: Mouse moved to (434, 282)
Screenshot: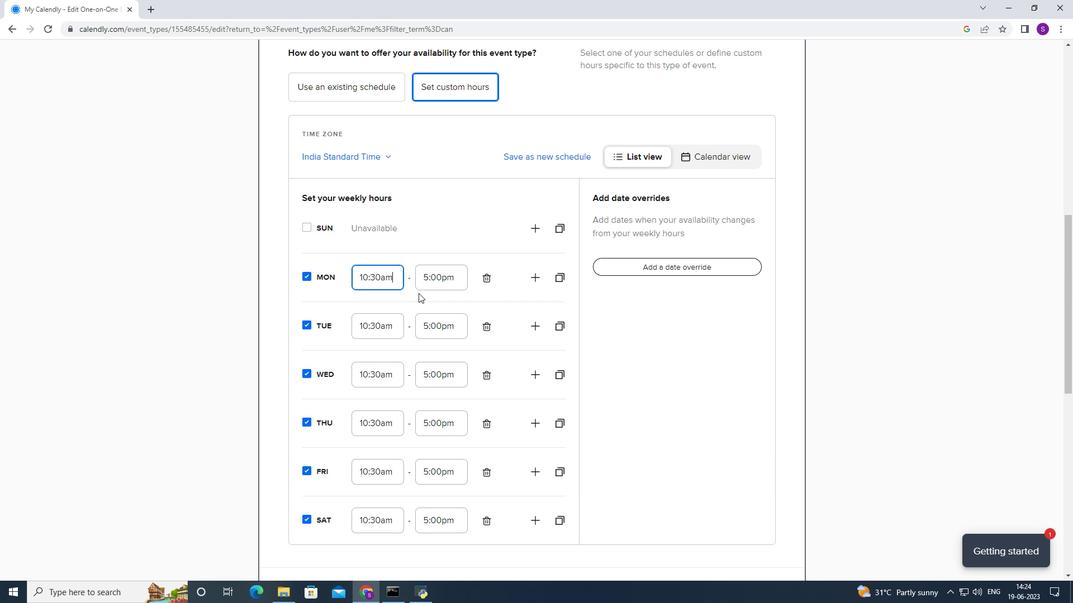 
Action: Mouse pressed left at (434, 282)
Screenshot: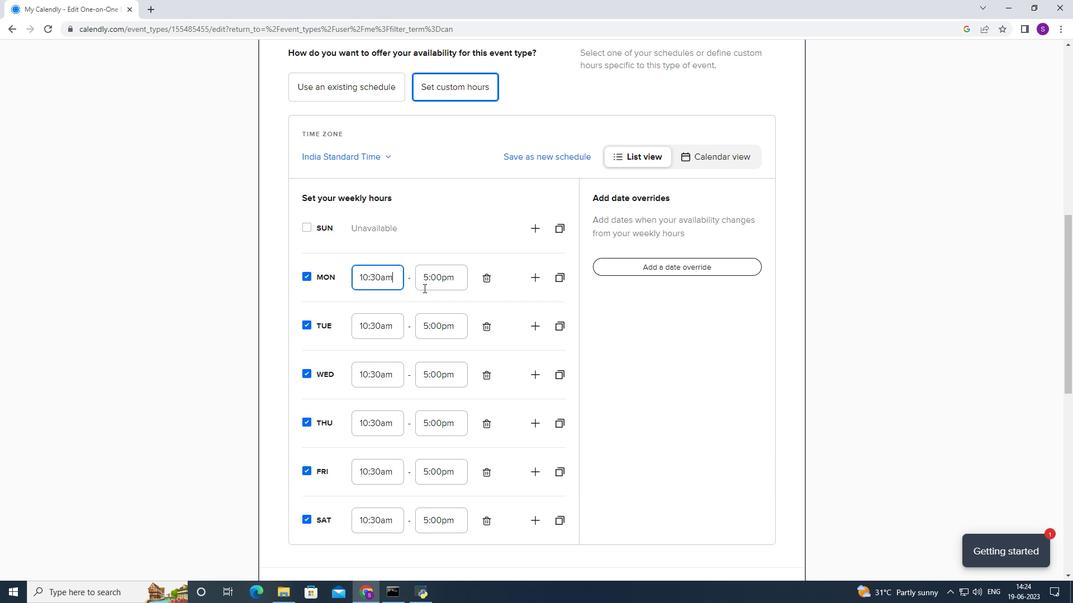 
Action: Mouse moved to (435, 328)
Screenshot: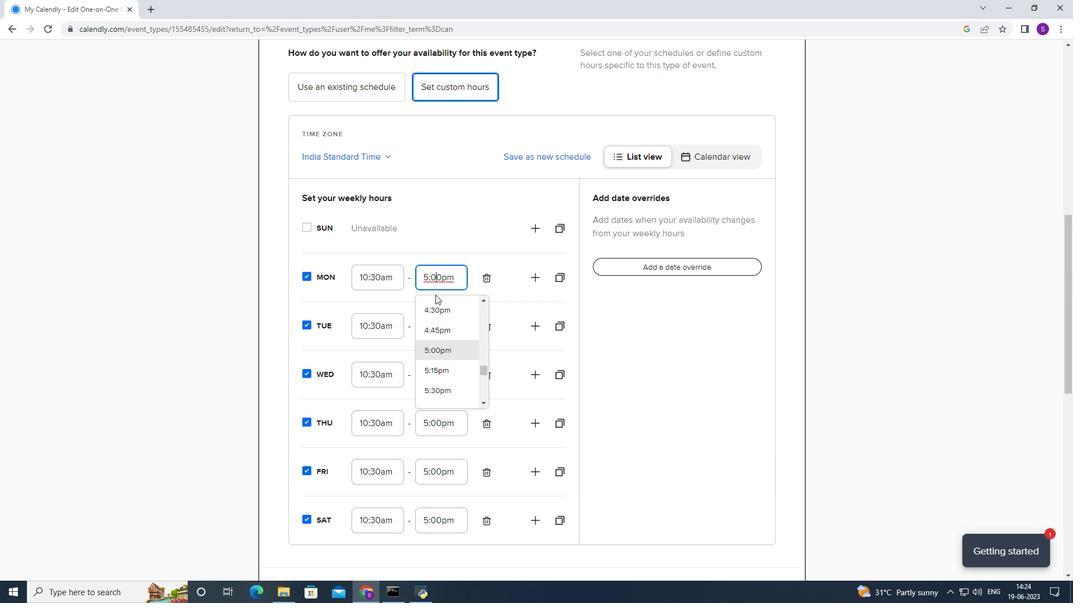 
Action: Mouse scrolled (435, 327) with delta (0, 0)
Screenshot: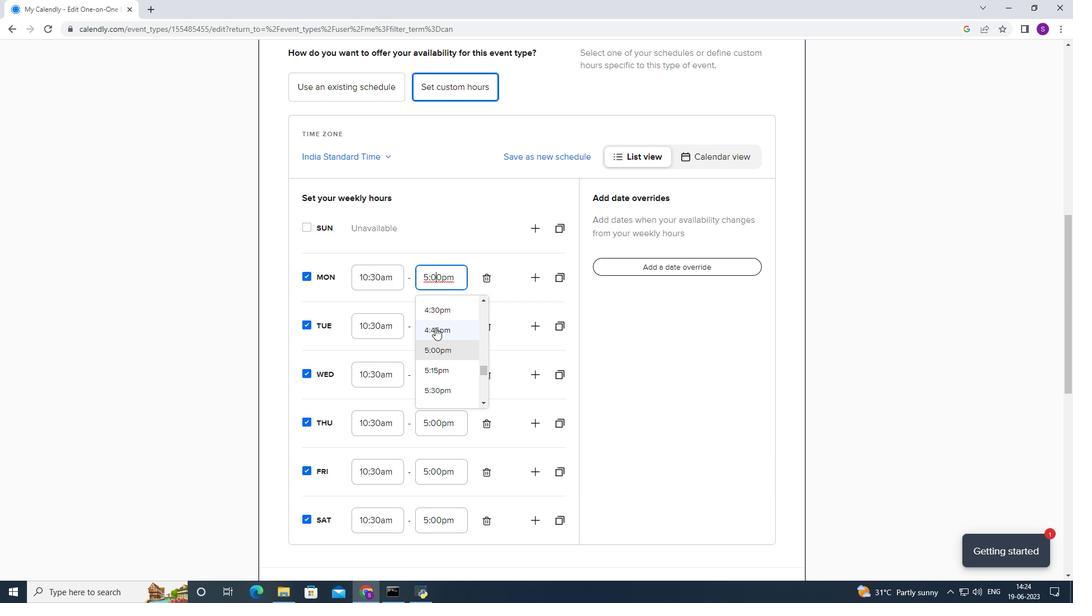 
Action: Mouse scrolled (435, 327) with delta (0, 0)
Screenshot: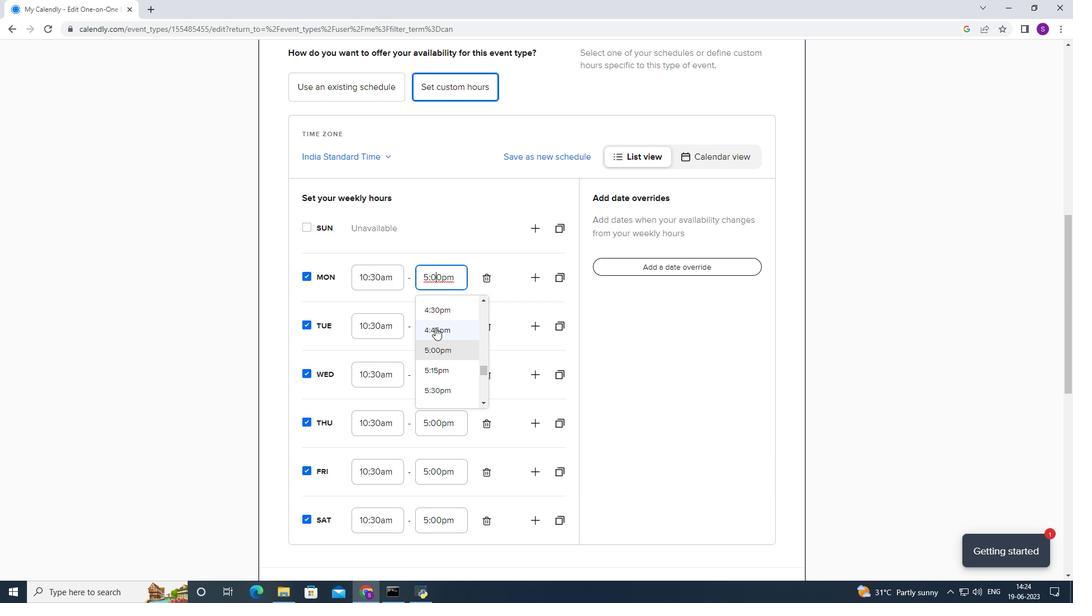 
Action: Mouse moved to (439, 325)
Screenshot: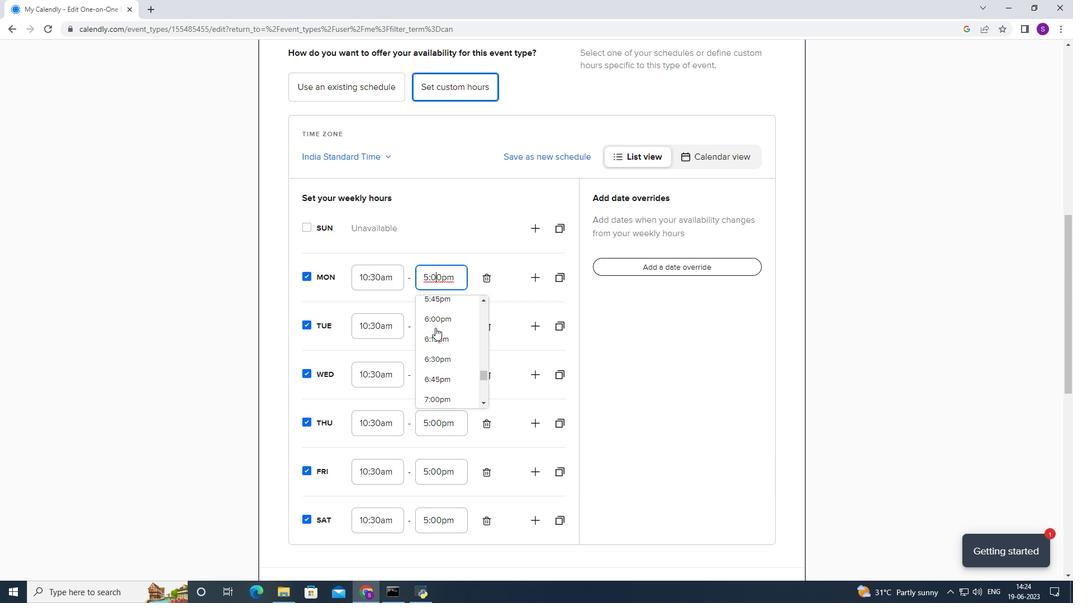 
Action: Mouse pressed left at (439, 325)
Screenshot: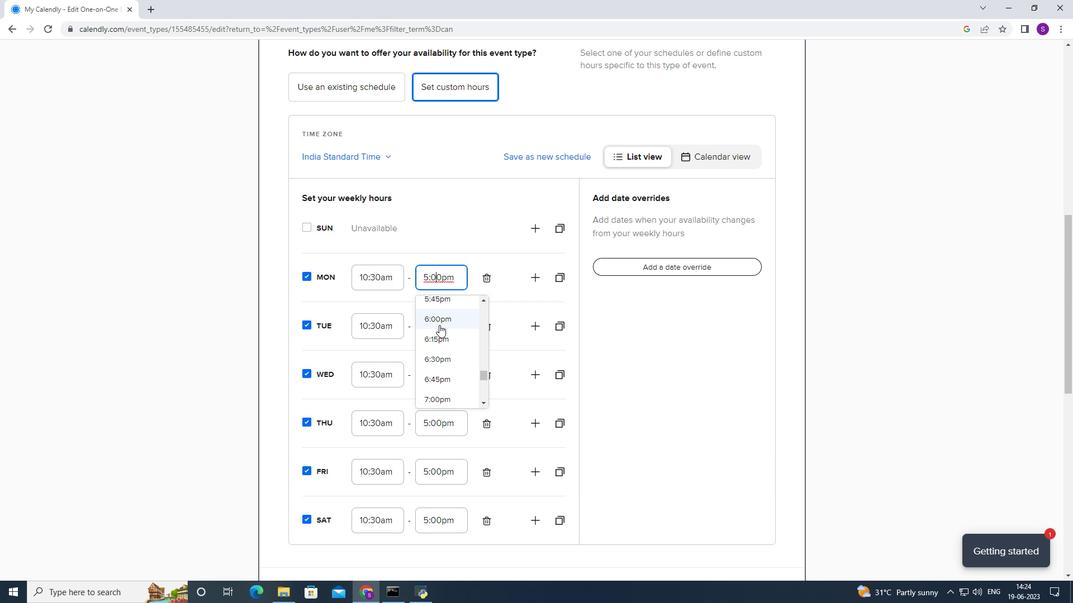 
Action: Mouse moved to (436, 338)
Screenshot: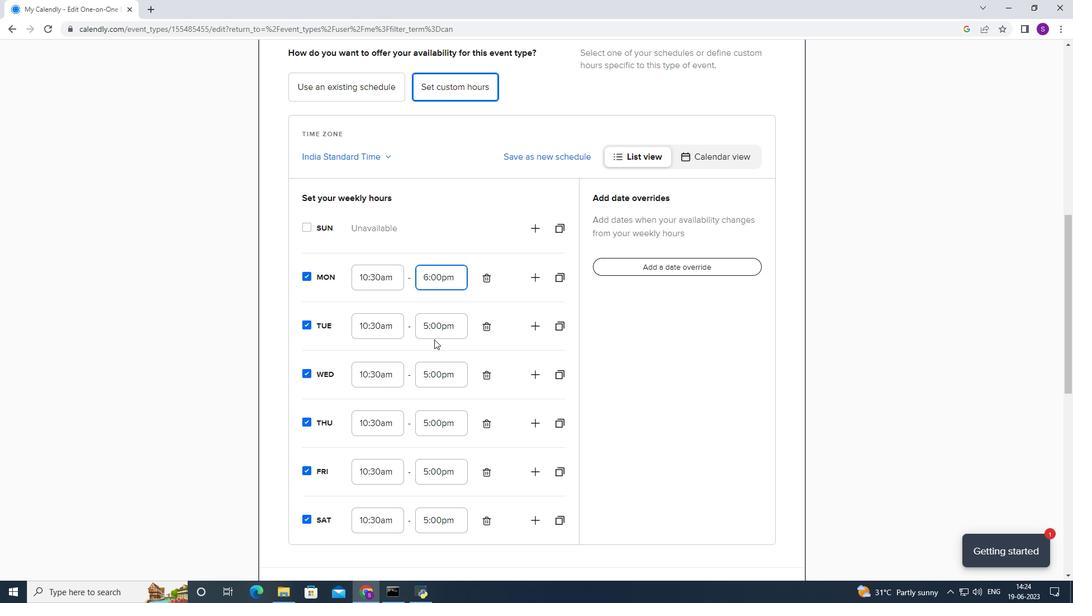 
Action: Mouse pressed left at (436, 338)
Screenshot: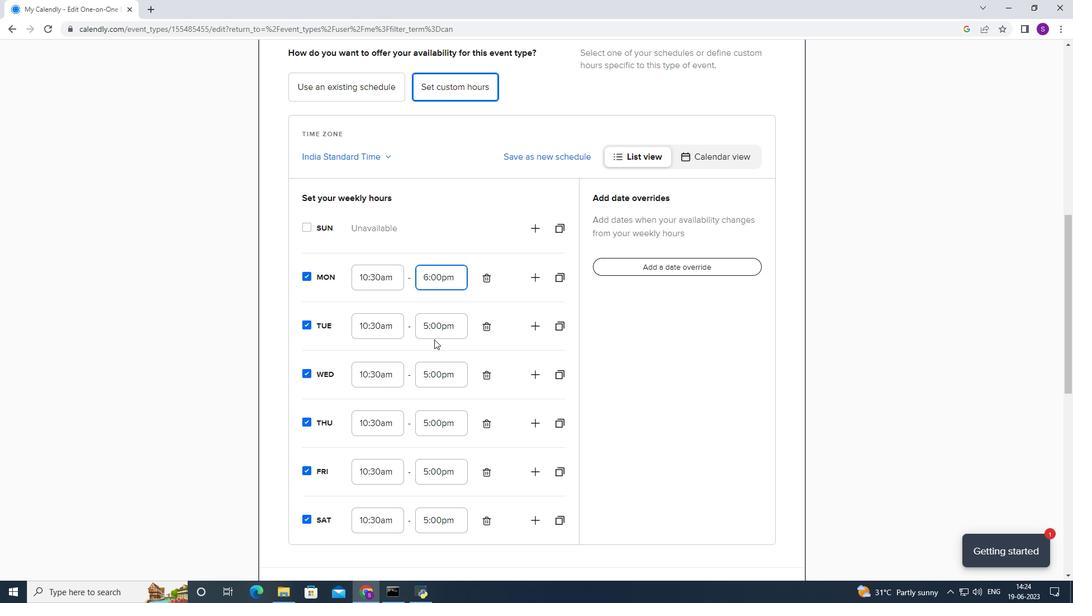 
Action: Mouse moved to (442, 363)
Screenshot: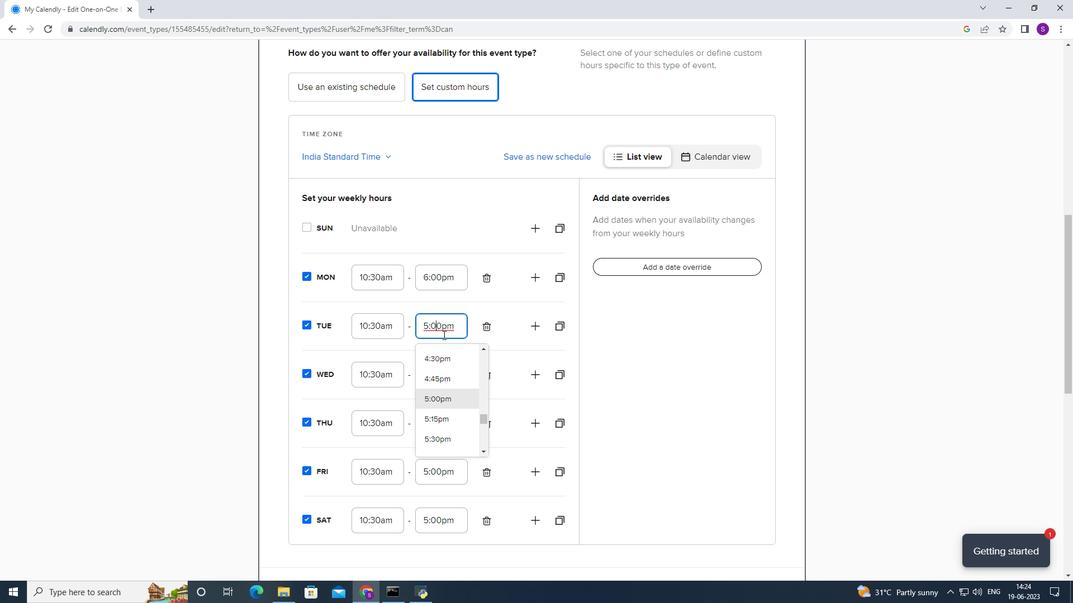 
Action: Mouse scrolled (442, 362) with delta (0, 0)
Screenshot: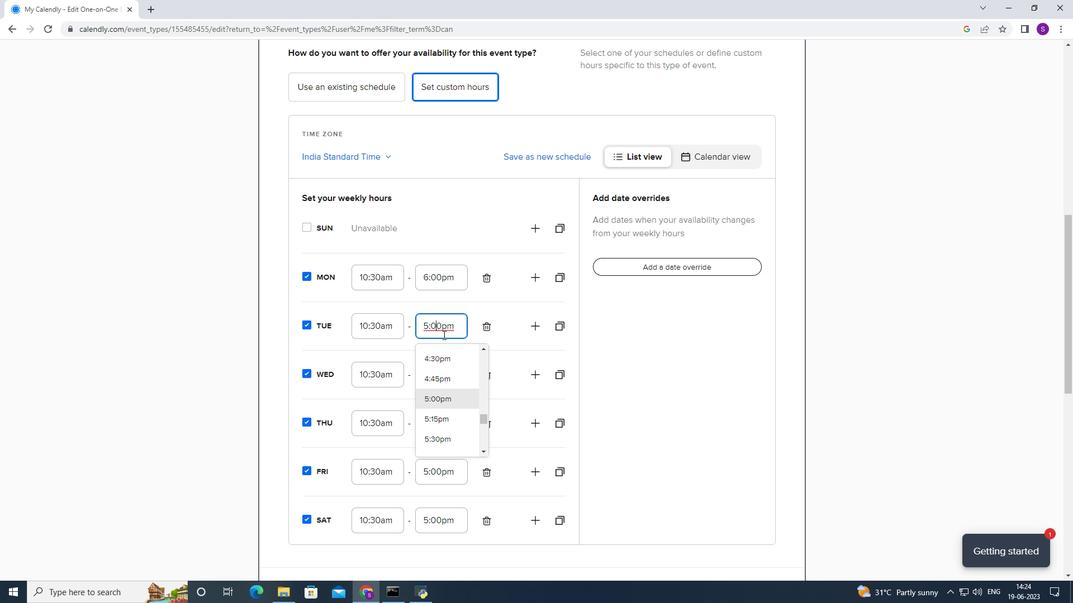 
Action: Mouse scrolled (442, 362) with delta (0, 0)
Screenshot: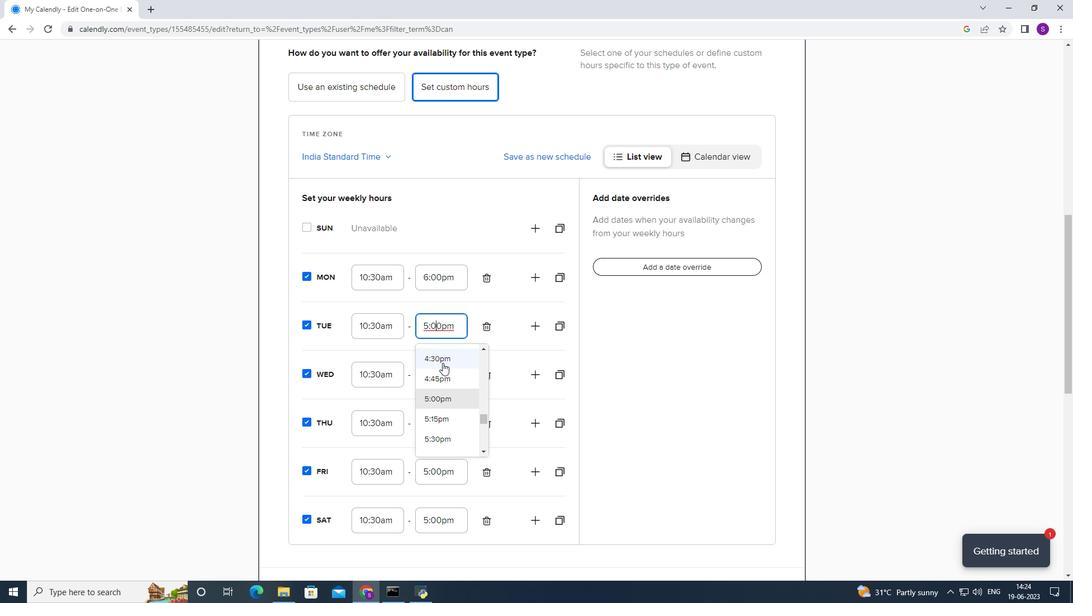
Action: Mouse moved to (441, 368)
Screenshot: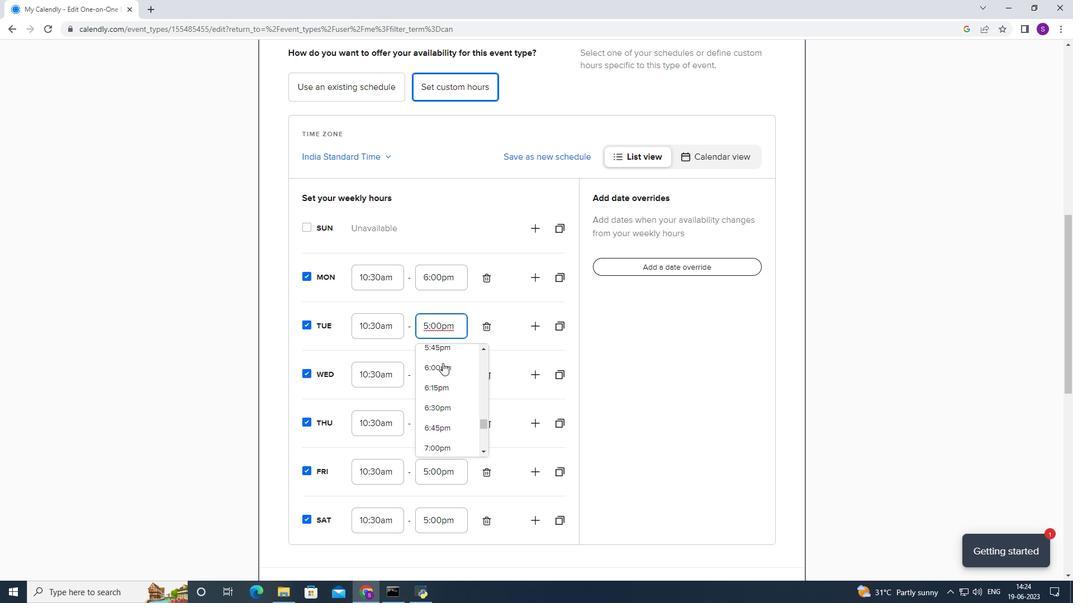 
Action: Mouse pressed left at (441, 368)
Screenshot: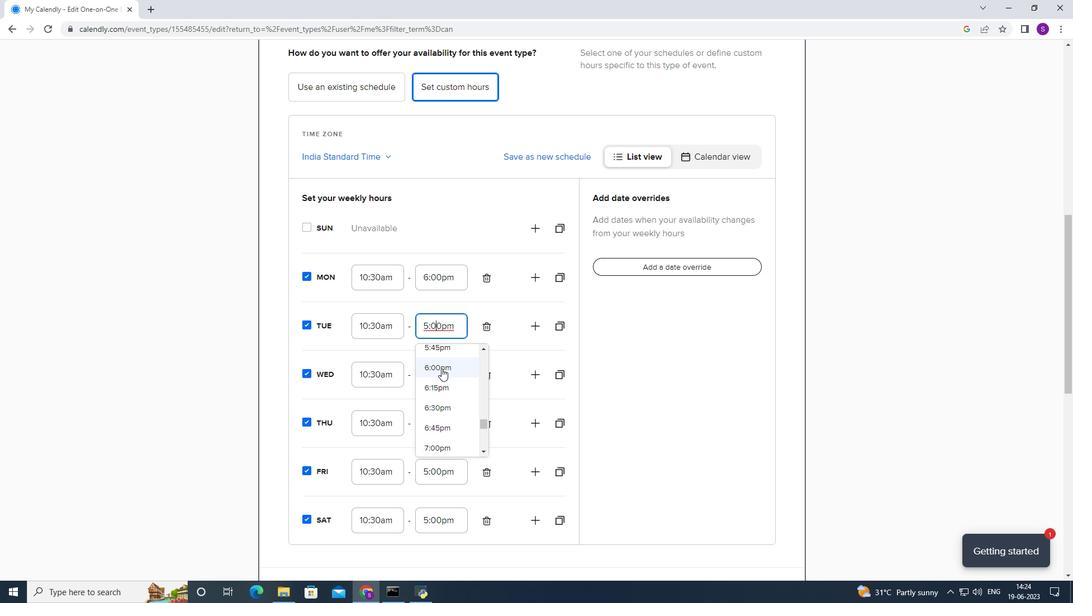 
Action: Mouse moved to (440, 380)
Screenshot: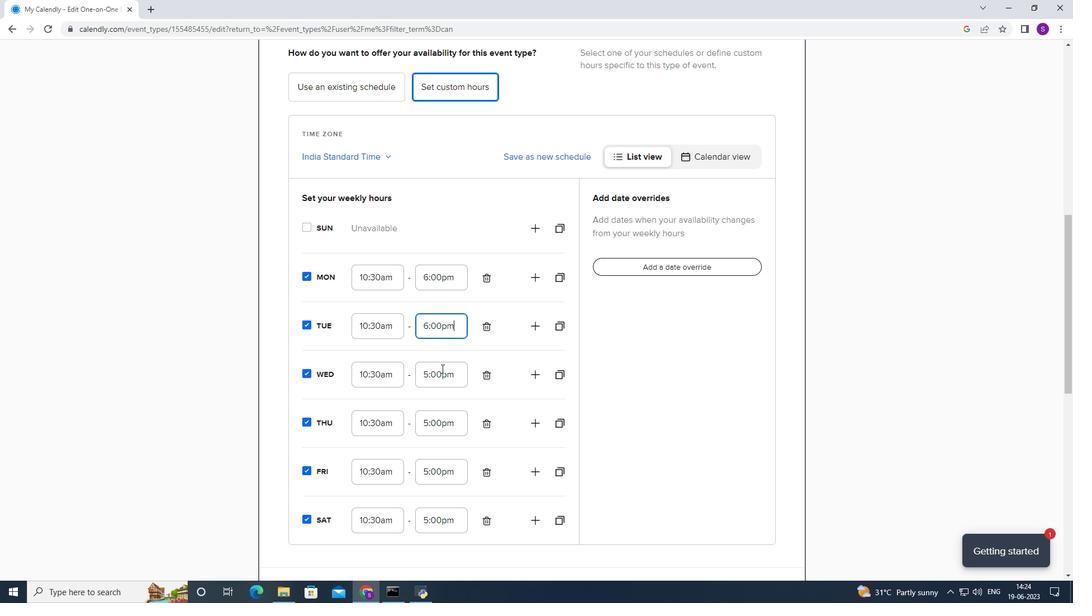 
Action: Mouse pressed left at (440, 380)
Screenshot: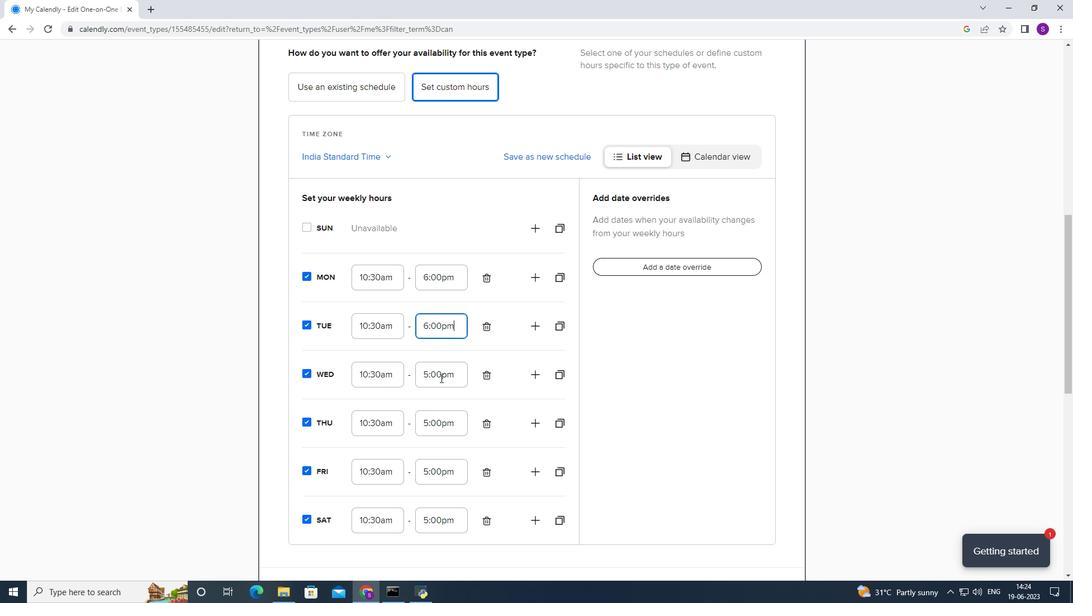 
Action: Mouse scrolled (440, 379) with delta (0, 0)
Screenshot: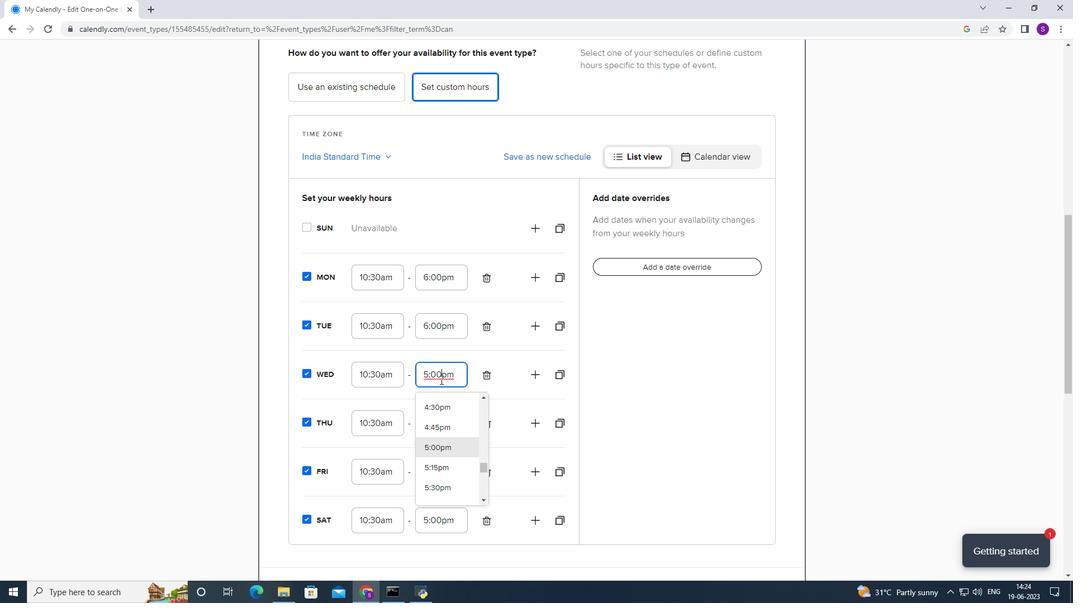 
Action: Mouse scrolled (440, 379) with delta (0, 0)
Screenshot: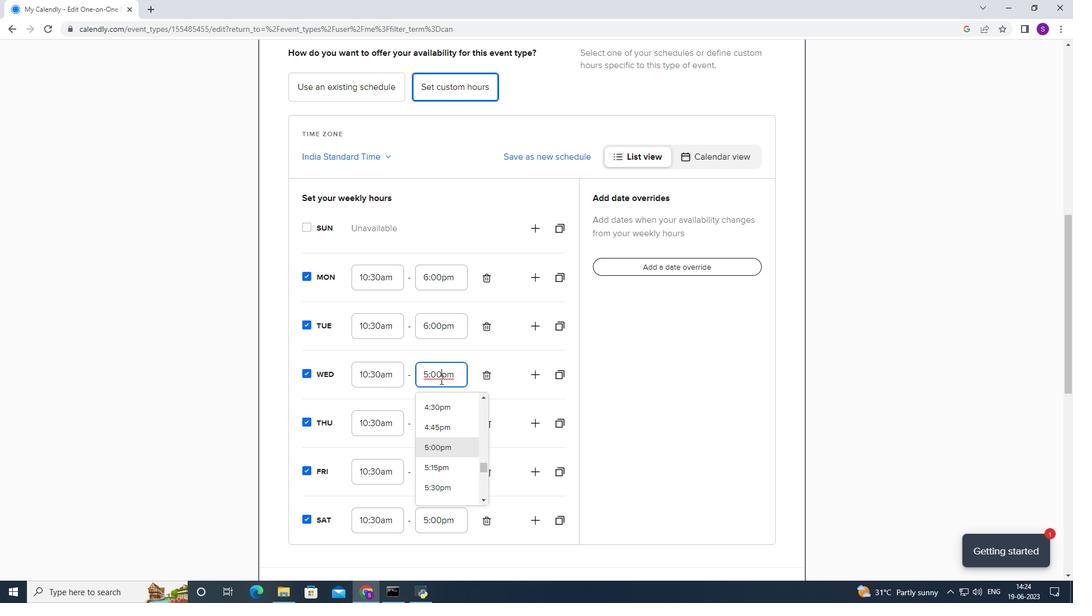 
Action: Mouse moved to (462, 333)
Screenshot: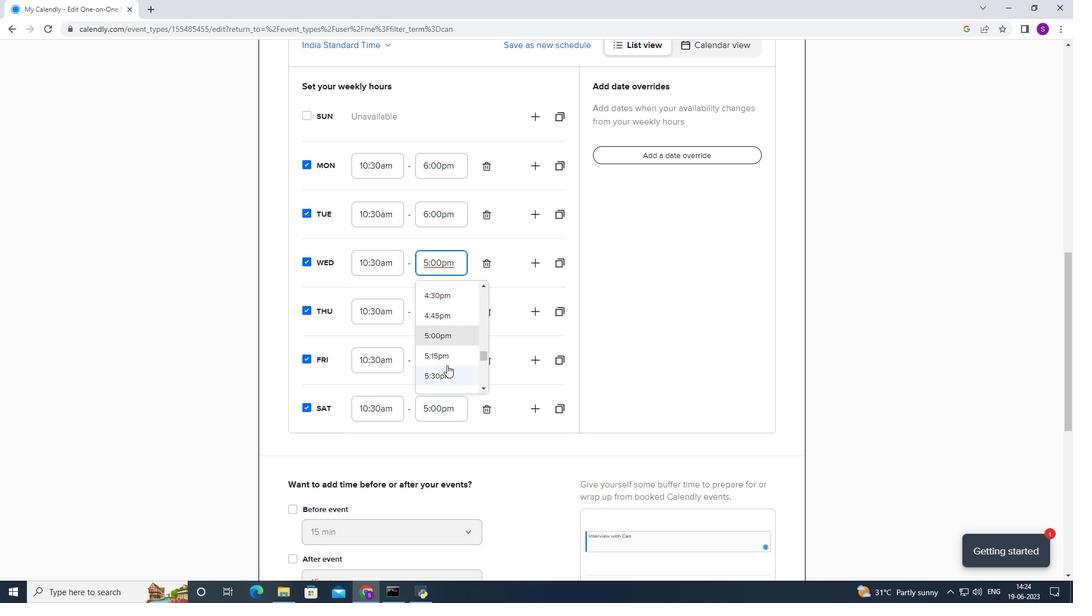 
Action: Mouse scrolled (462, 332) with delta (0, 0)
Screenshot: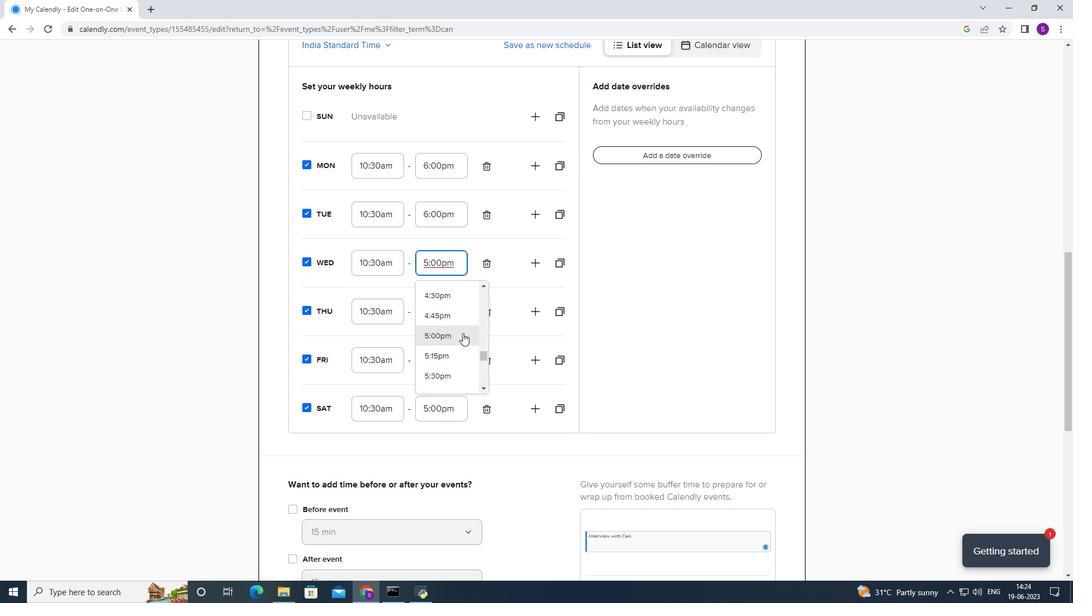 
Action: Mouse moved to (439, 360)
Screenshot: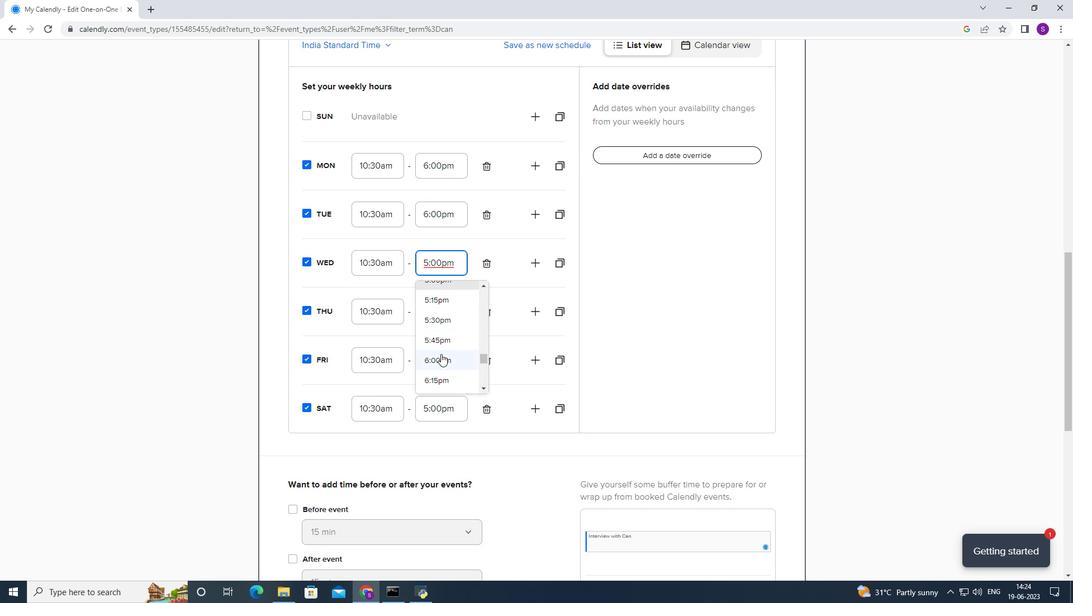 
Action: Mouse pressed left at (439, 360)
Screenshot: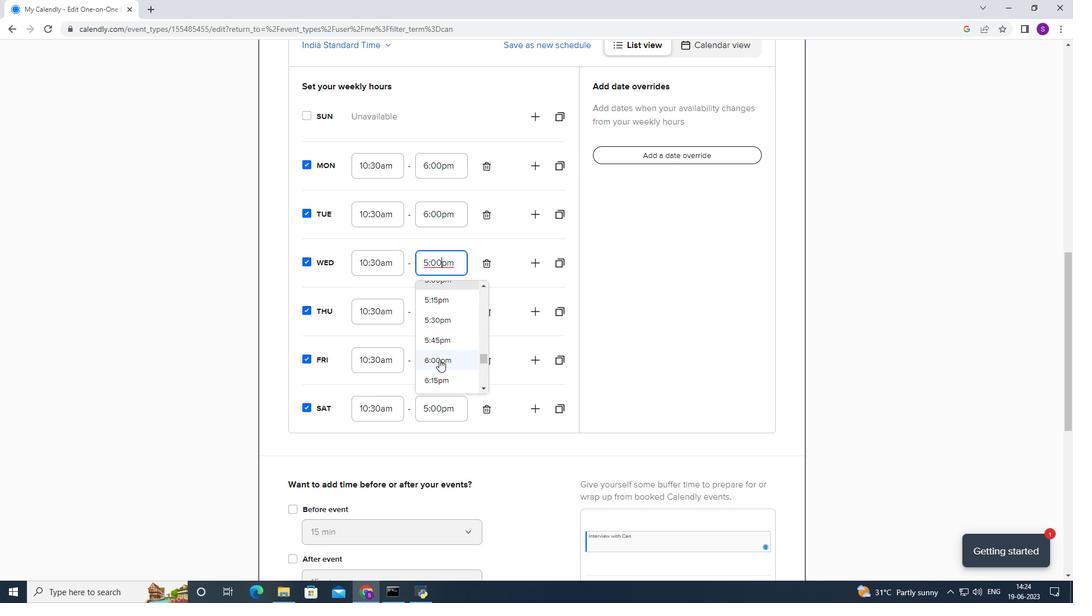 
Action: Mouse moved to (449, 311)
Screenshot: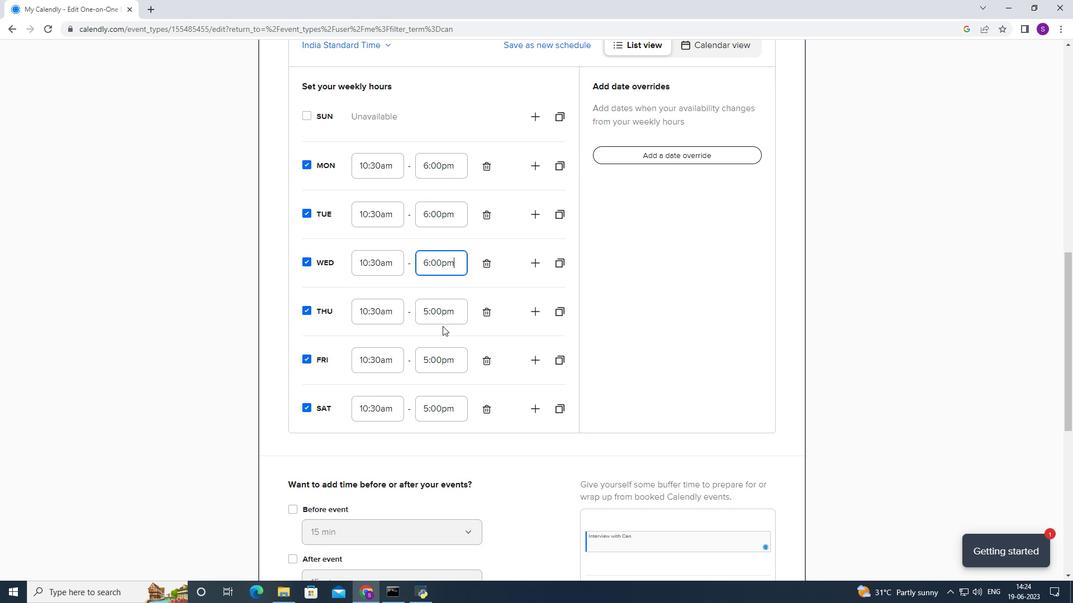 
Action: Mouse pressed left at (449, 311)
Screenshot: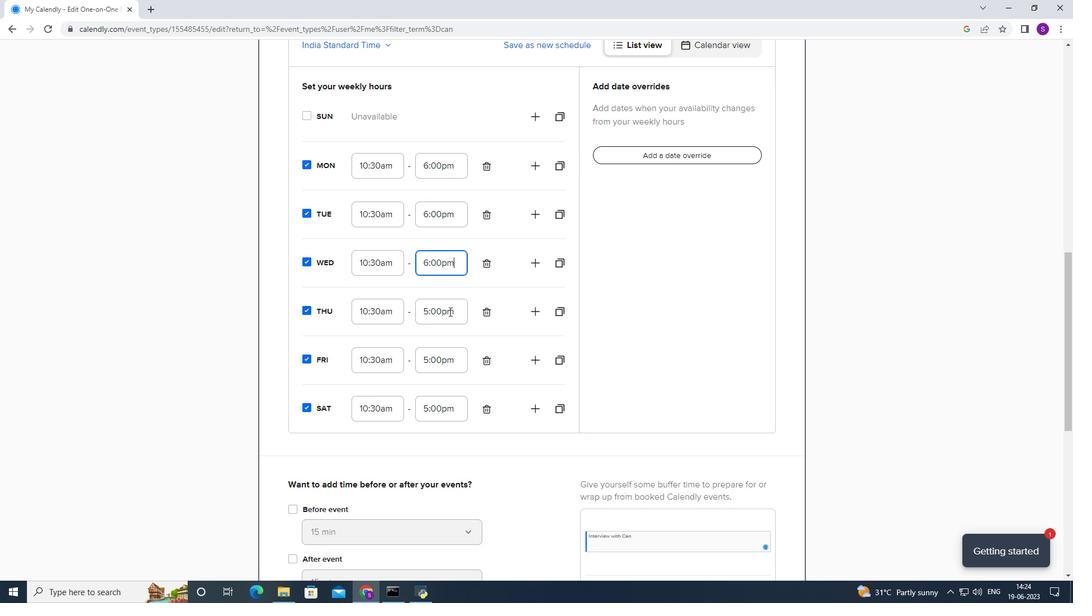 
Action: Mouse moved to (436, 362)
Screenshot: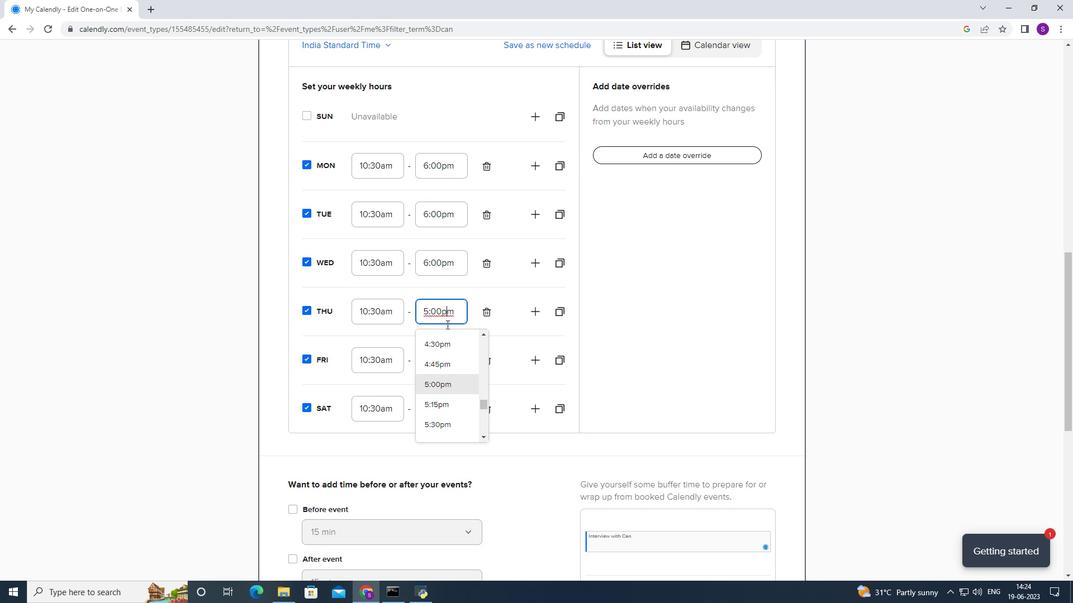
Action: Mouse scrolled (436, 362) with delta (0, 0)
Screenshot: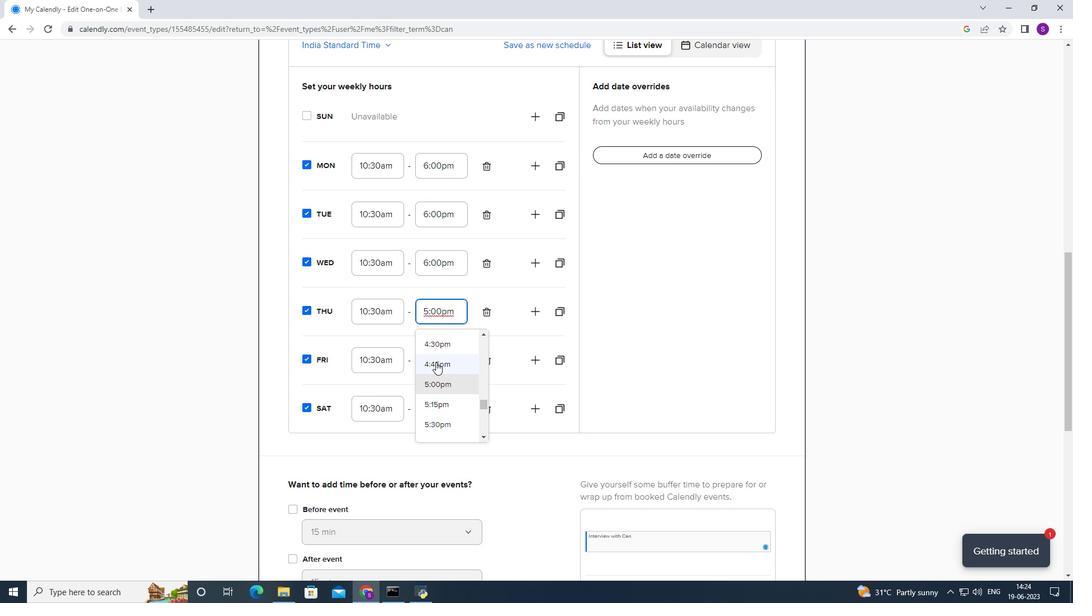 
Action: Mouse scrolled (436, 362) with delta (0, 0)
Screenshot: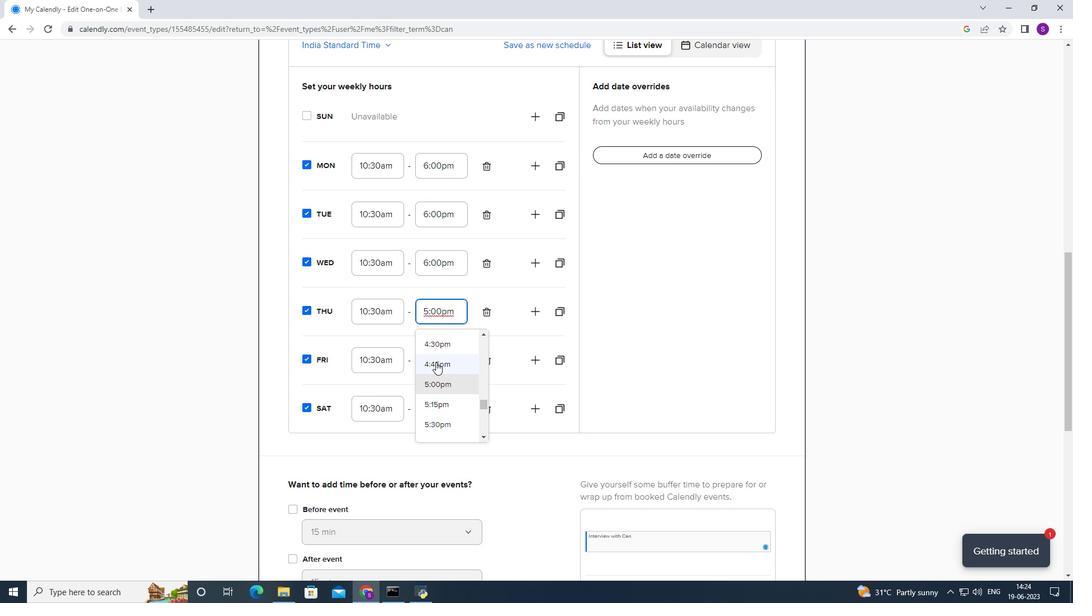 
Action: Mouse moved to (437, 380)
Screenshot: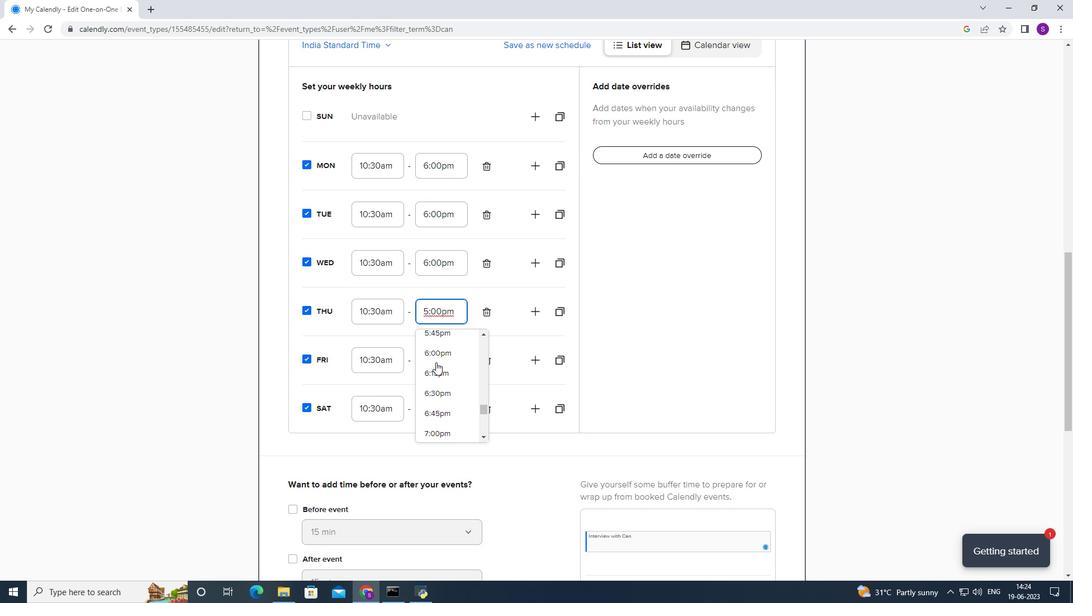 
Action: Mouse pressed left at (437, 380)
Screenshot: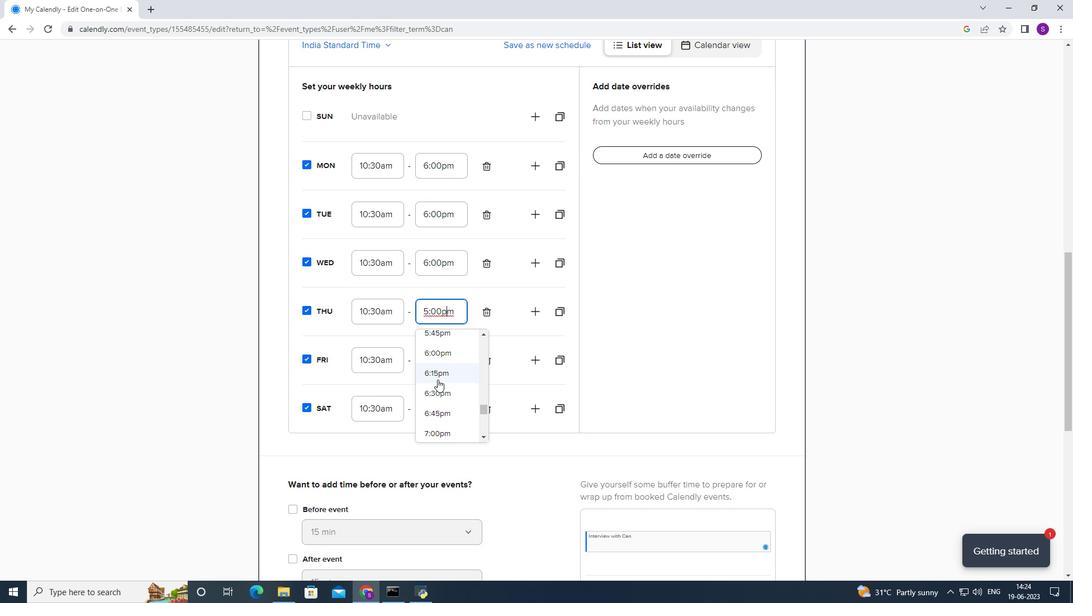 
Action: Mouse moved to (442, 365)
Screenshot: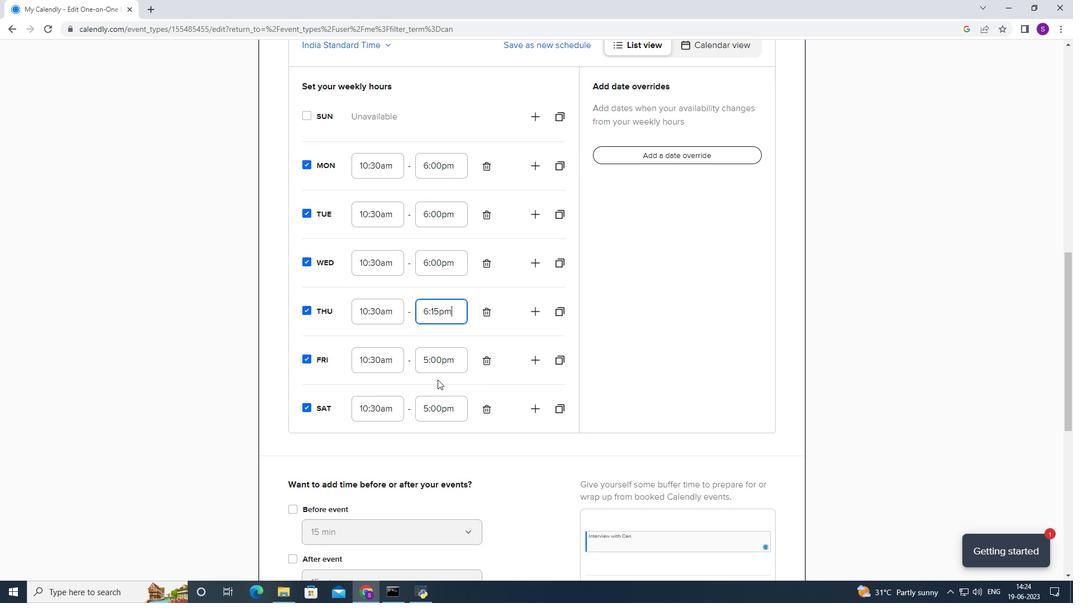 
Action: Mouse pressed left at (442, 365)
Screenshot: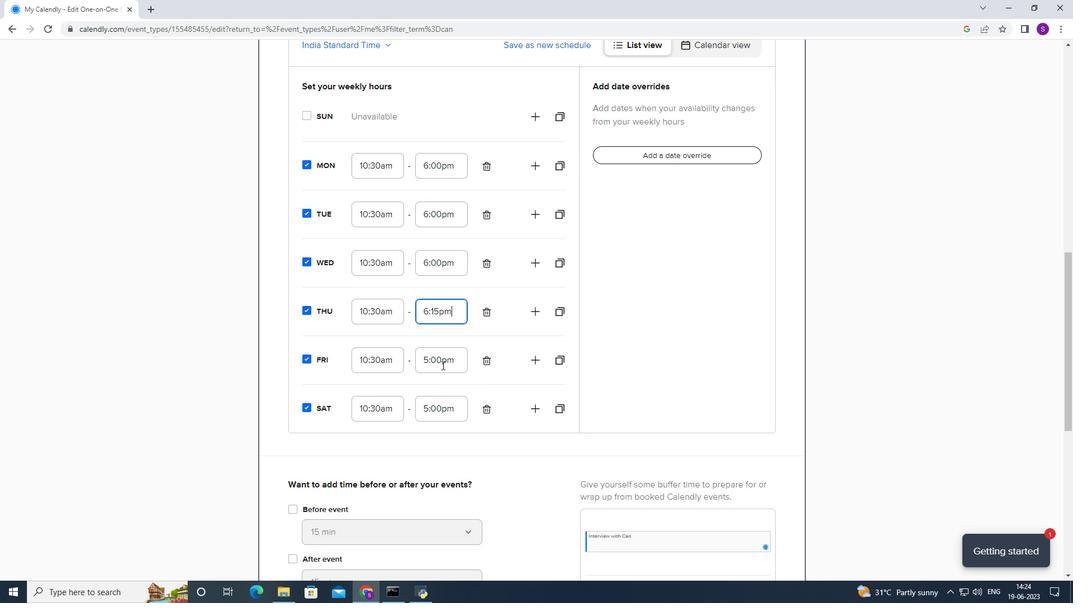
Action: Mouse moved to (429, 435)
Screenshot: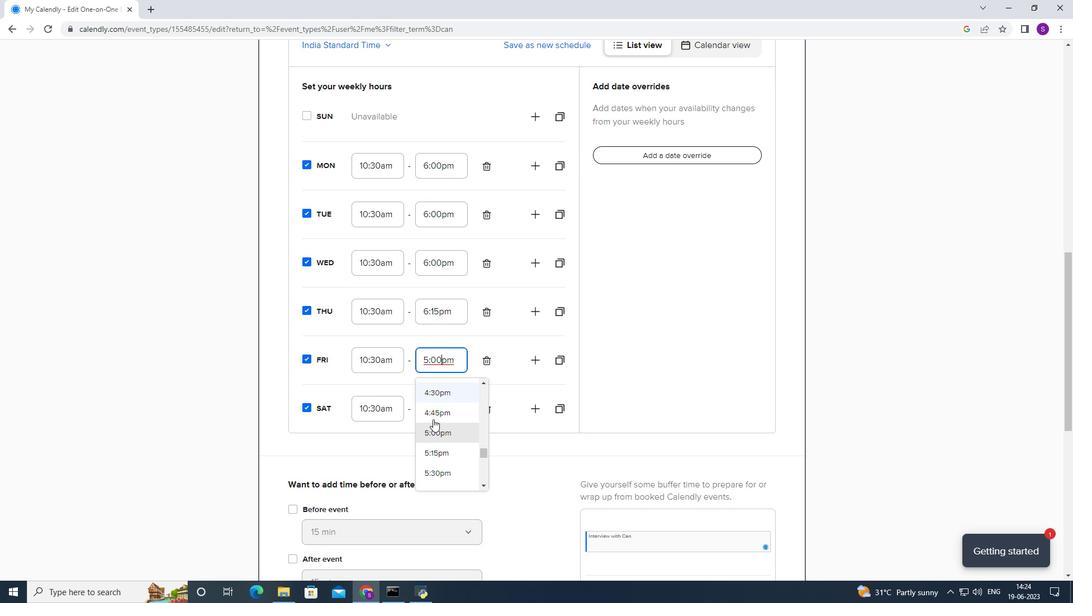 
Action: Mouse scrolled (429, 434) with delta (0, 0)
Screenshot: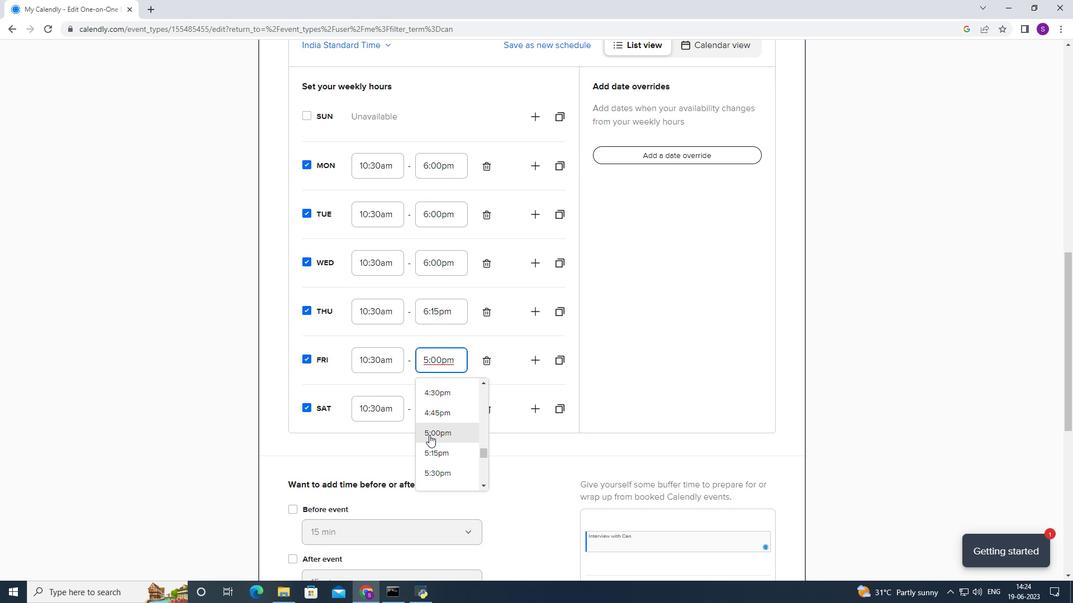 
Action: Mouse scrolled (429, 434) with delta (0, 0)
Screenshot: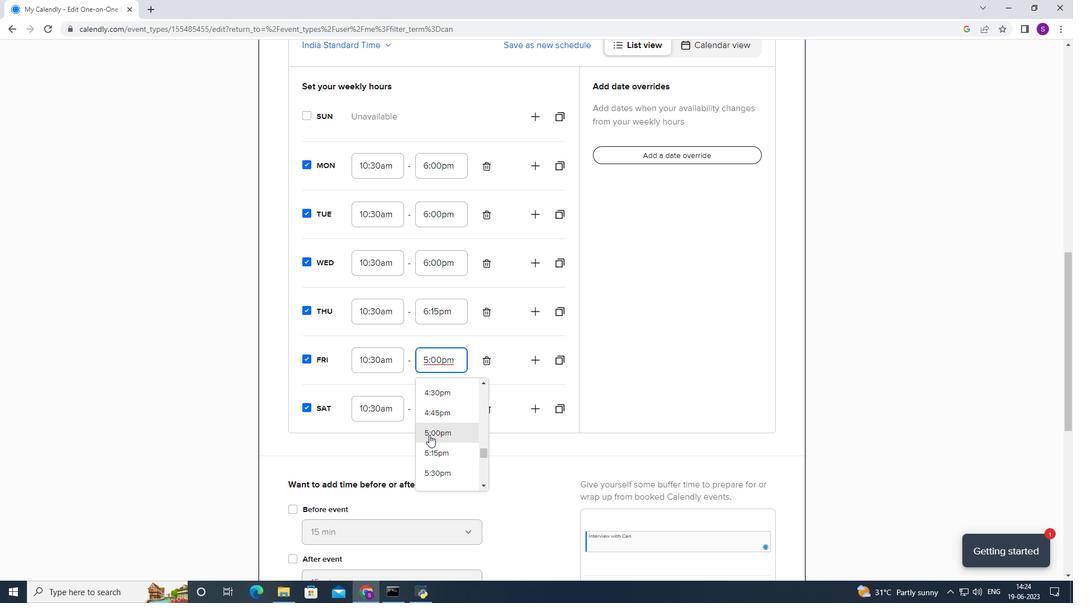 
Action: Mouse moved to (445, 403)
Screenshot: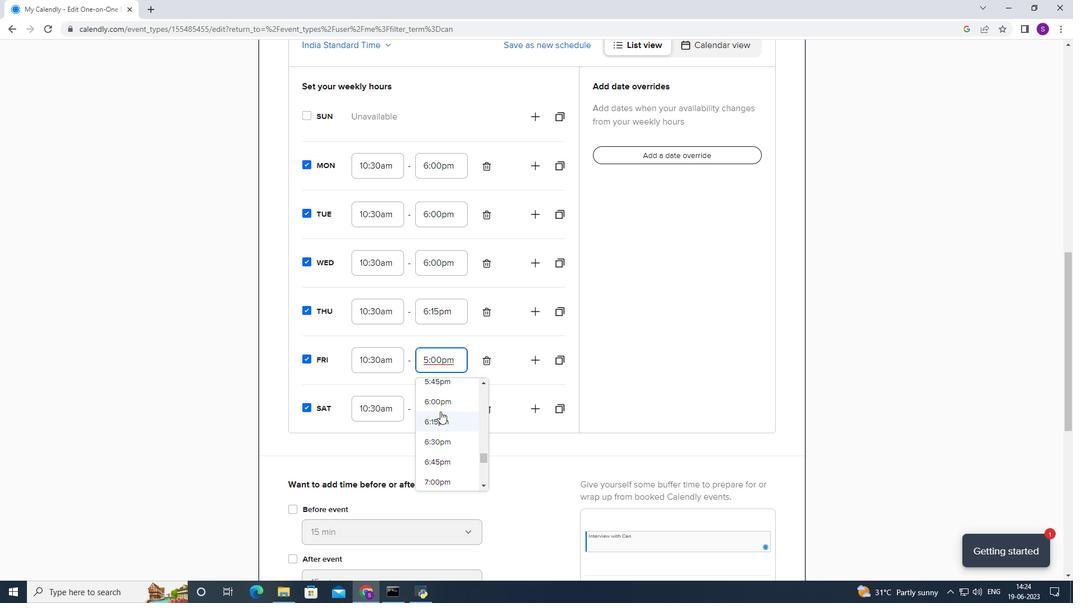 
Action: Mouse pressed left at (445, 403)
Screenshot: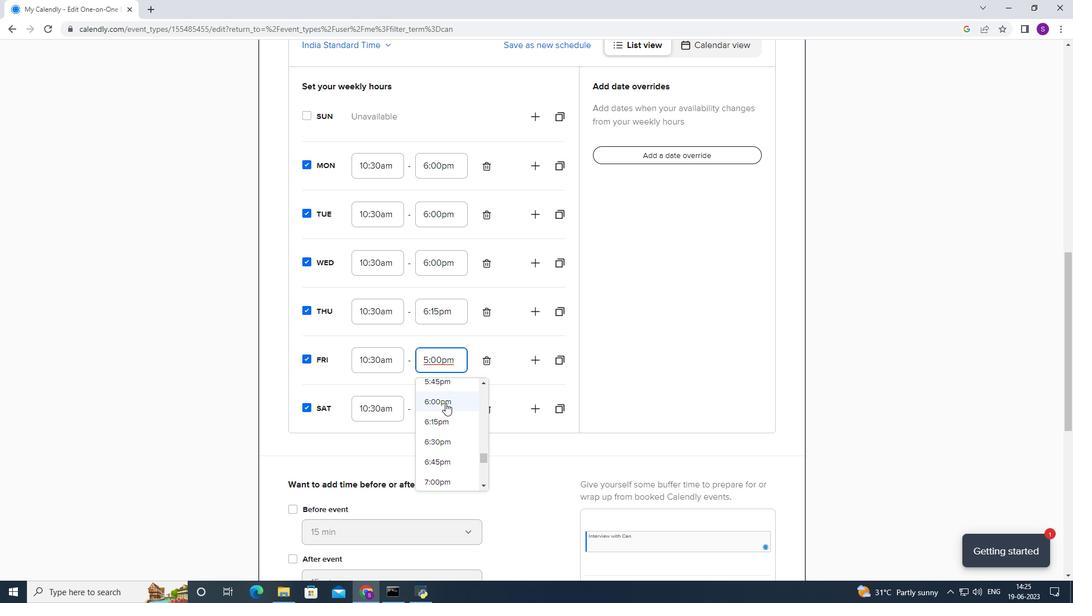 
Action: Mouse moved to (467, 313)
Screenshot: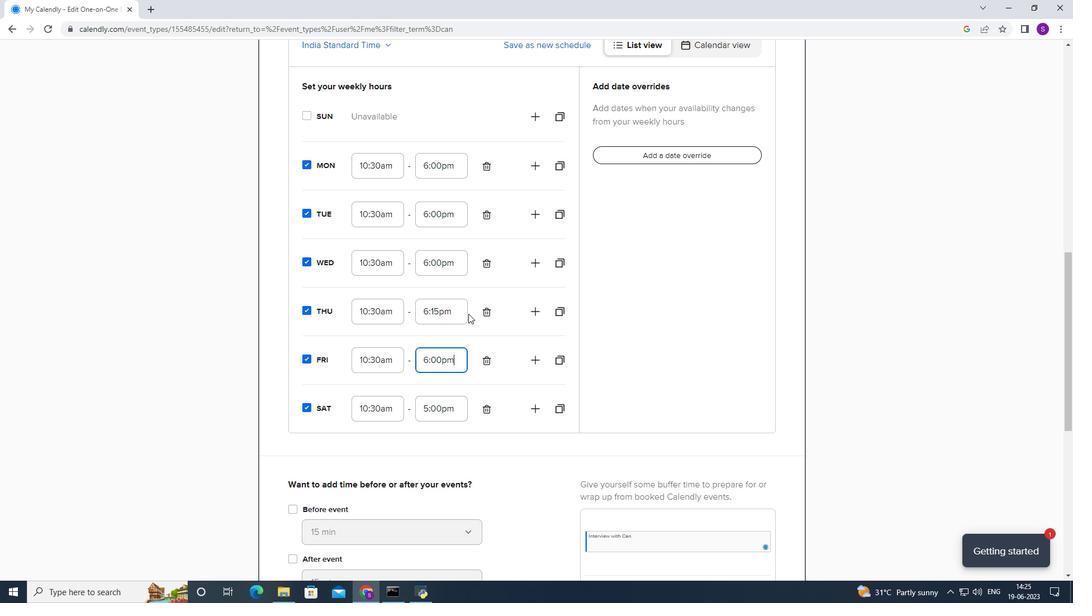 
Action: Mouse pressed left at (467, 313)
Screenshot: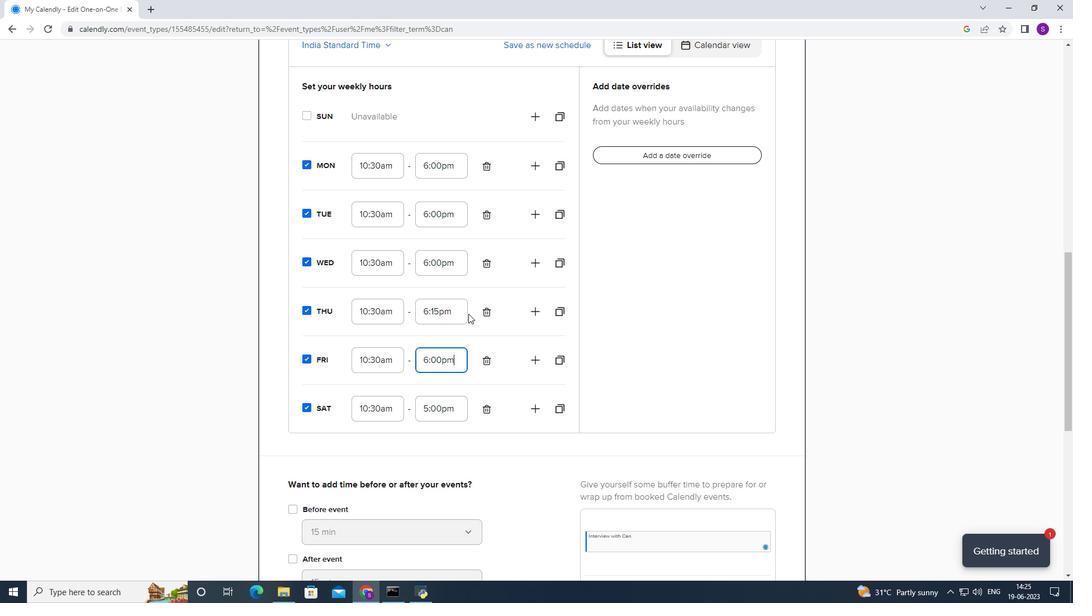 
Action: Mouse moved to (464, 314)
Screenshot: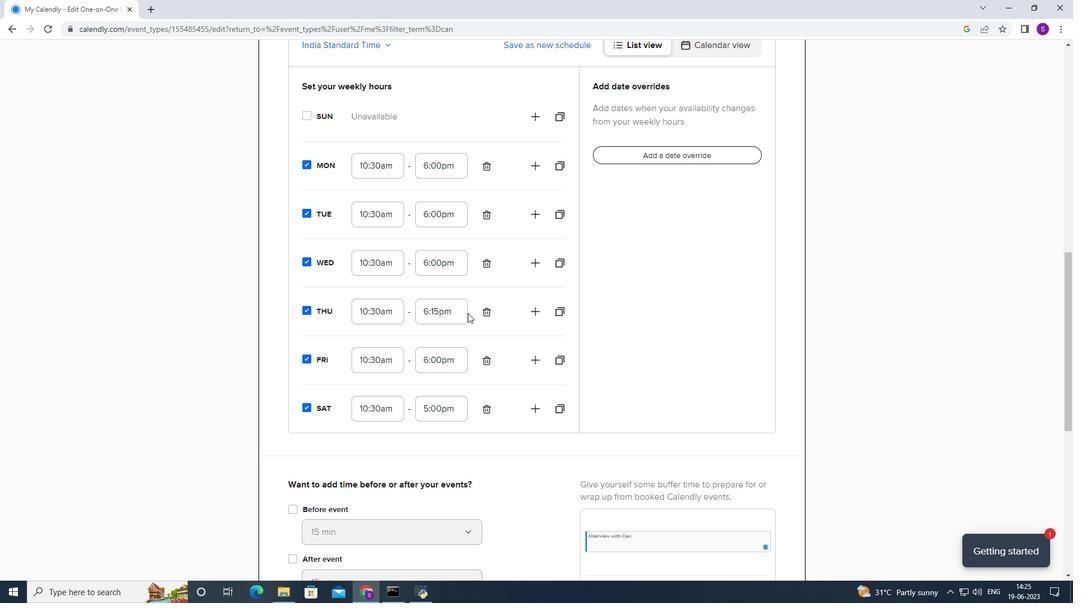 
Action: Mouse pressed left at (464, 314)
Screenshot: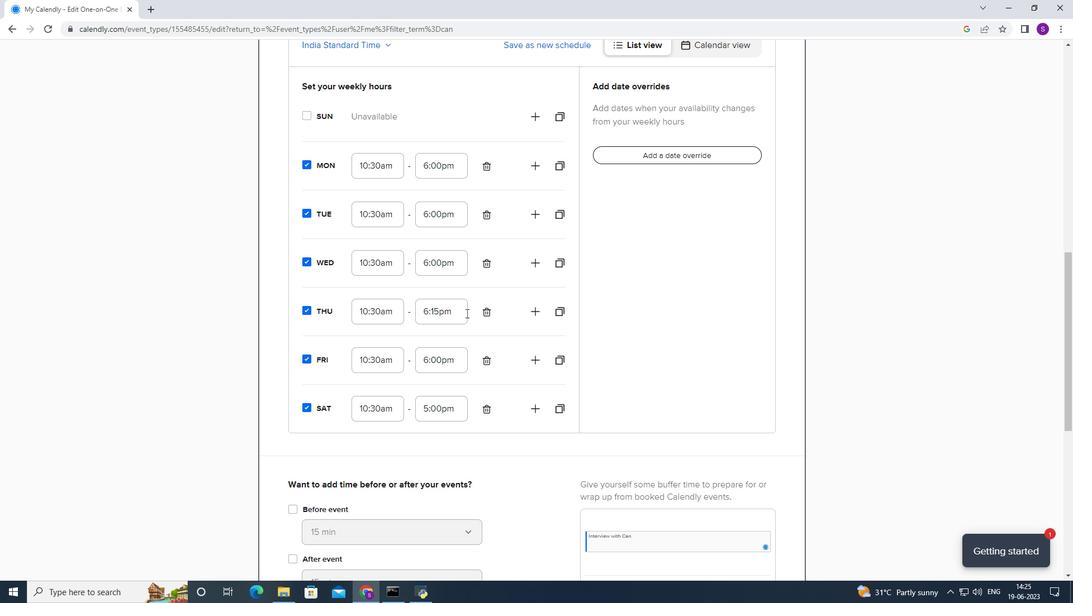 
Action: Mouse moved to (447, 365)
Screenshot: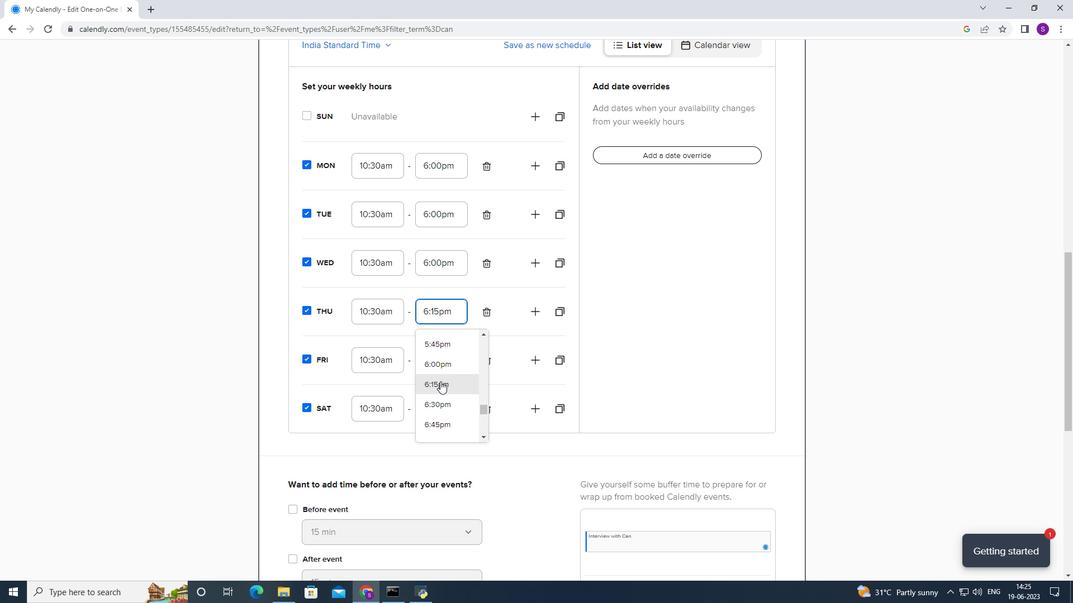 
Action: Mouse pressed left at (447, 365)
Screenshot: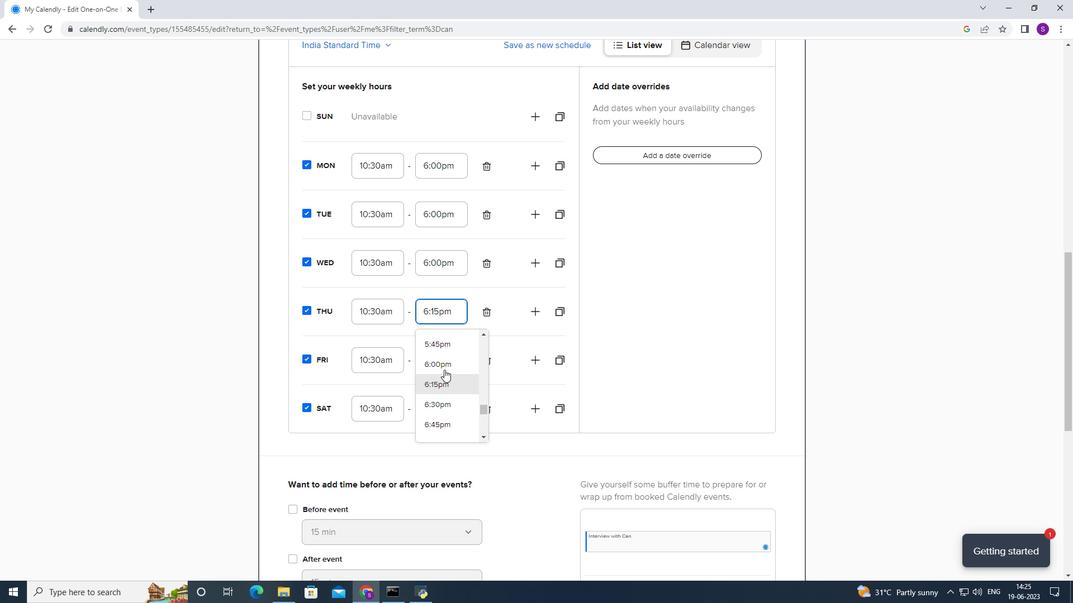 
Action: Mouse moved to (429, 411)
Screenshot: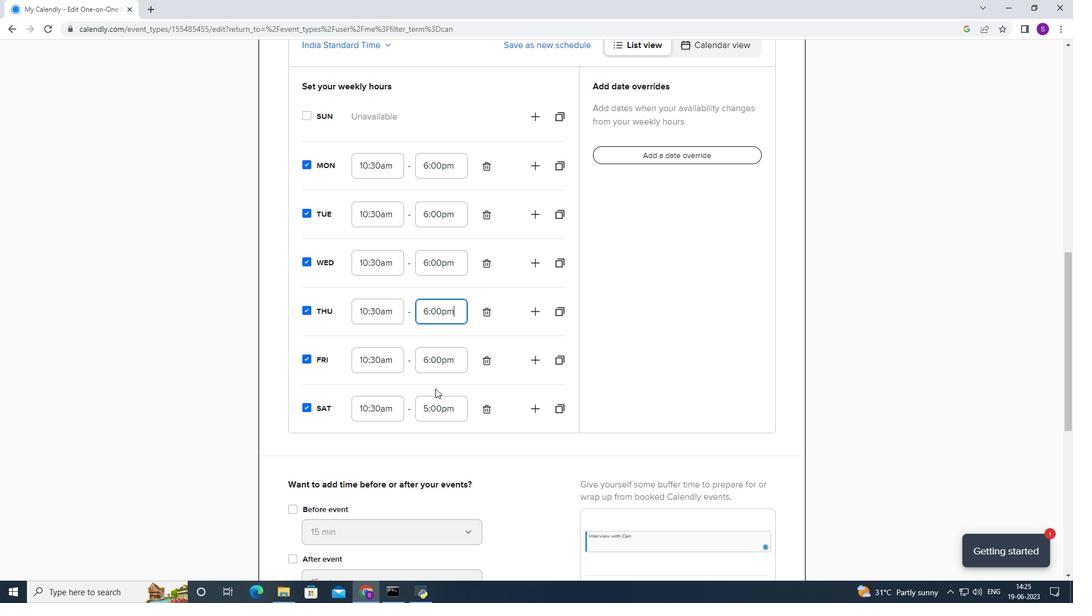 
Action: Mouse pressed left at (429, 411)
Screenshot: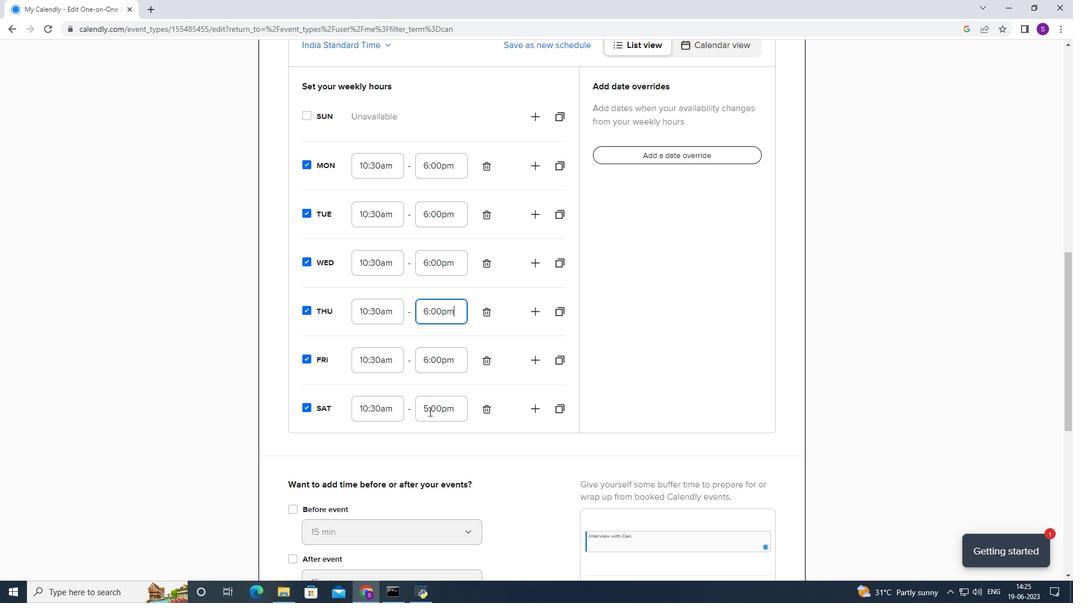 
Action: Mouse moved to (435, 466)
Screenshot: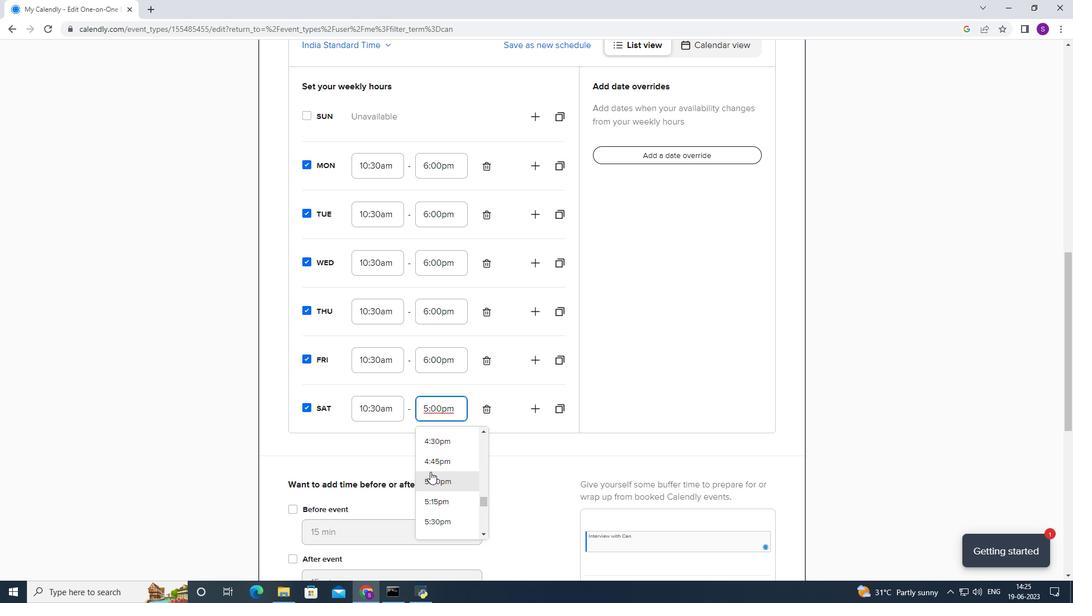 
Action: Mouse scrolled (435, 465) with delta (0, 0)
Screenshot: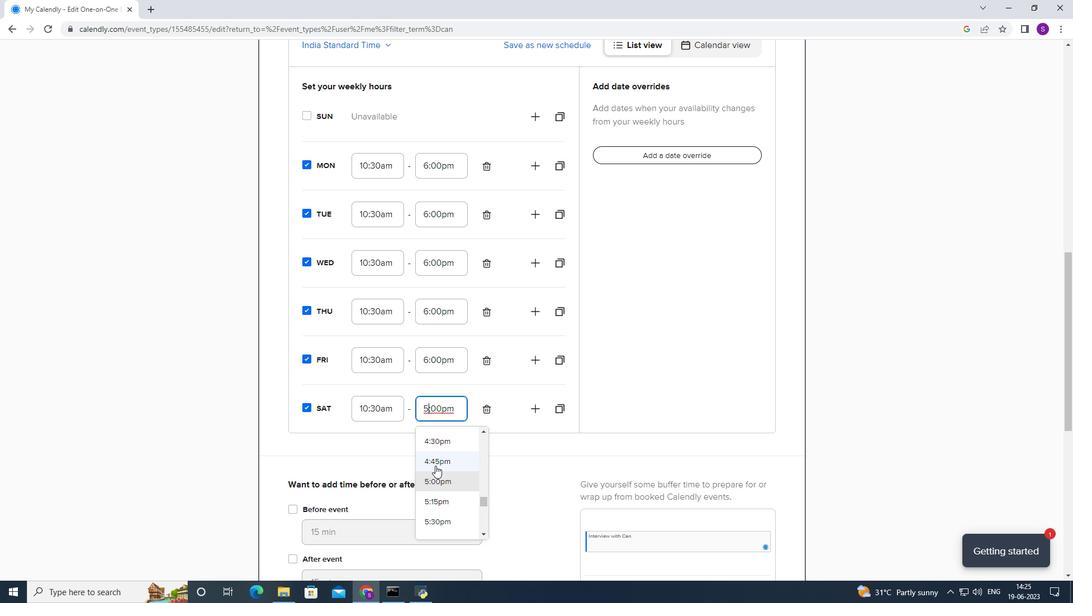 
Action: Mouse moved to (432, 502)
Screenshot: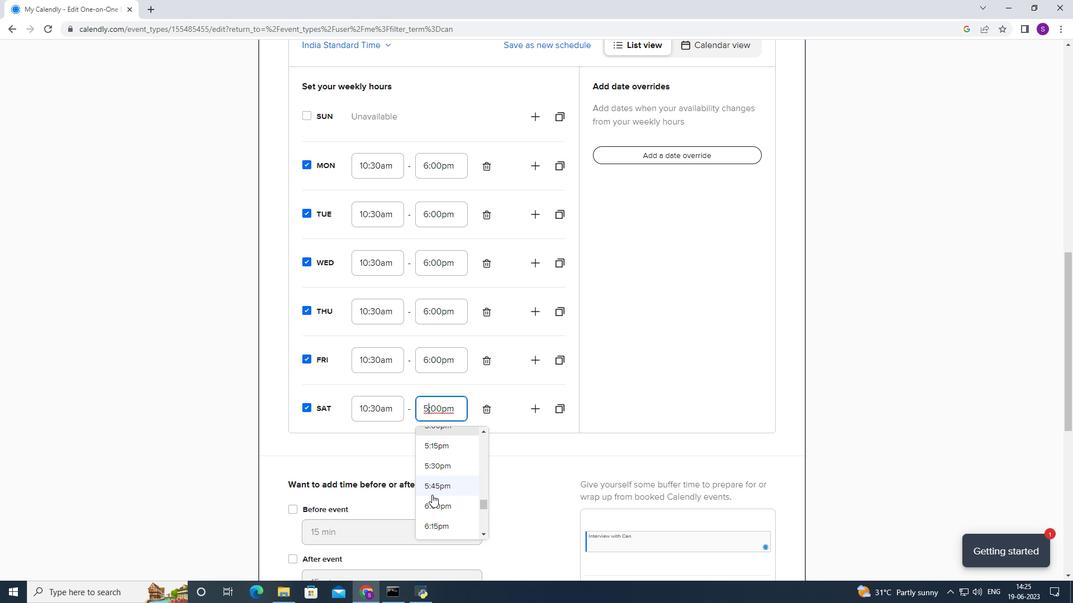 
Action: Mouse pressed left at (432, 502)
Screenshot: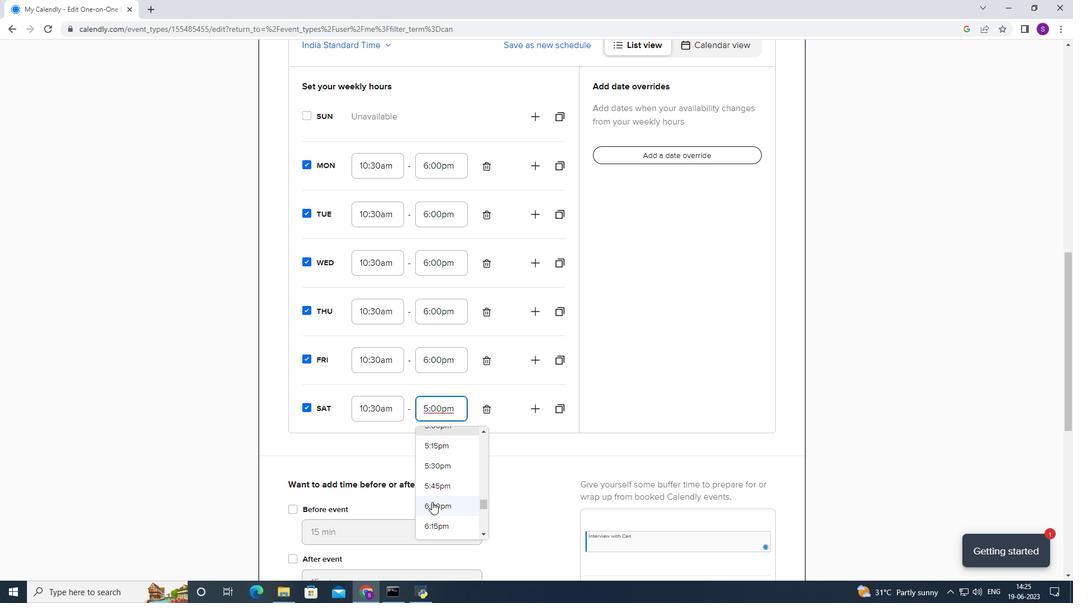 
Action: Mouse moved to (345, 380)
Screenshot: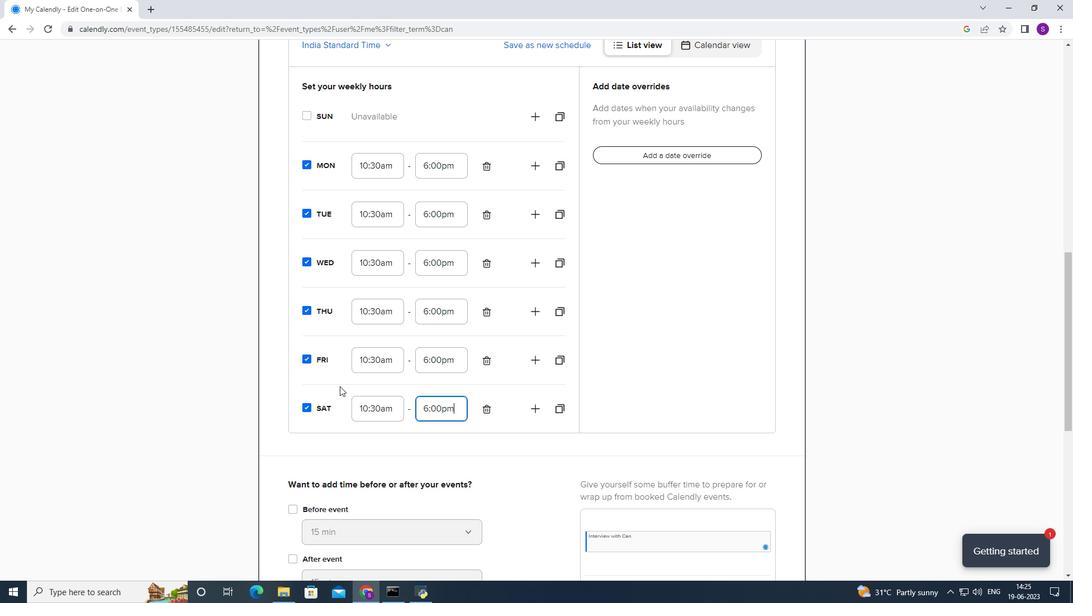
Action: Mouse scrolled (345, 380) with delta (0, 0)
Screenshot: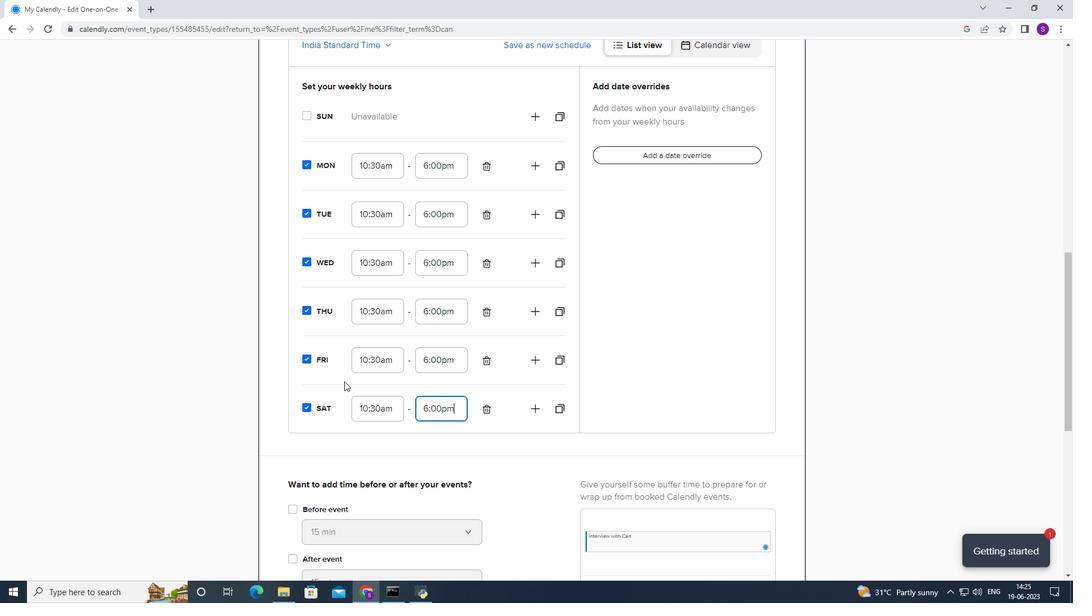
Action: Mouse scrolled (345, 380) with delta (0, 0)
Screenshot: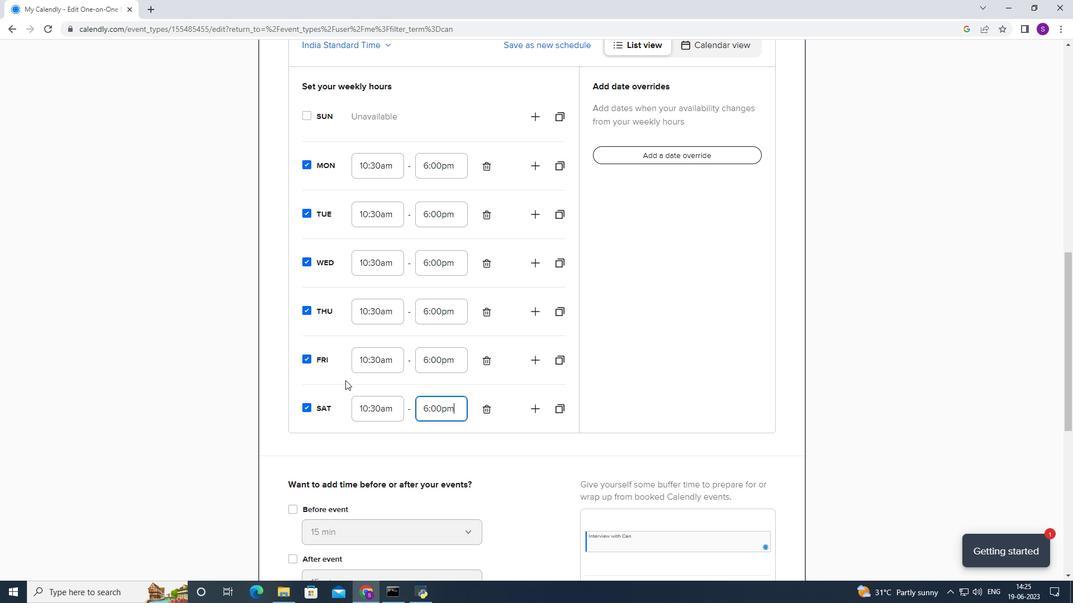 
Action: Mouse scrolled (345, 380) with delta (0, 0)
Screenshot: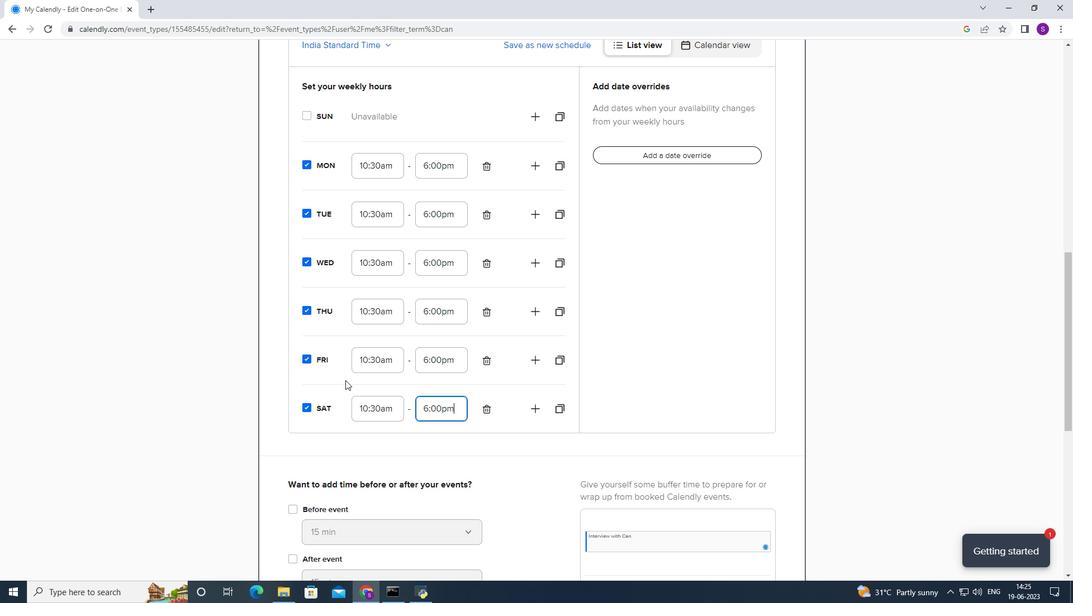 
Action: Mouse scrolled (345, 380) with delta (0, 0)
Screenshot: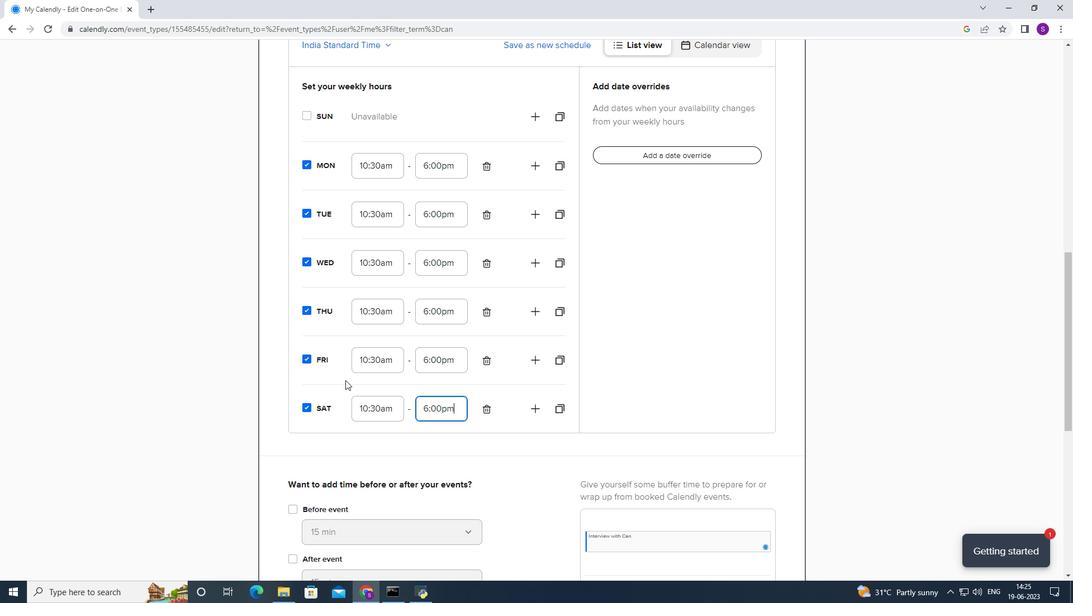 
Action: Mouse scrolled (345, 380) with delta (0, 0)
Screenshot: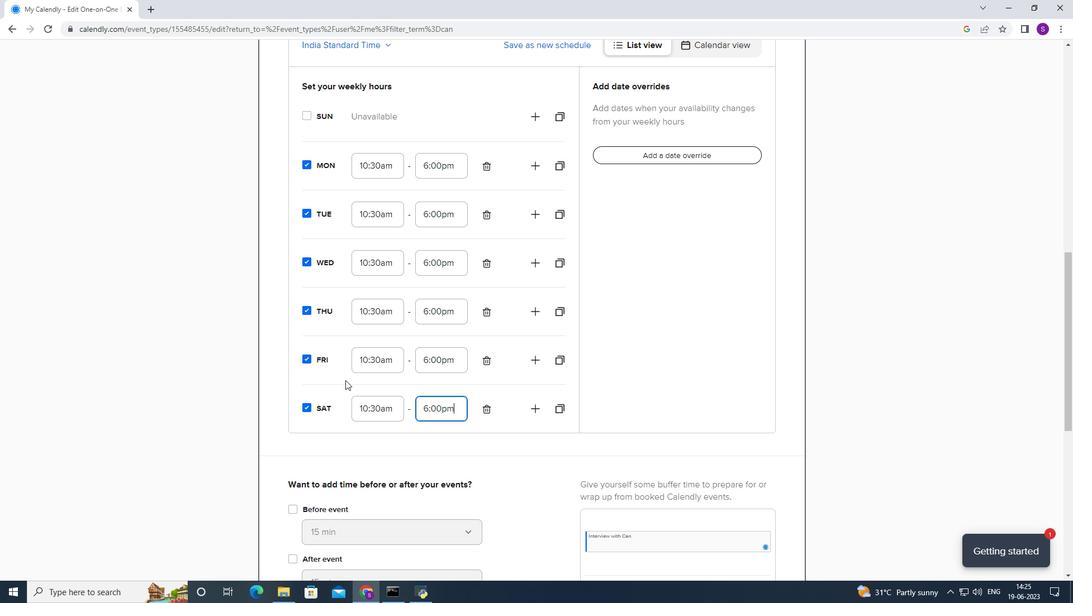 
Action: Mouse scrolled (345, 380) with delta (0, 0)
Screenshot: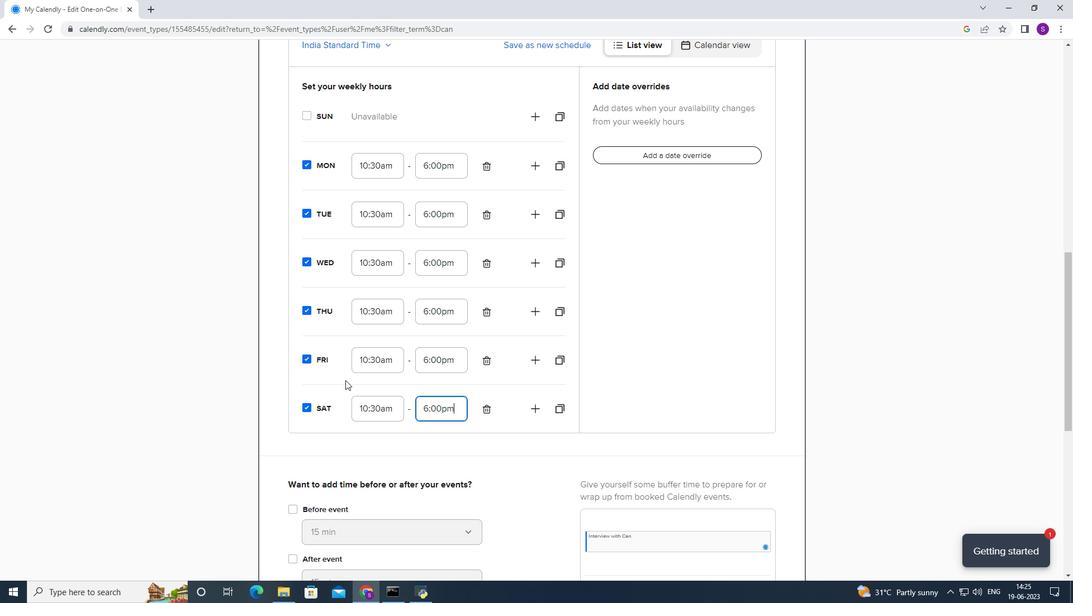 
Action: Mouse moved to (346, 380)
Screenshot: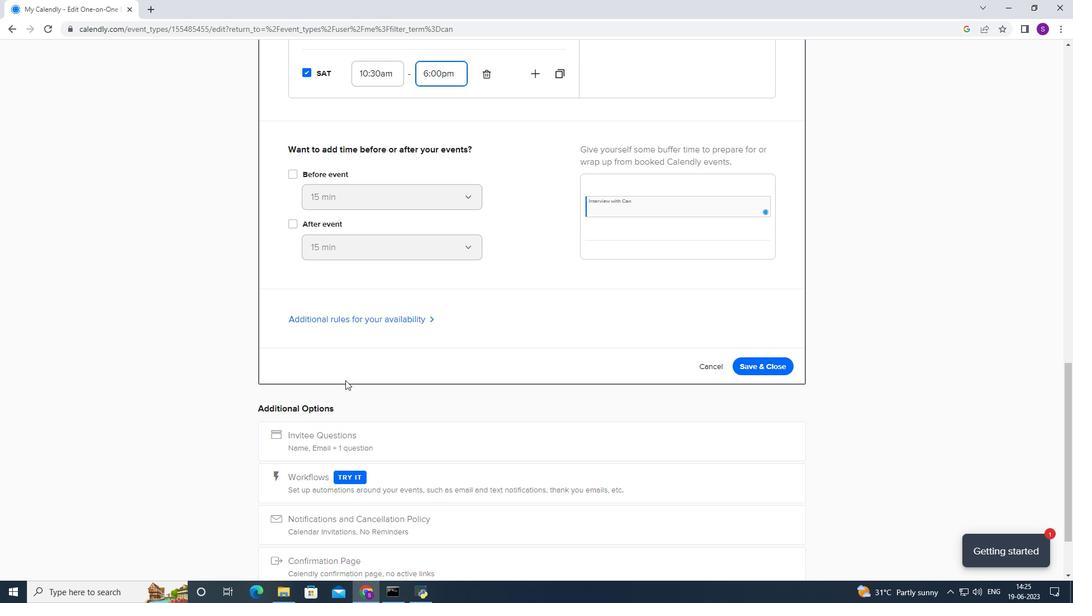 
Action: Mouse scrolled (346, 381) with delta (0, 0)
Screenshot: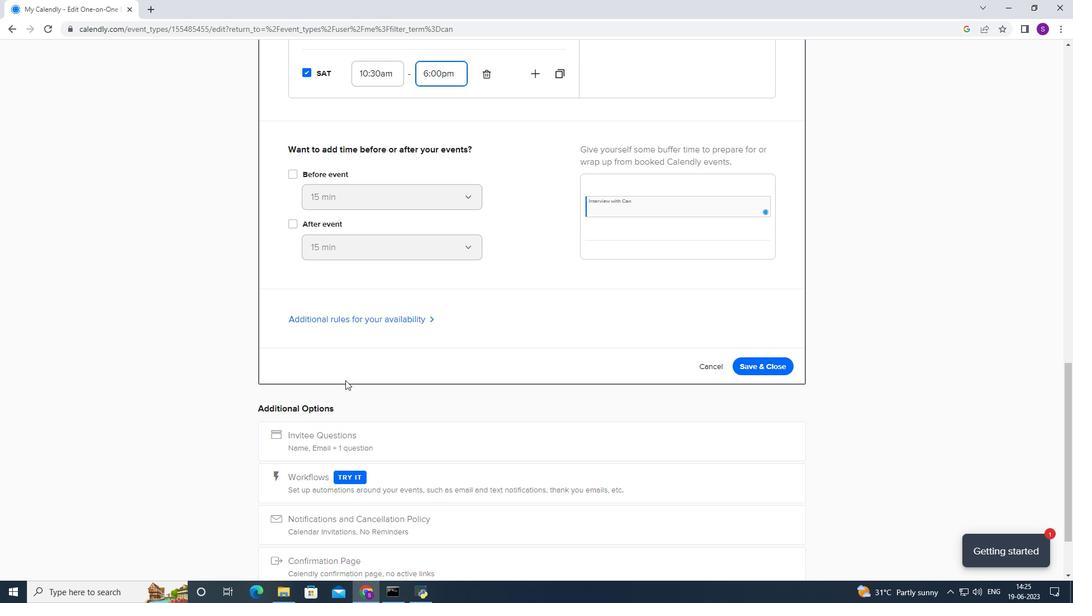 
Action: Mouse moved to (315, 234)
Screenshot: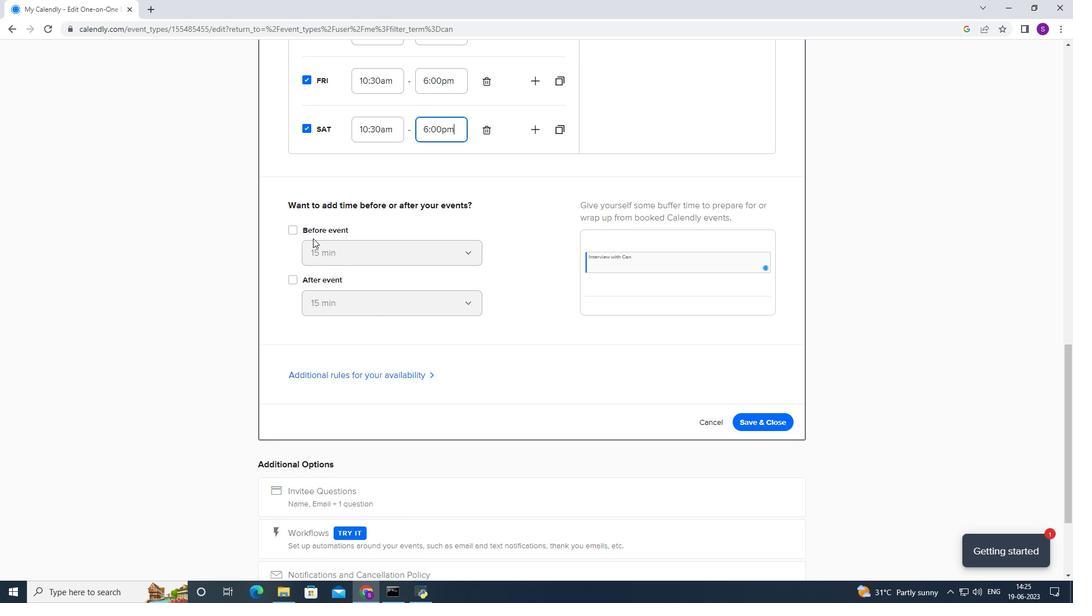 
Action: Mouse pressed left at (315, 234)
Screenshot: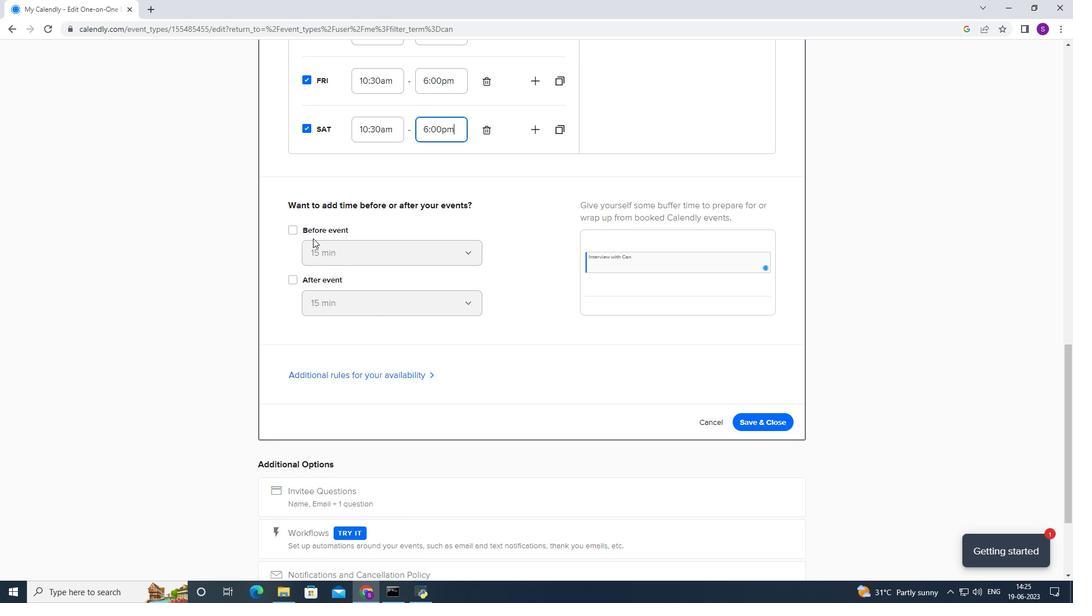 
Action: Mouse moved to (292, 262)
Screenshot: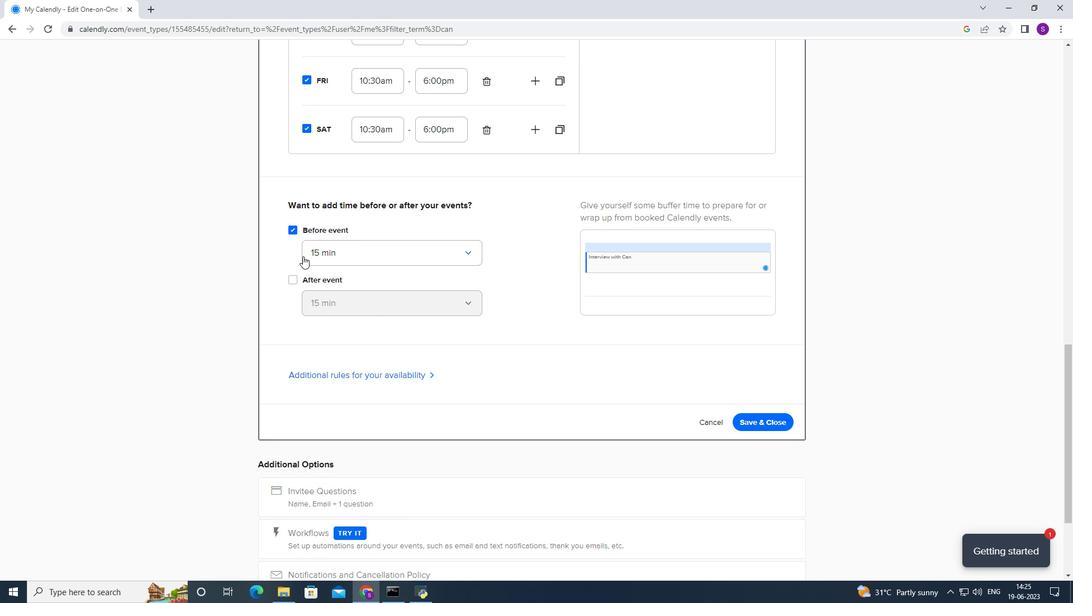 
Action: Mouse pressed left at (292, 262)
Screenshot: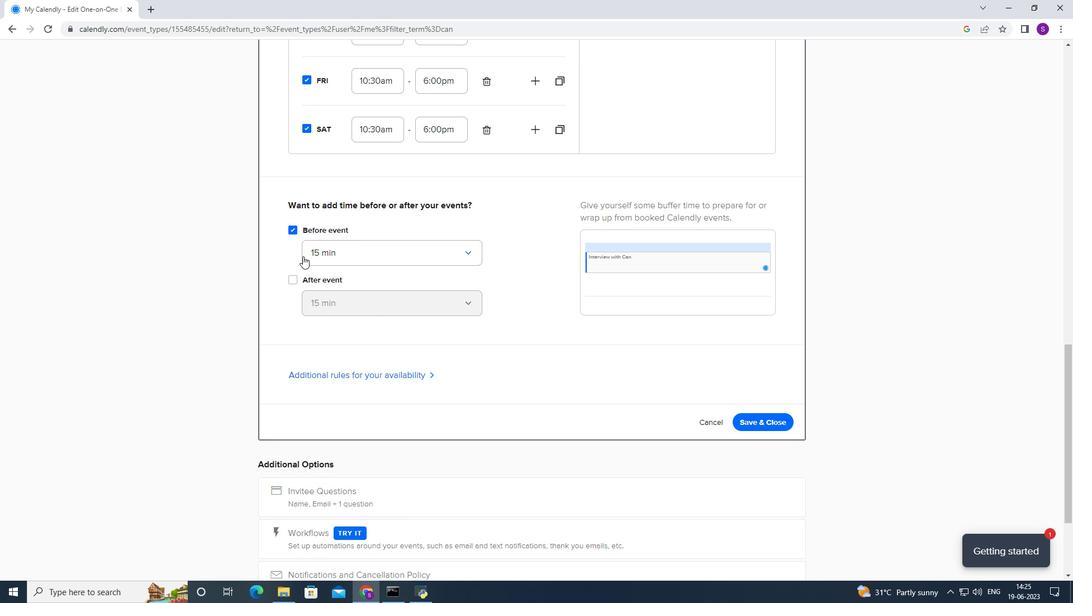 
Action: Mouse moved to (294, 282)
Screenshot: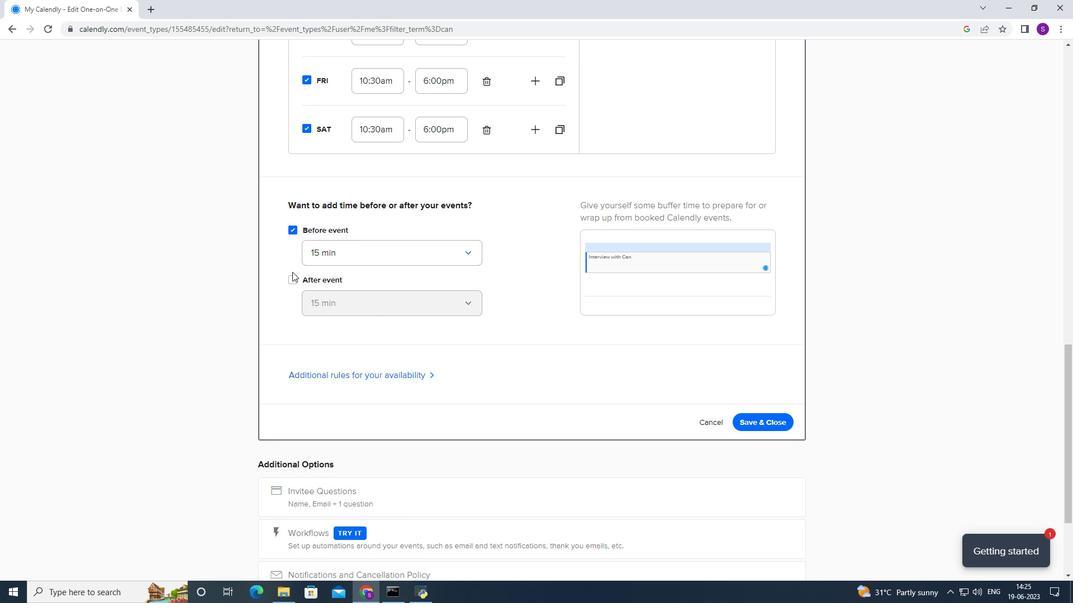 
Action: Mouse pressed left at (294, 282)
Screenshot: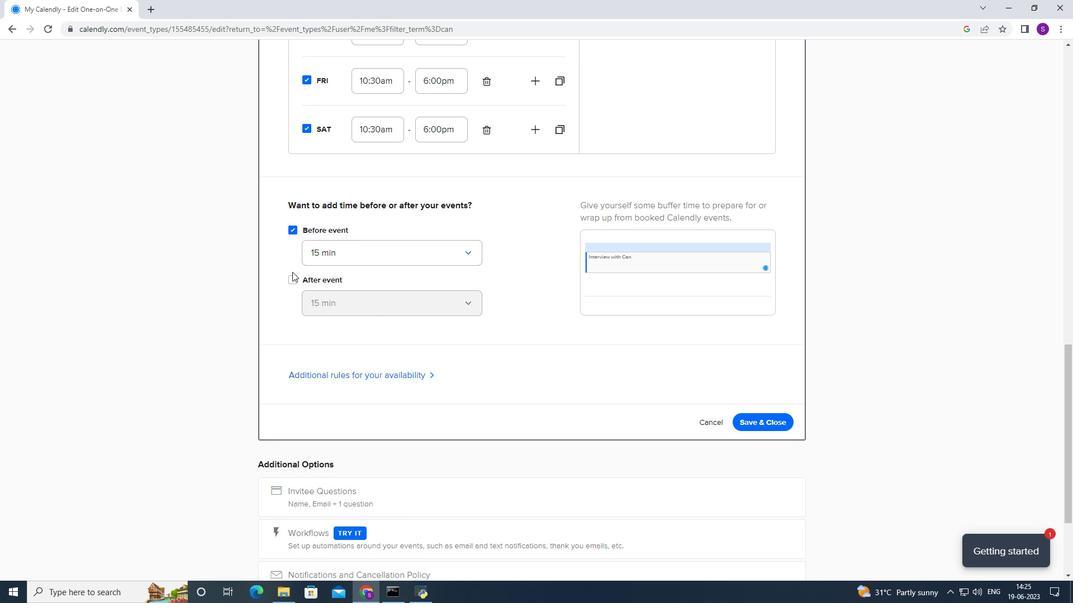 
Action: Mouse moved to (292, 383)
Screenshot: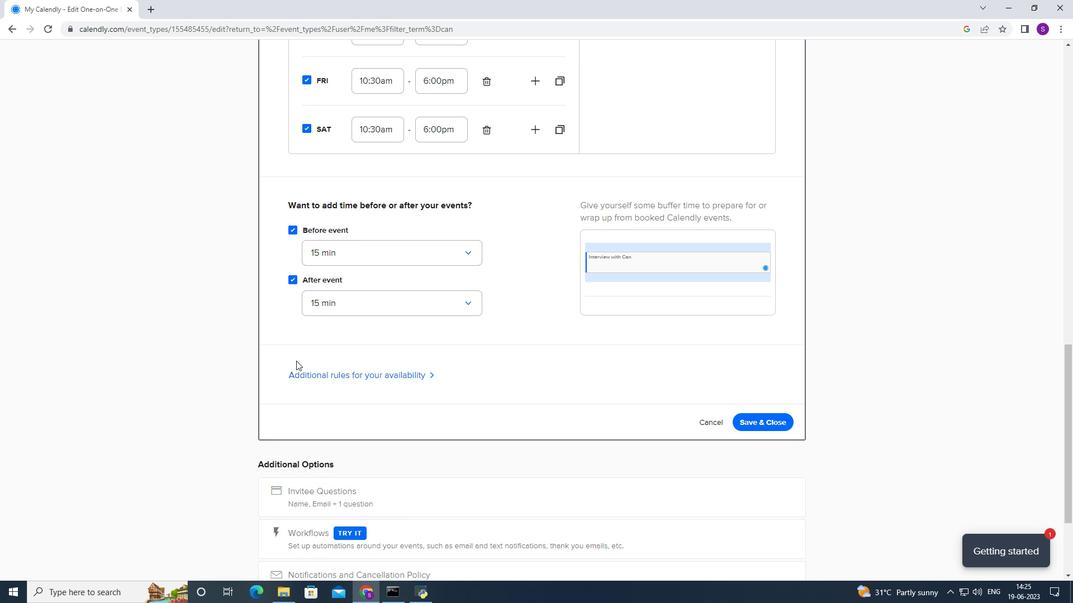
Action: Mouse pressed left at (292, 383)
Screenshot: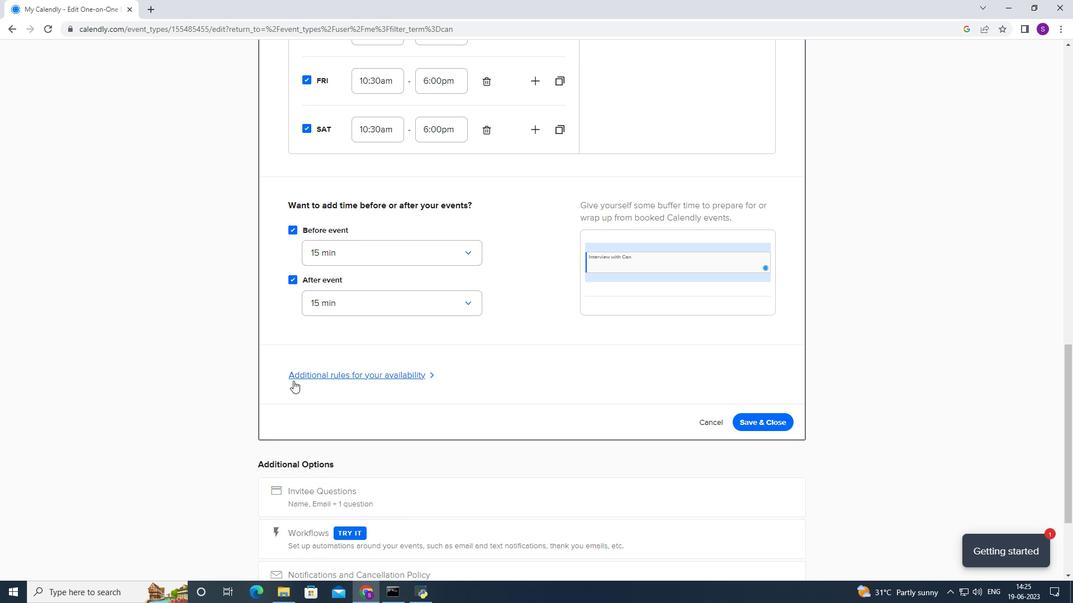 
Action: Mouse moved to (306, 373)
Screenshot: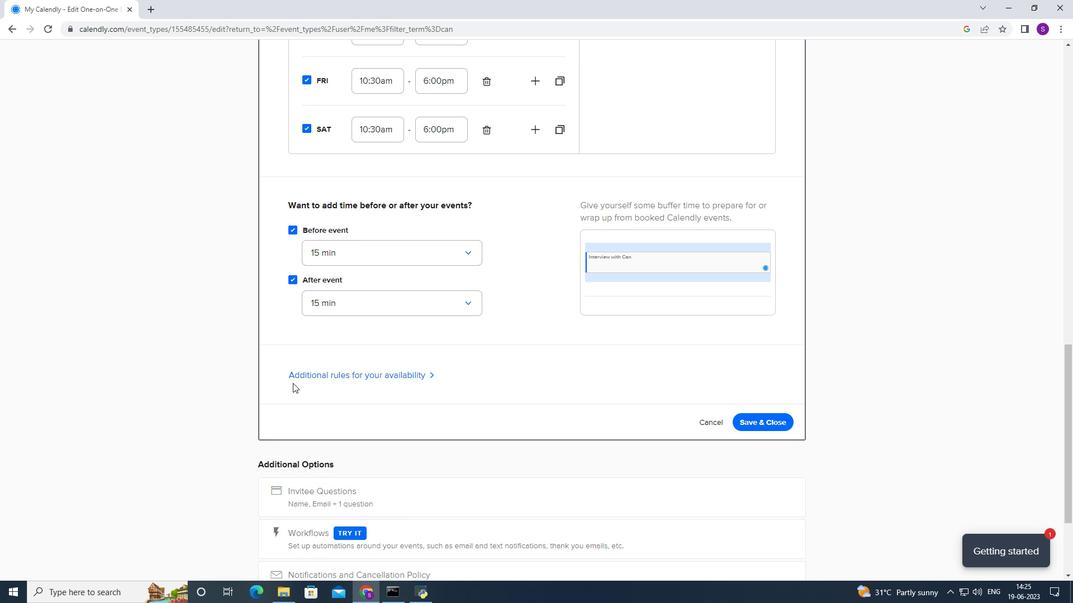 
Action: Mouse pressed left at (306, 373)
Screenshot: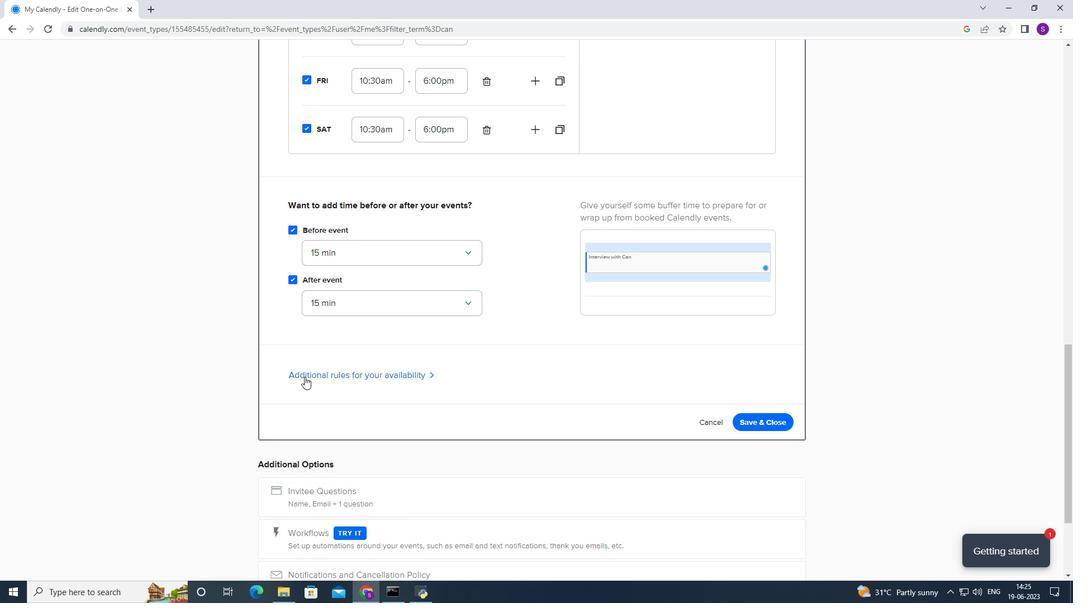 
Action: Mouse moved to (350, 340)
Screenshot: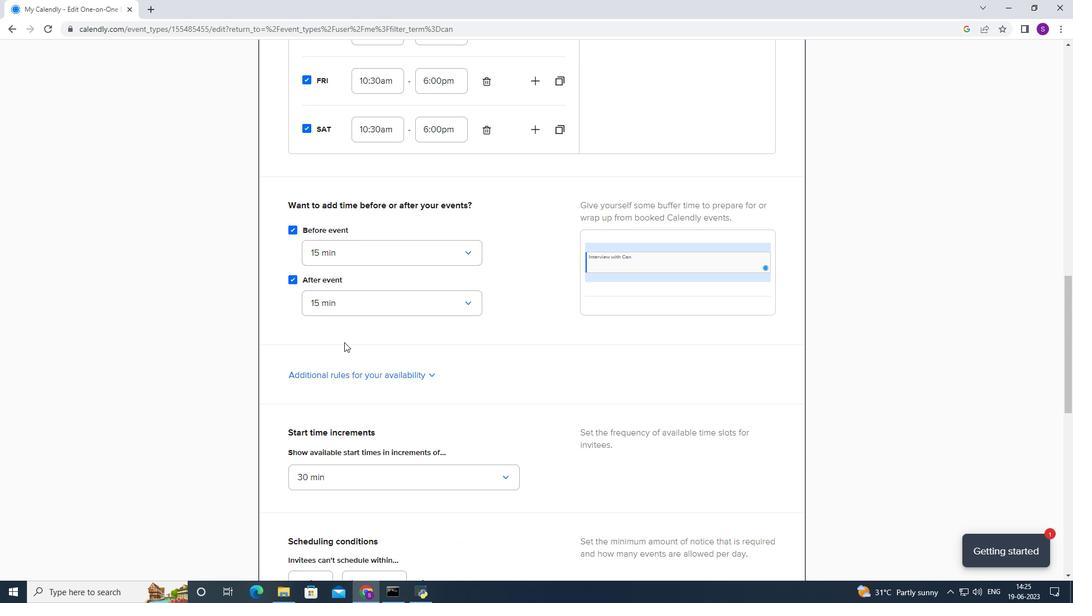 
Action: Mouse scrolled (350, 339) with delta (0, 0)
Screenshot: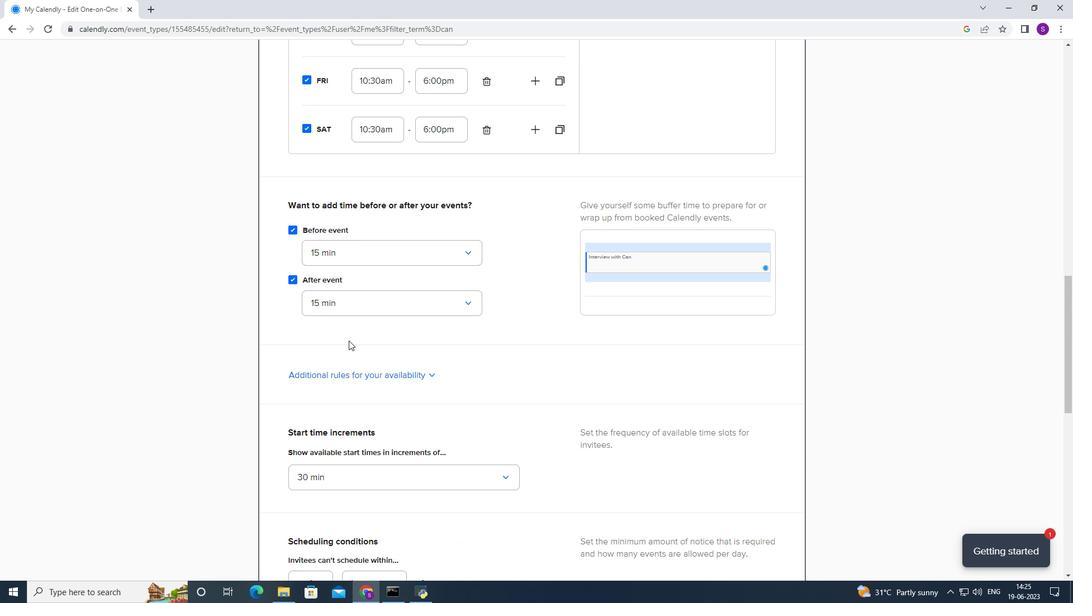 
Action: Mouse scrolled (350, 339) with delta (0, 0)
Screenshot: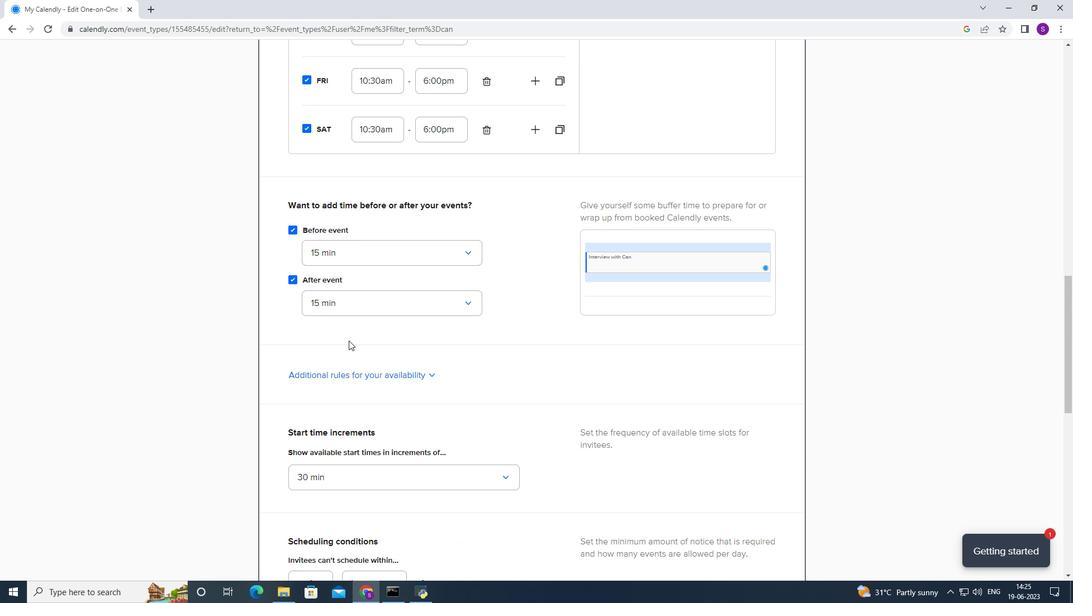 
Action: Mouse scrolled (350, 339) with delta (0, 0)
Screenshot: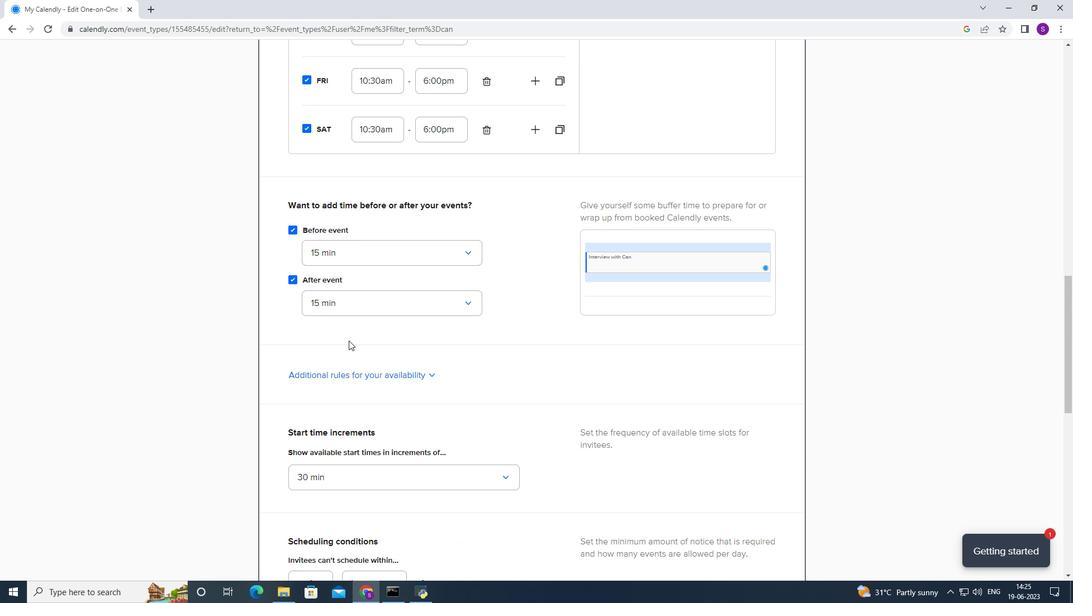 
Action: Mouse scrolled (350, 339) with delta (0, 0)
Screenshot: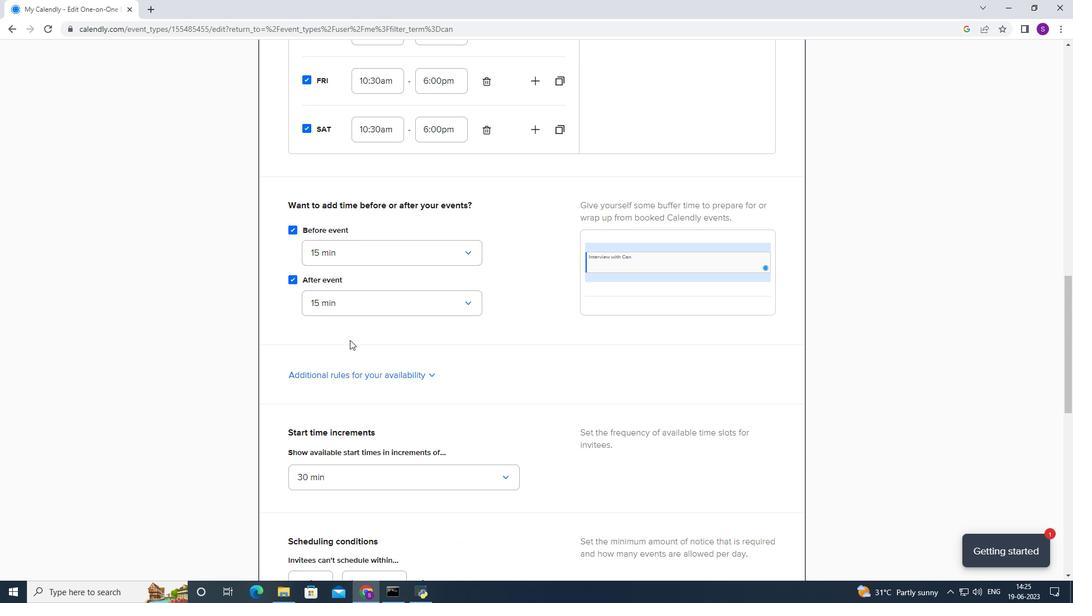 
Action: Mouse scrolled (350, 339) with delta (0, 0)
Screenshot: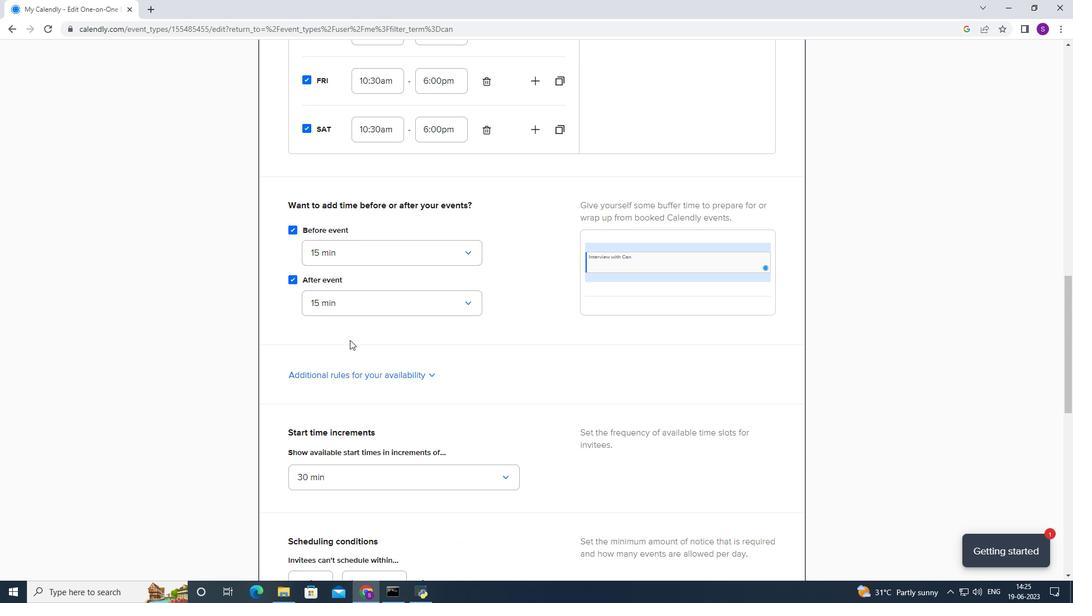 
Action: Mouse scrolled (350, 339) with delta (0, 0)
Screenshot: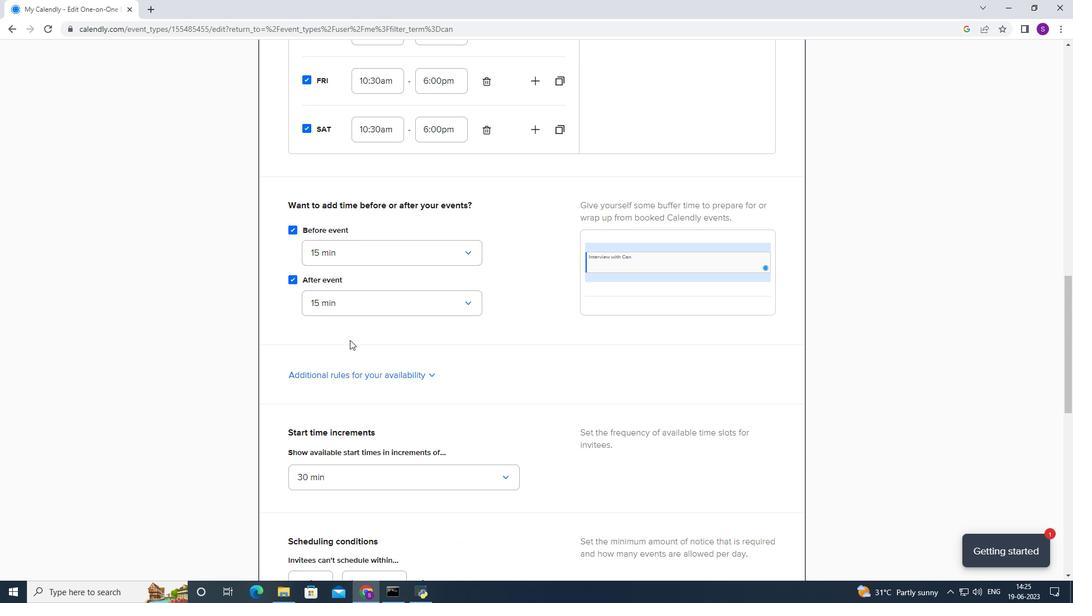 
Action: Mouse scrolled (350, 339) with delta (0, 0)
Screenshot: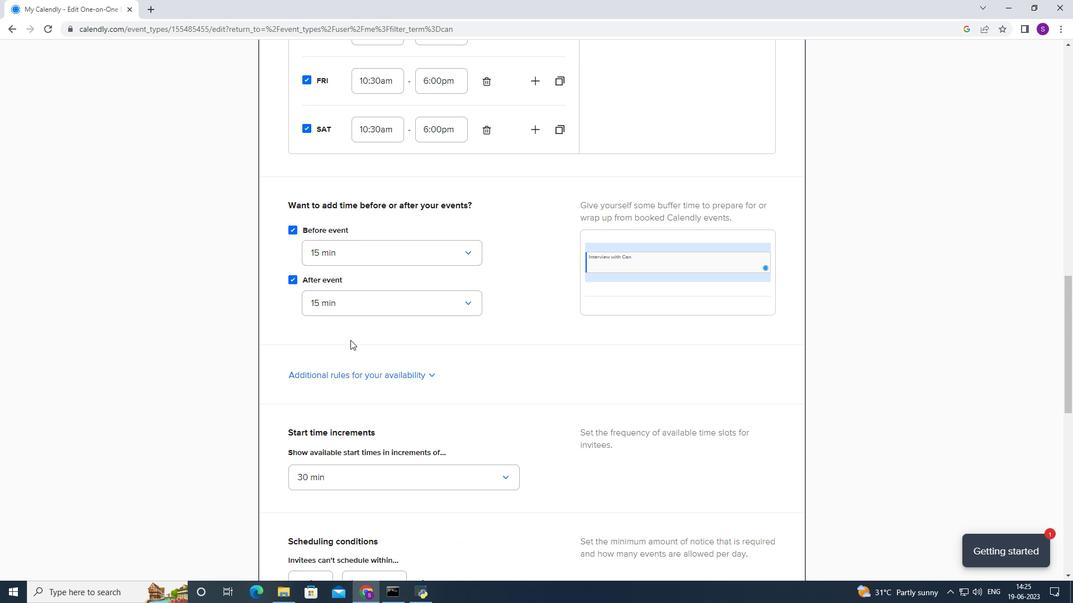 
Action: Mouse moved to (346, 85)
Screenshot: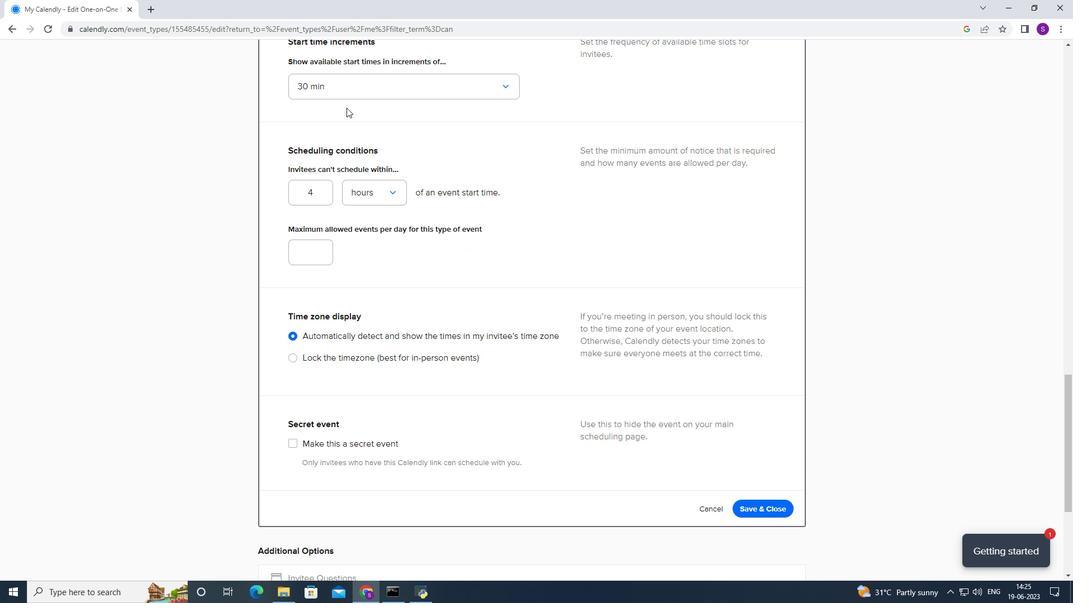 
Action: Mouse pressed left at (346, 85)
Screenshot: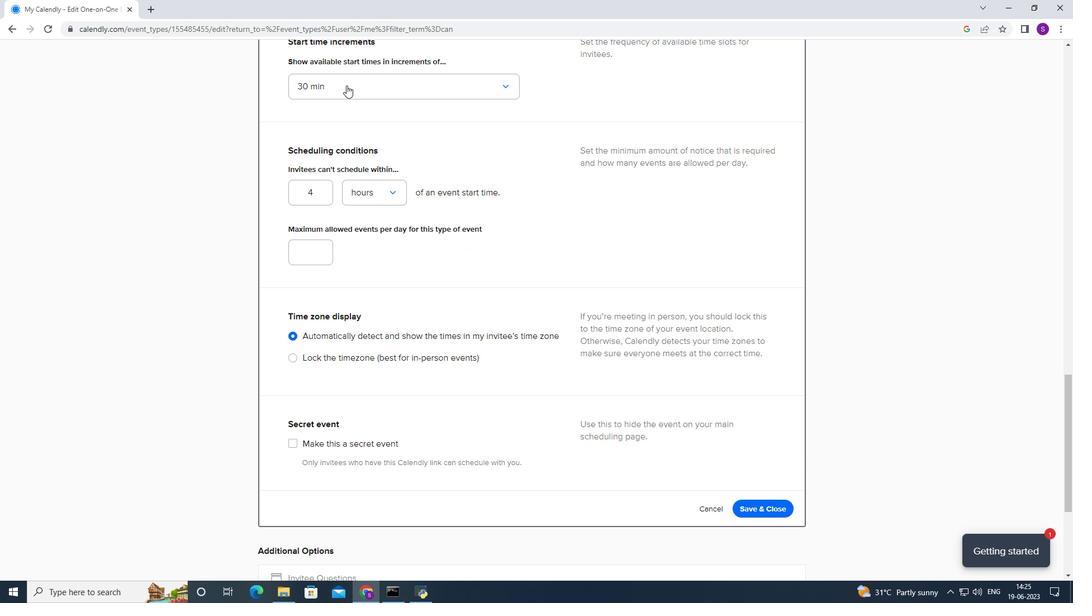 
Action: Mouse moved to (311, 220)
Screenshot: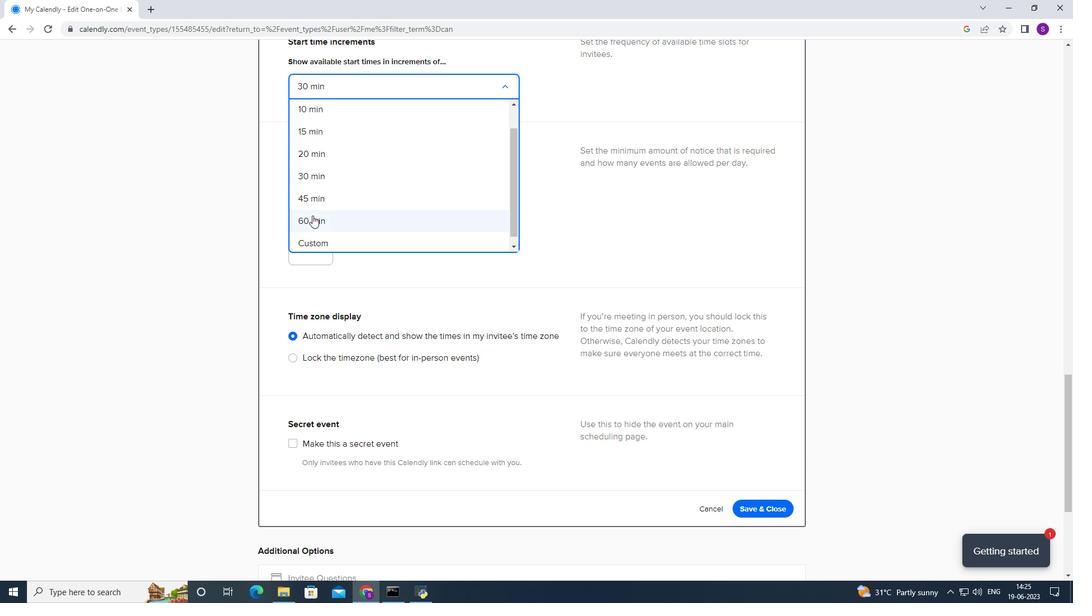 
Action: Mouse pressed left at (311, 220)
Screenshot: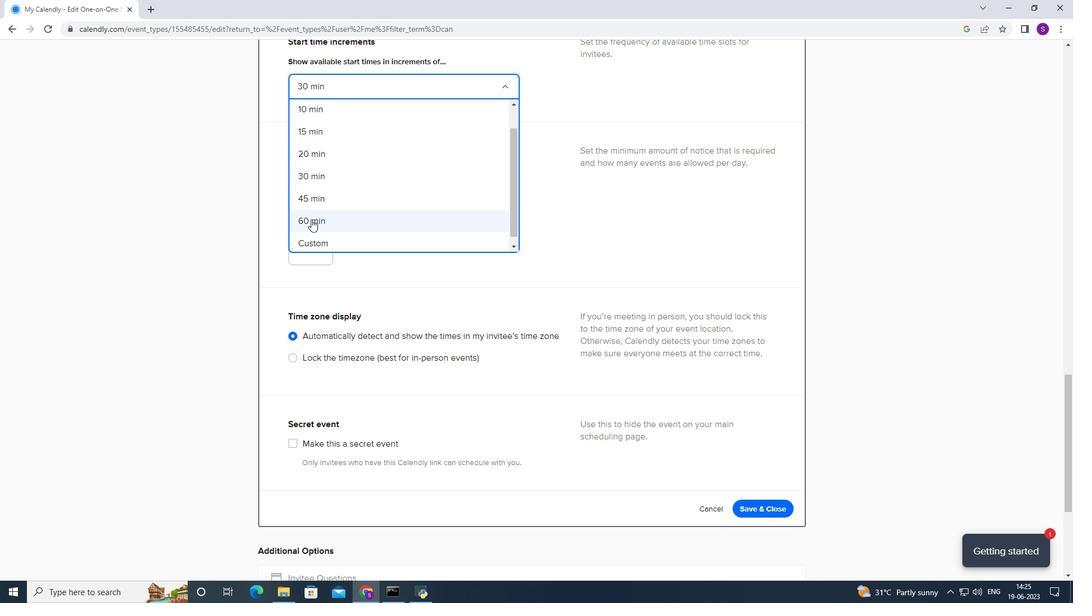 
Action: Mouse moved to (322, 201)
Screenshot: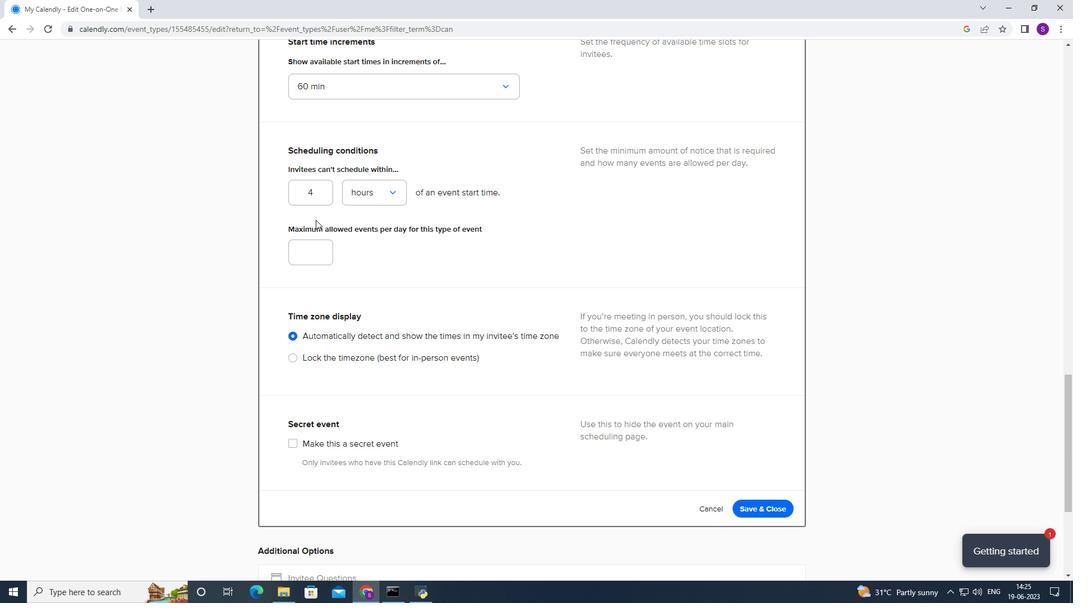 
Action: Mouse pressed left at (322, 201)
Screenshot: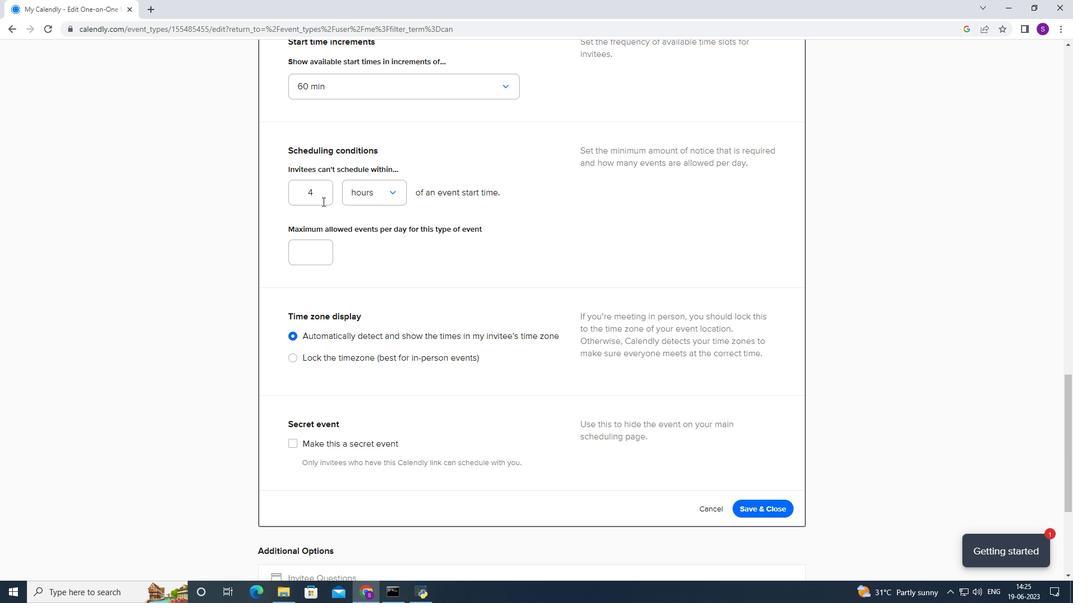 
Action: Key pressed <Key.space><Key.backspace>48<Key.backspace><Key.backspace>8
Screenshot: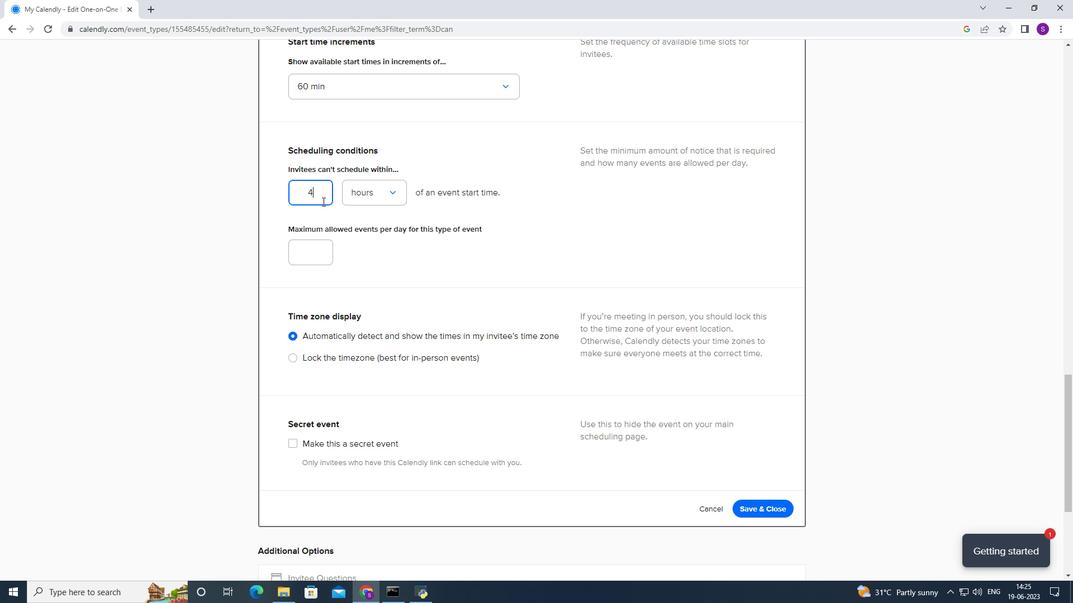 
Action: Mouse moved to (308, 246)
Screenshot: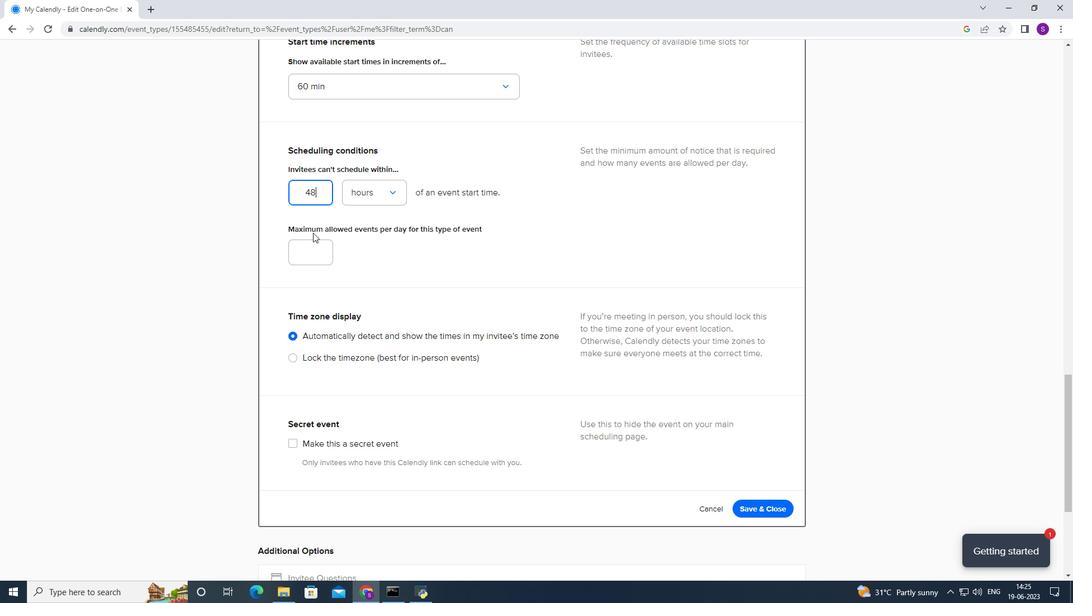 
Action: Mouse pressed left at (308, 246)
Screenshot: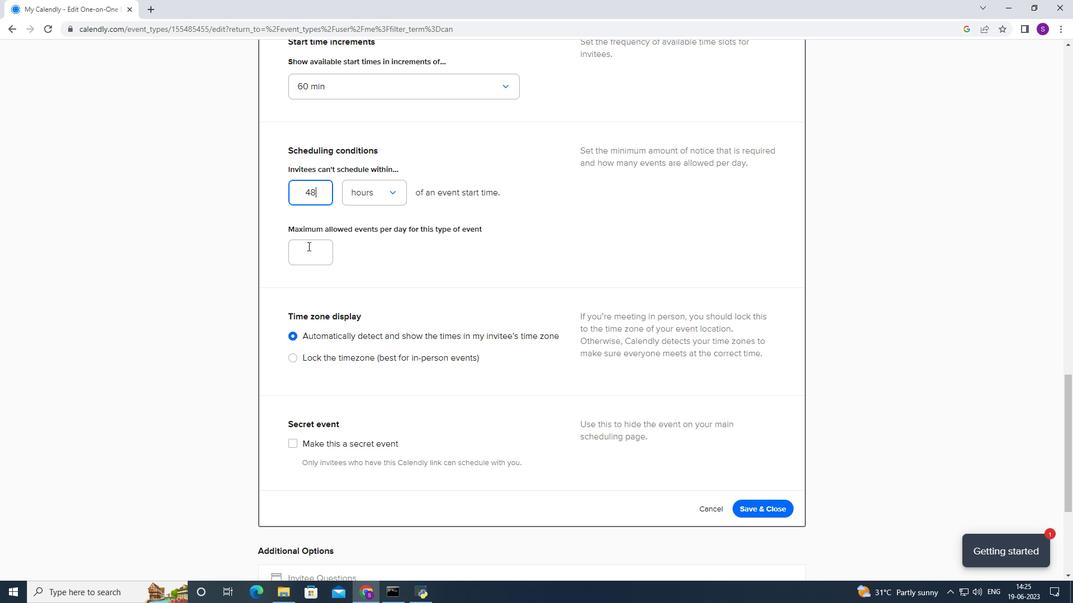 
Action: Key pressed 5
Screenshot: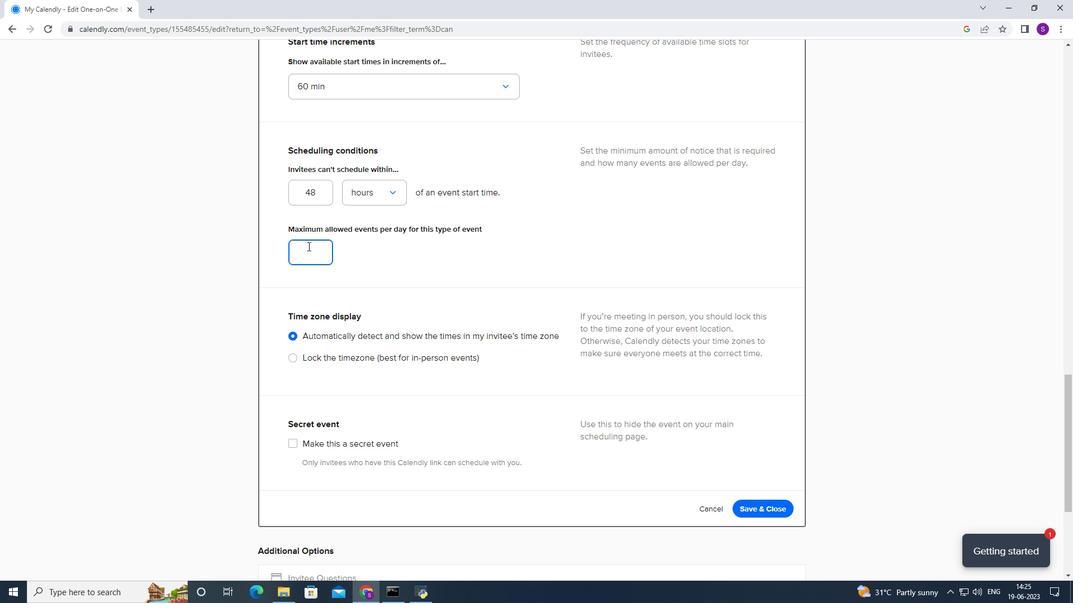 
Action: Mouse moved to (351, 292)
Screenshot: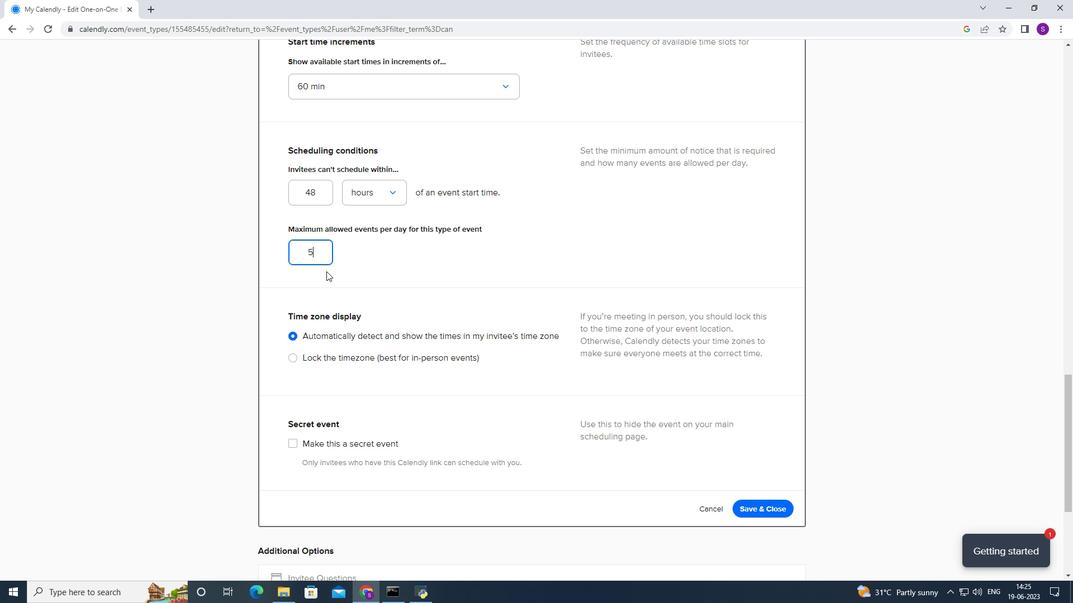 
Action: Mouse scrolled (351, 292) with delta (0, 0)
Screenshot: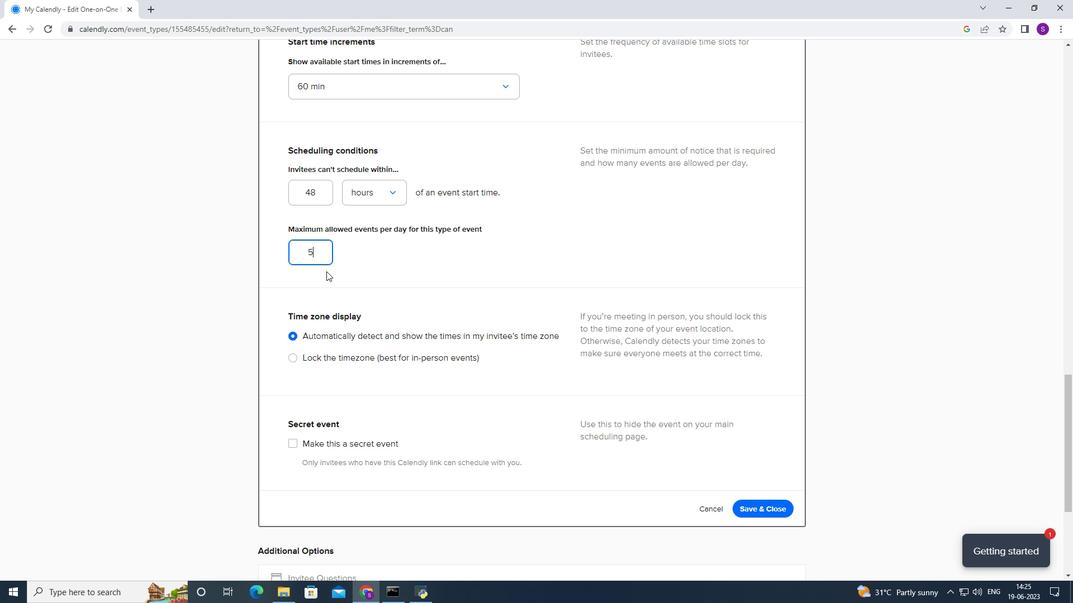 
Action: Mouse moved to (758, 449)
Screenshot: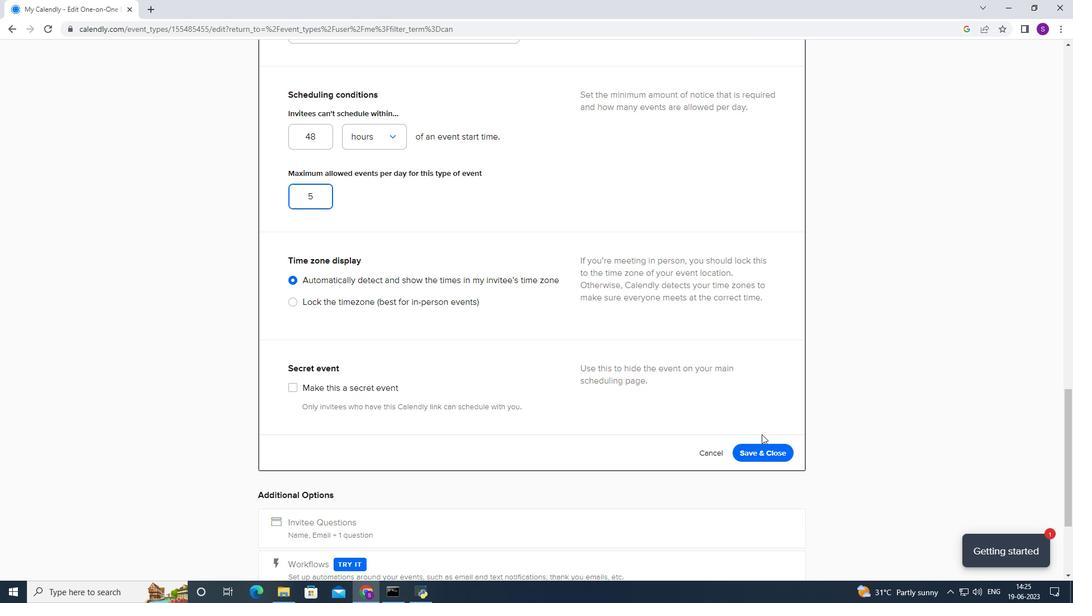 
Action: Mouse pressed left at (758, 449)
Screenshot: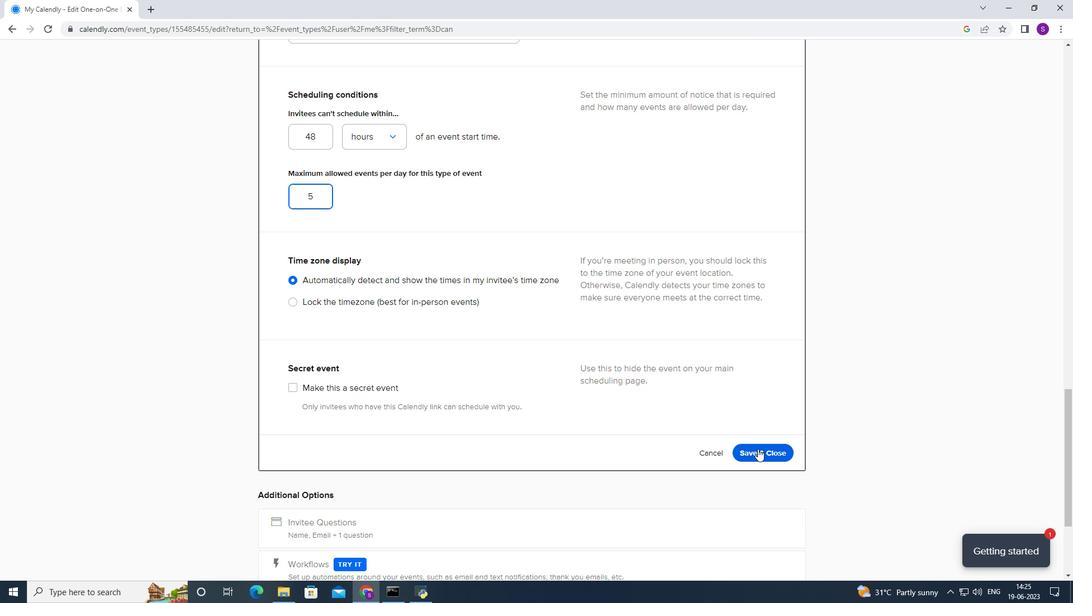 
